 Task: Plan a trip to Upper Hutt, New Zealand from 12th December, 2023 to 16th December, 2023 for 8 adults.8 bedrooms having 8 beds and 8 bathrooms. Property type can be hotel. Amenities needed are: wifi, TV, free parkinig on premises, gym, breakfast. Look for 3 properties as per requirement.
Action: Mouse moved to (537, 114)
Screenshot: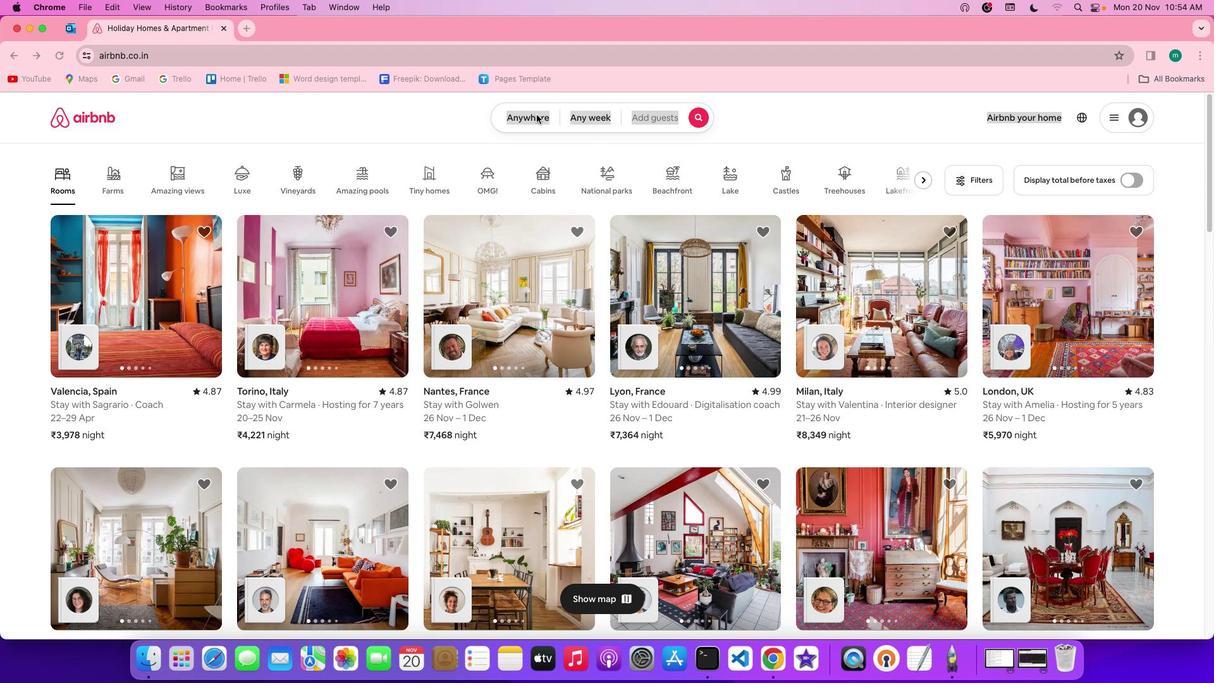 
Action: Mouse pressed left at (537, 114)
Screenshot: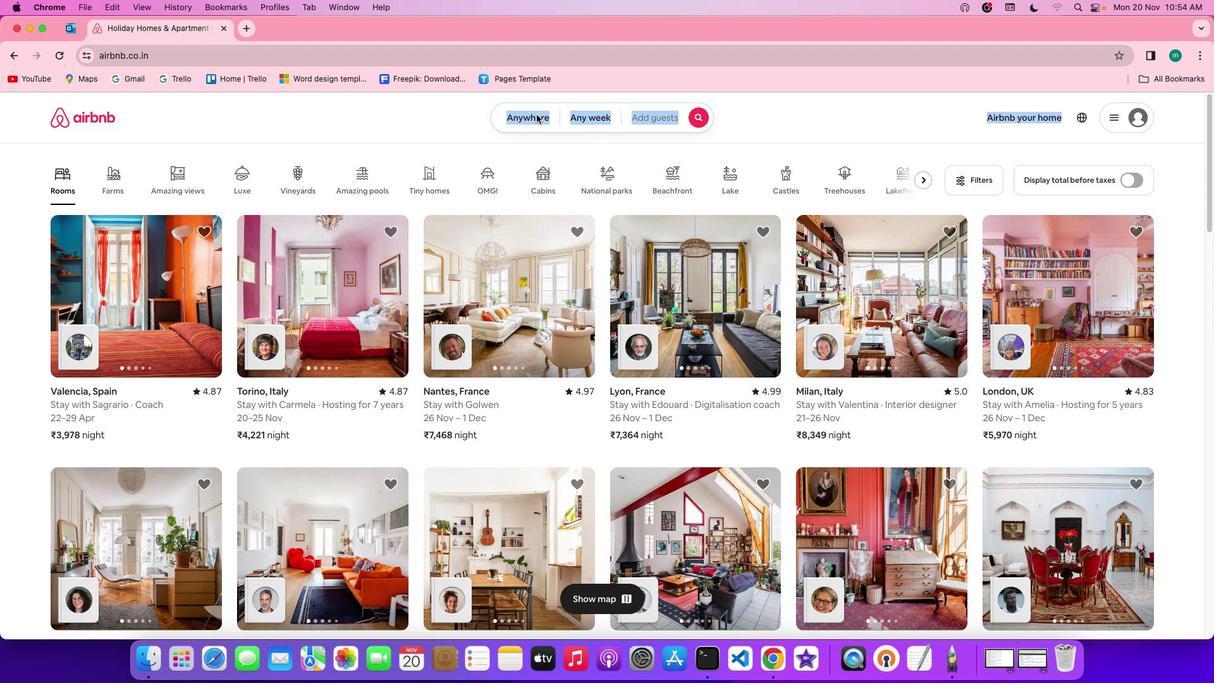 
Action: Mouse pressed left at (537, 114)
Screenshot: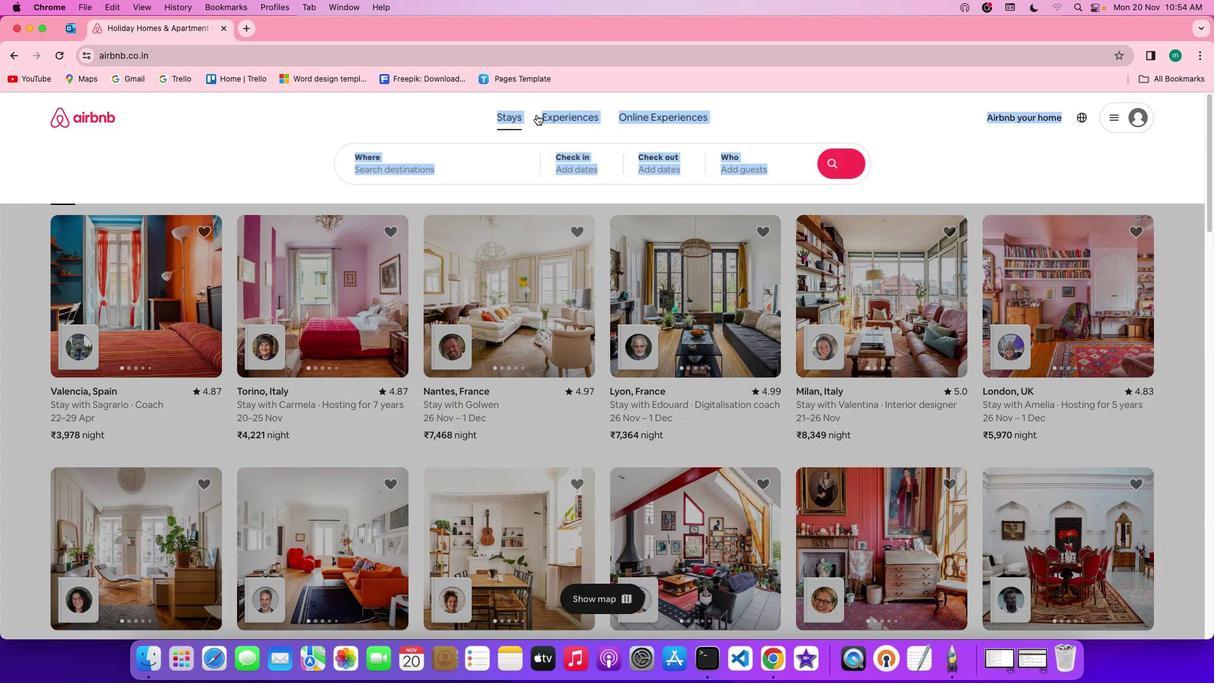 
Action: Mouse moved to (447, 169)
Screenshot: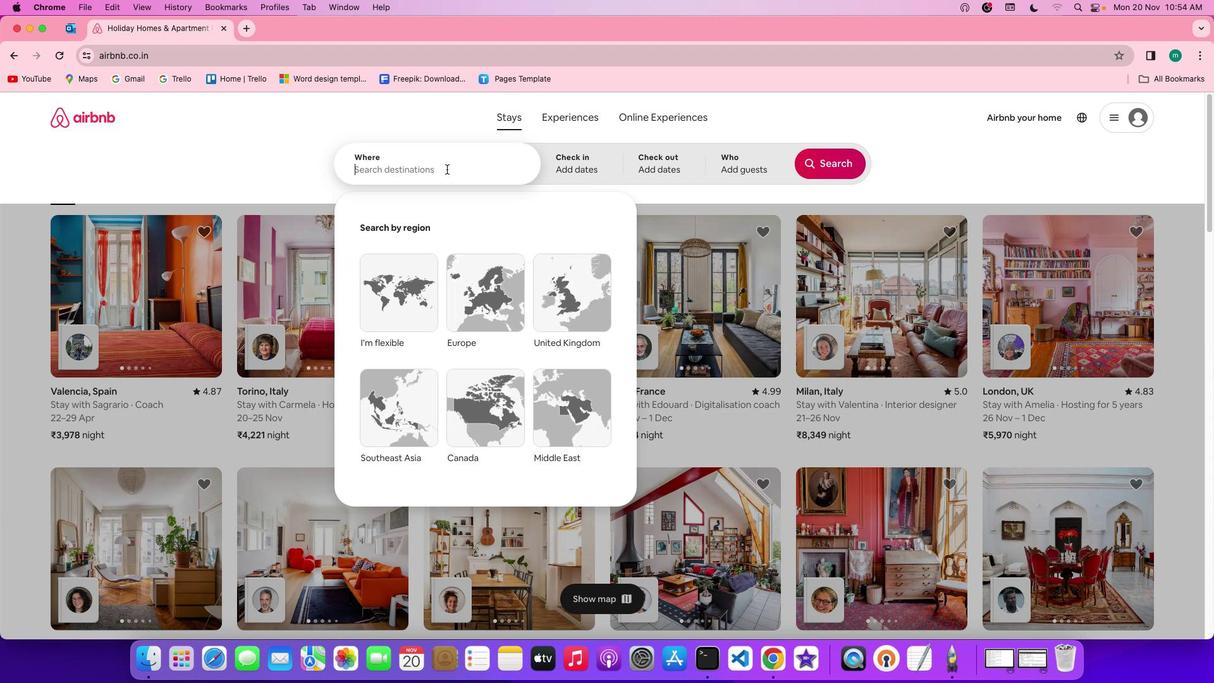 
Action: Mouse pressed left at (447, 169)
Screenshot: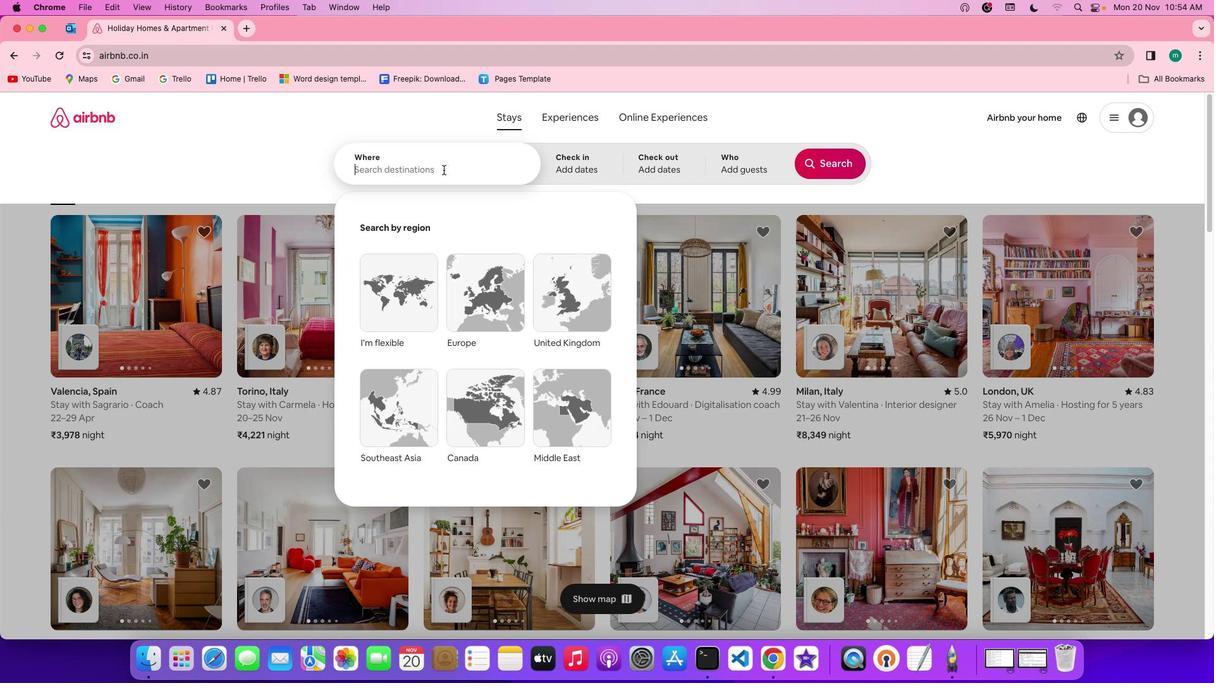 
Action: Mouse moved to (444, 169)
Screenshot: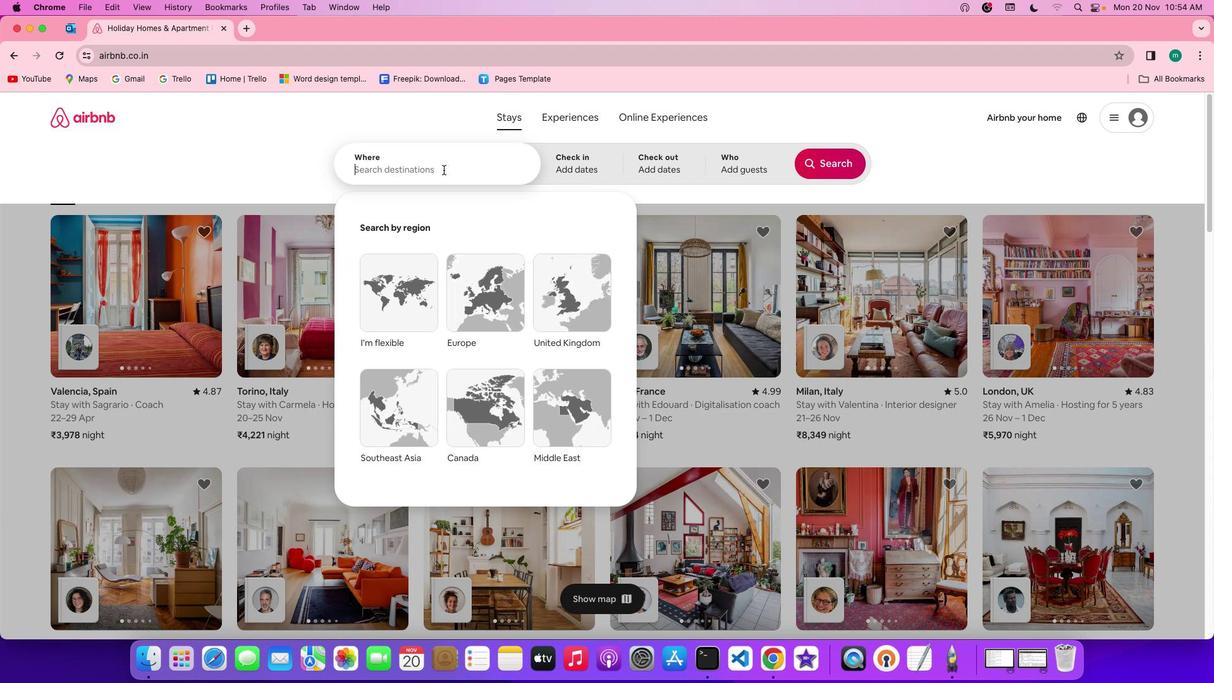 
Action: Key pressed Key.spaceKey.shift'U''p''p''e''r'Key.spaceKey.shift'H''u''t''t'','Key.spaceKey.shift'N''e''w'Key.spaceKey.shift'Z''e''a''l''a''n''d'
Screenshot: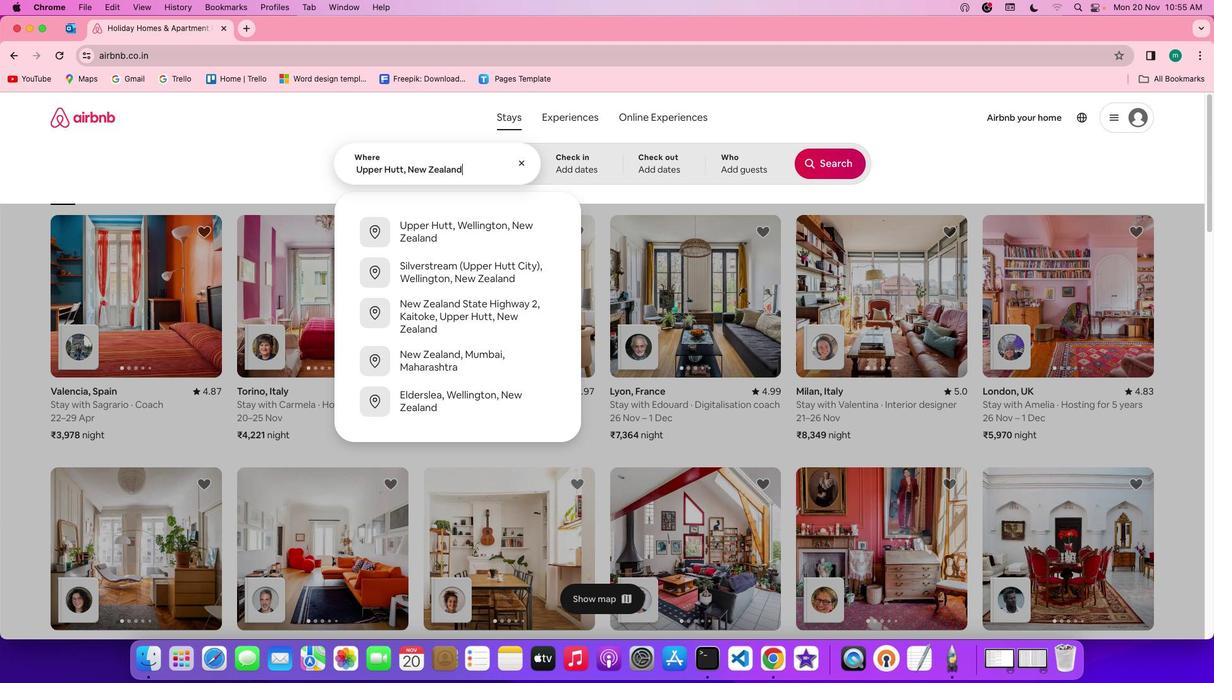 
Action: Mouse moved to (590, 150)
Screenshot: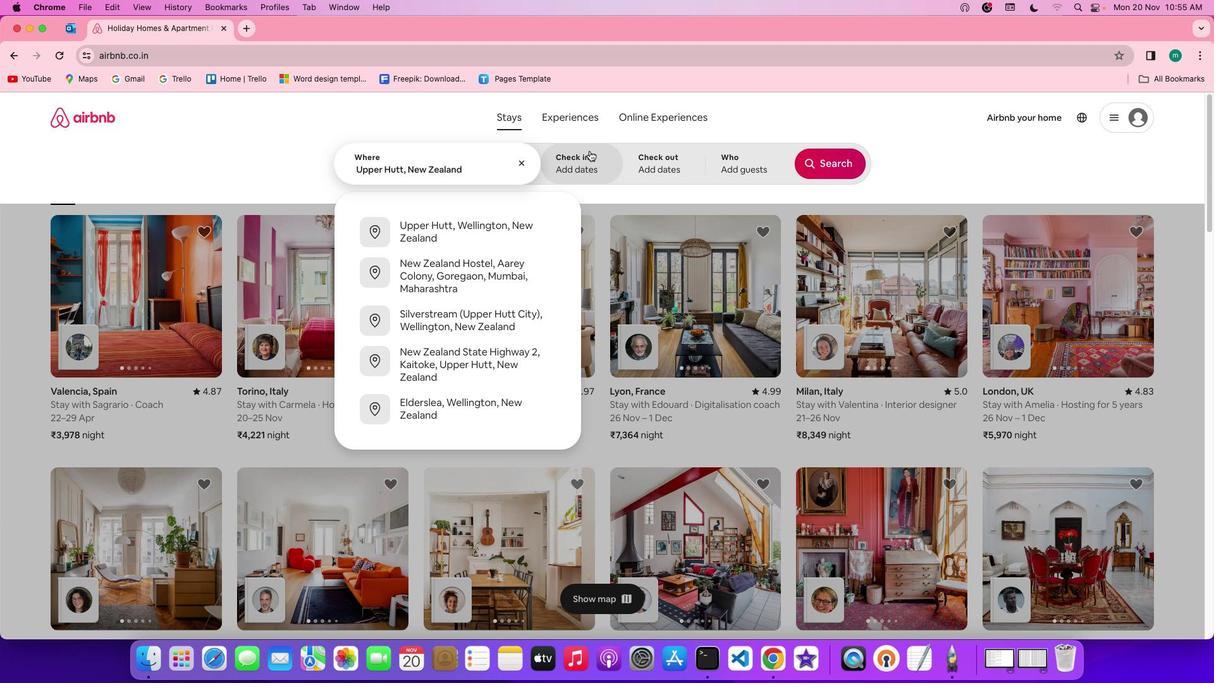 
Action: Mouse pressed left at (590, 150)
Screenshot: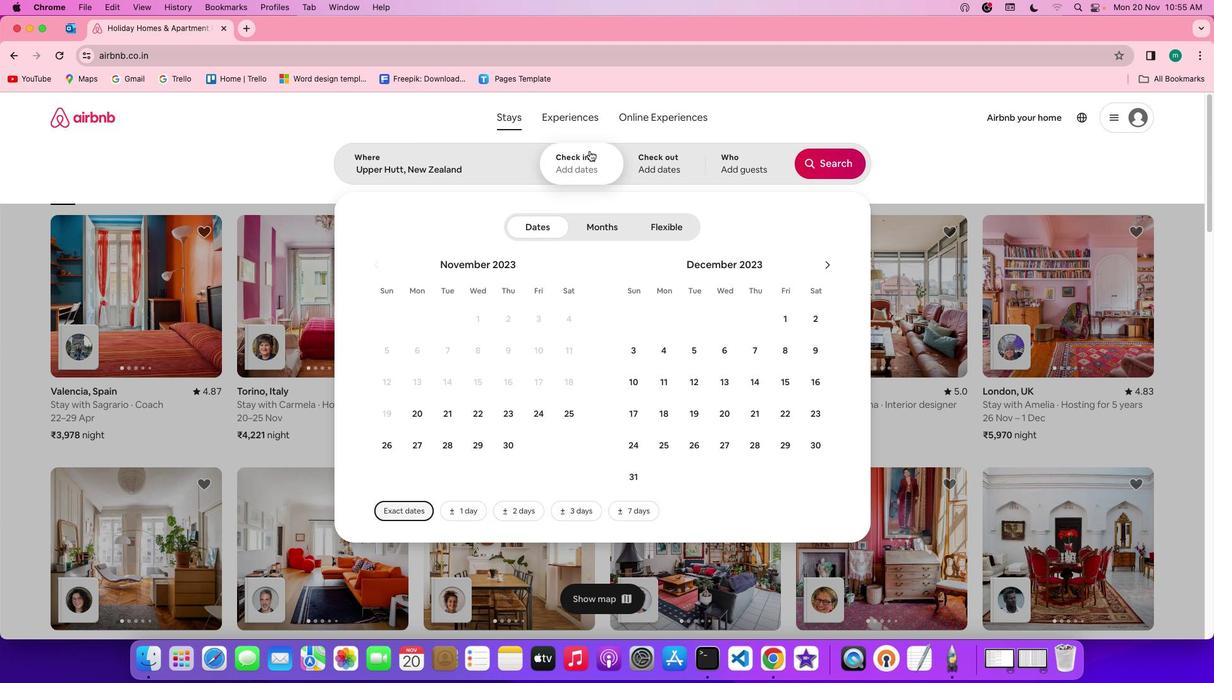 
Action: Mouse moved to (690, 378)
Screenshot: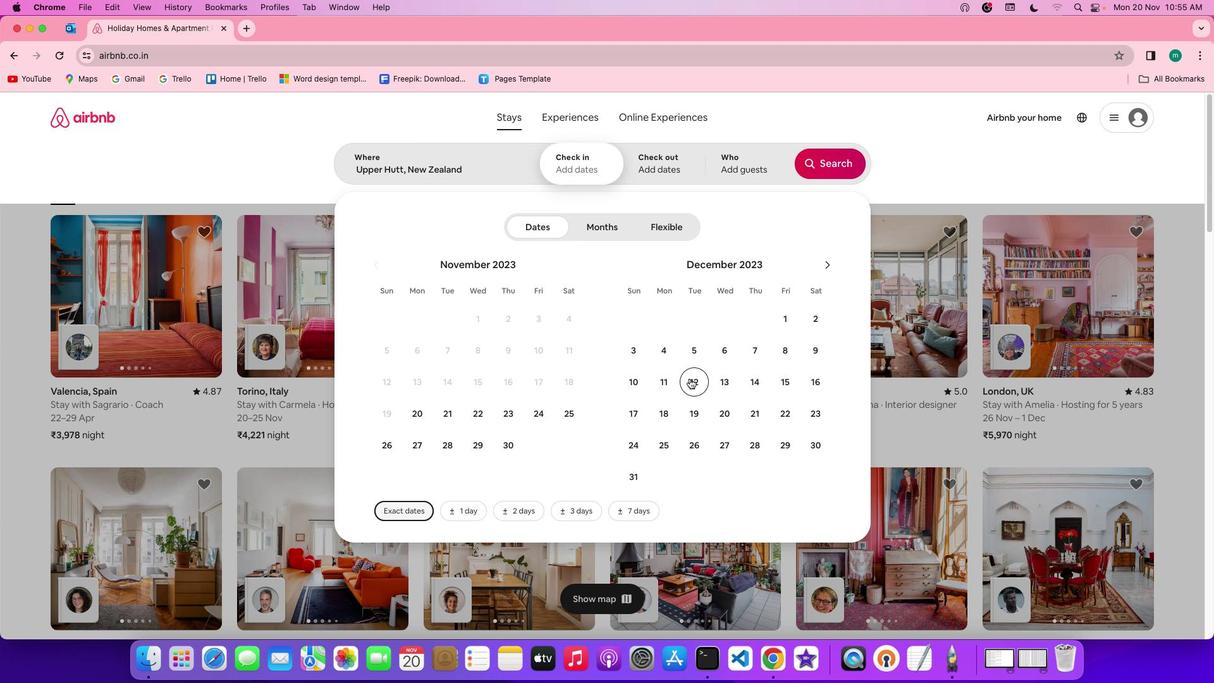 
Action: Mouse pressed left at (690, 378)
Screenshot: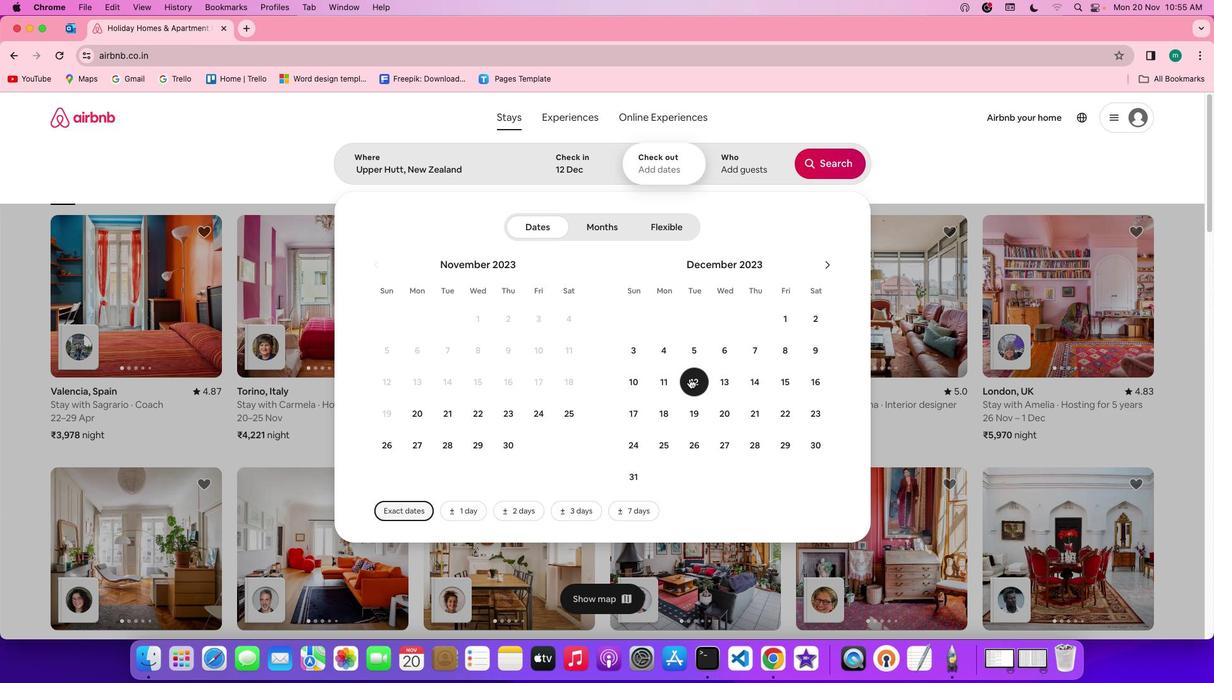 
Action: Mouse moved to (812, 383)
Screenshot: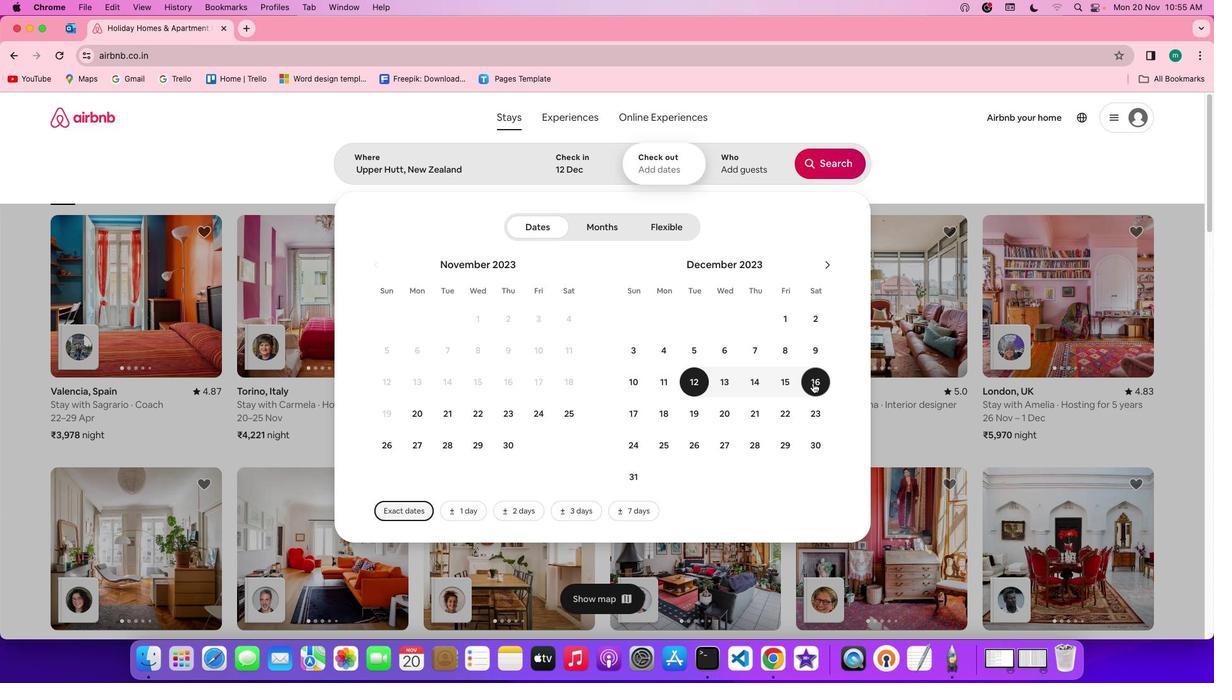 
Action: Mouse pressed left at (812, 383)
Screenshot: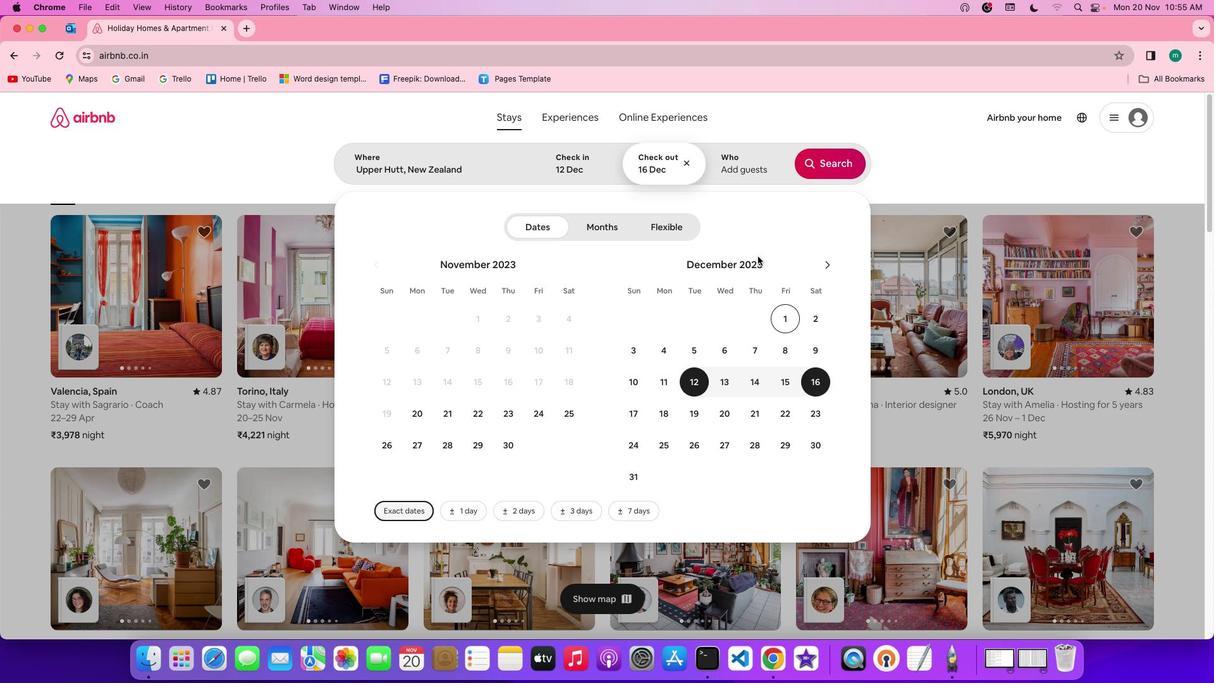 
Action: Mouse moved to (742, 149)
Screenshot: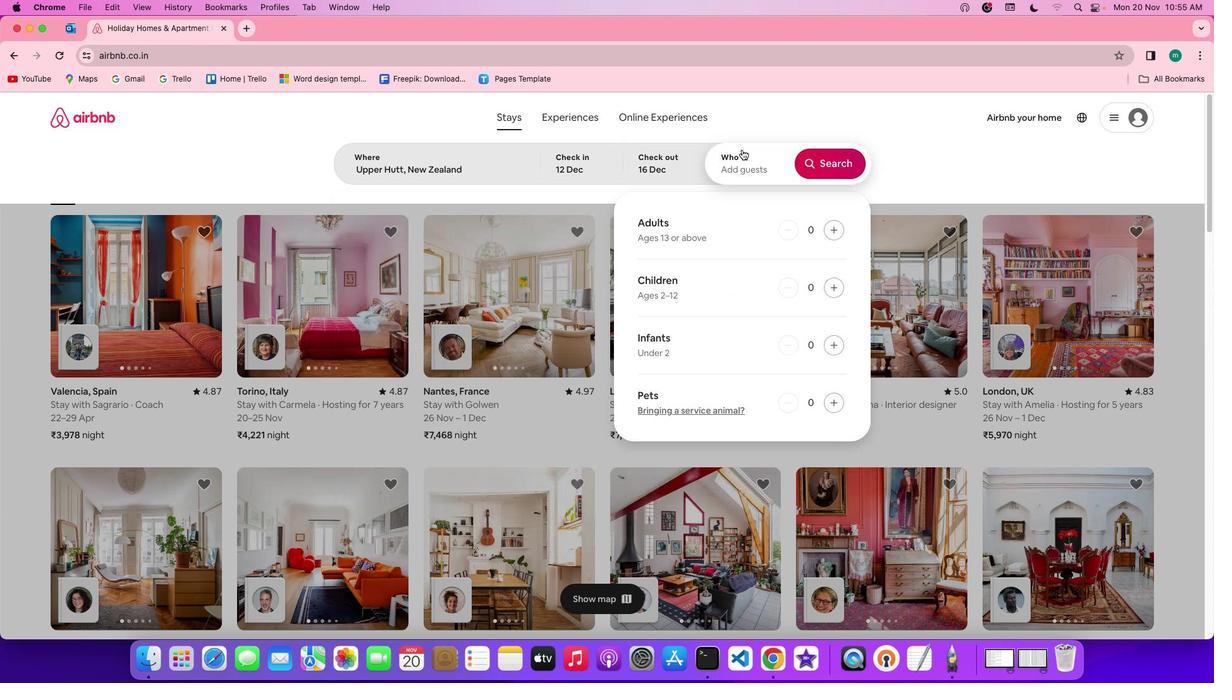 
Action: Mouse pressed left at (742, 149)
Screenshot: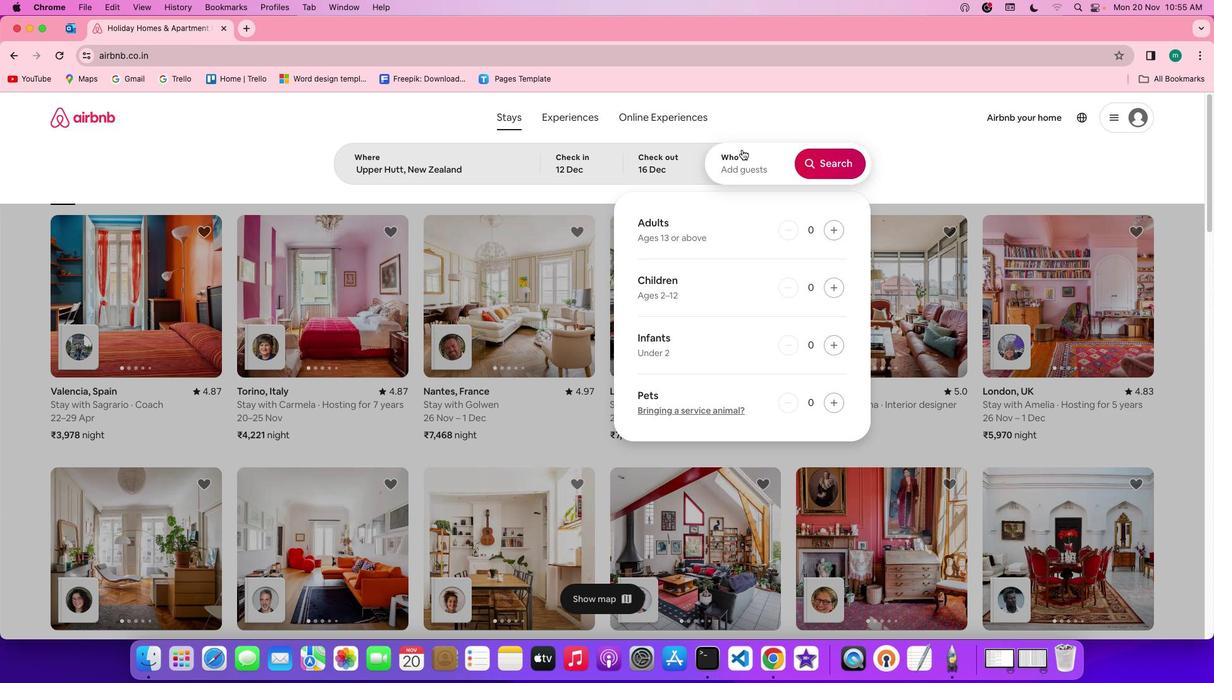 
Action: Mouse moved to (832, 226)
Screenshot: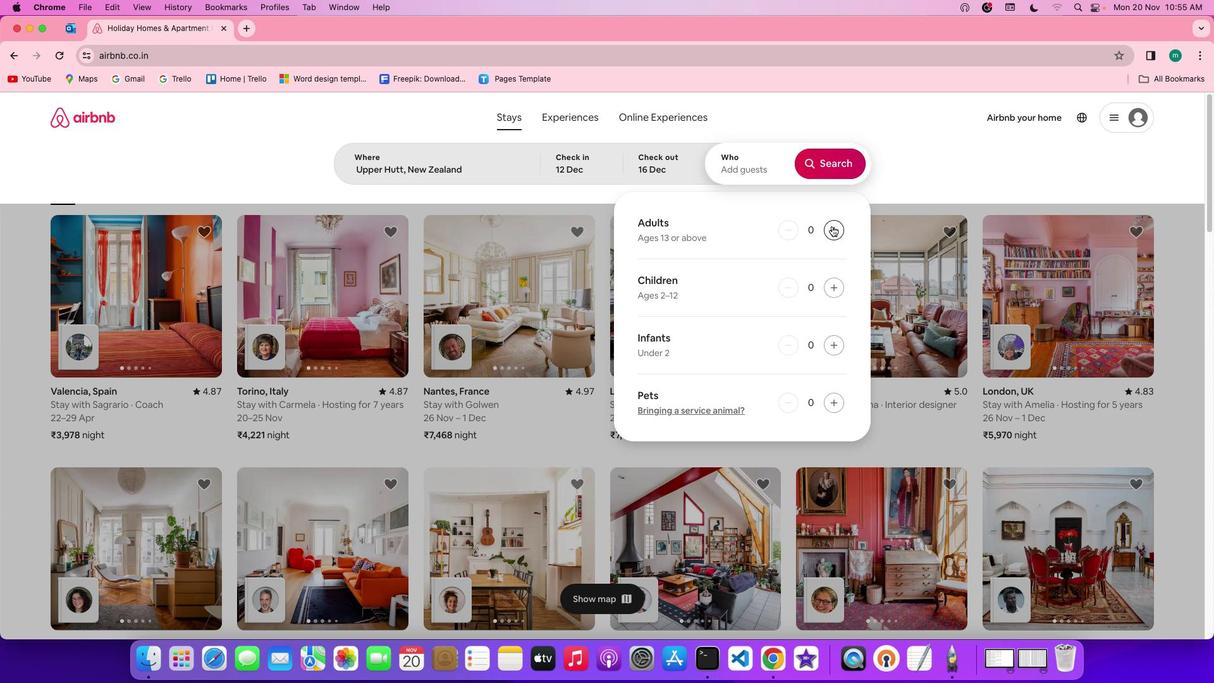 
Action: Mouse pressed left at (832, 226)
Screenshot: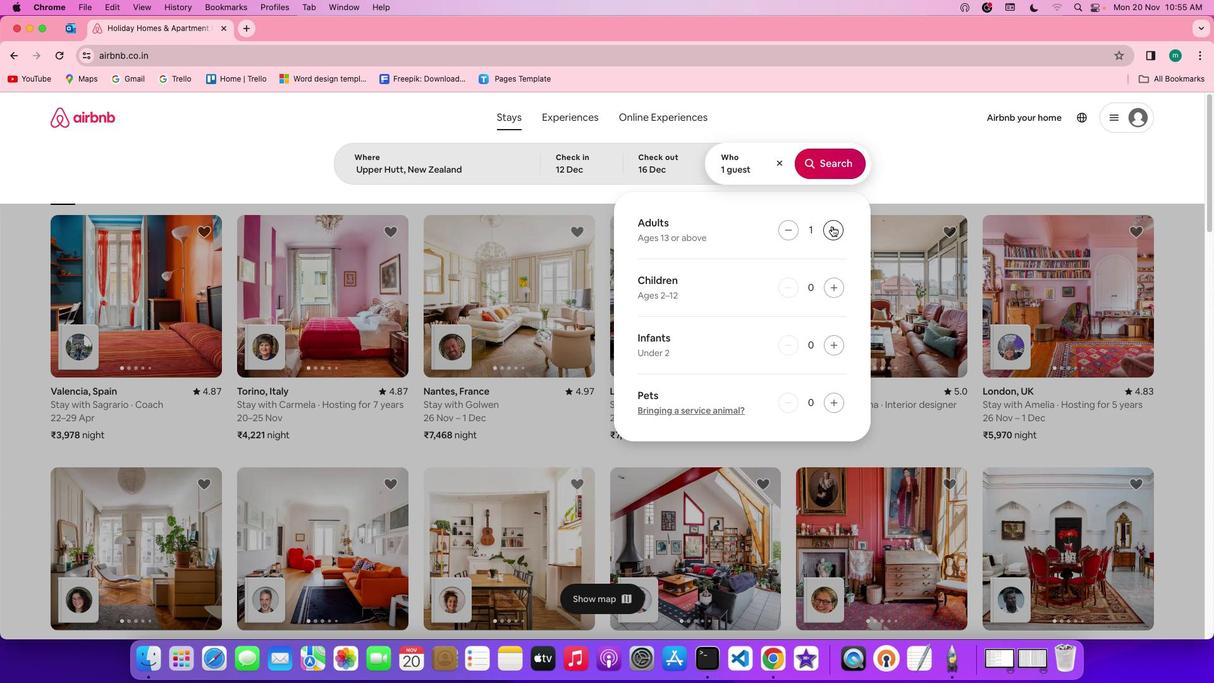 
Action: Mouse pressed left at (832, 226)
Screenshot: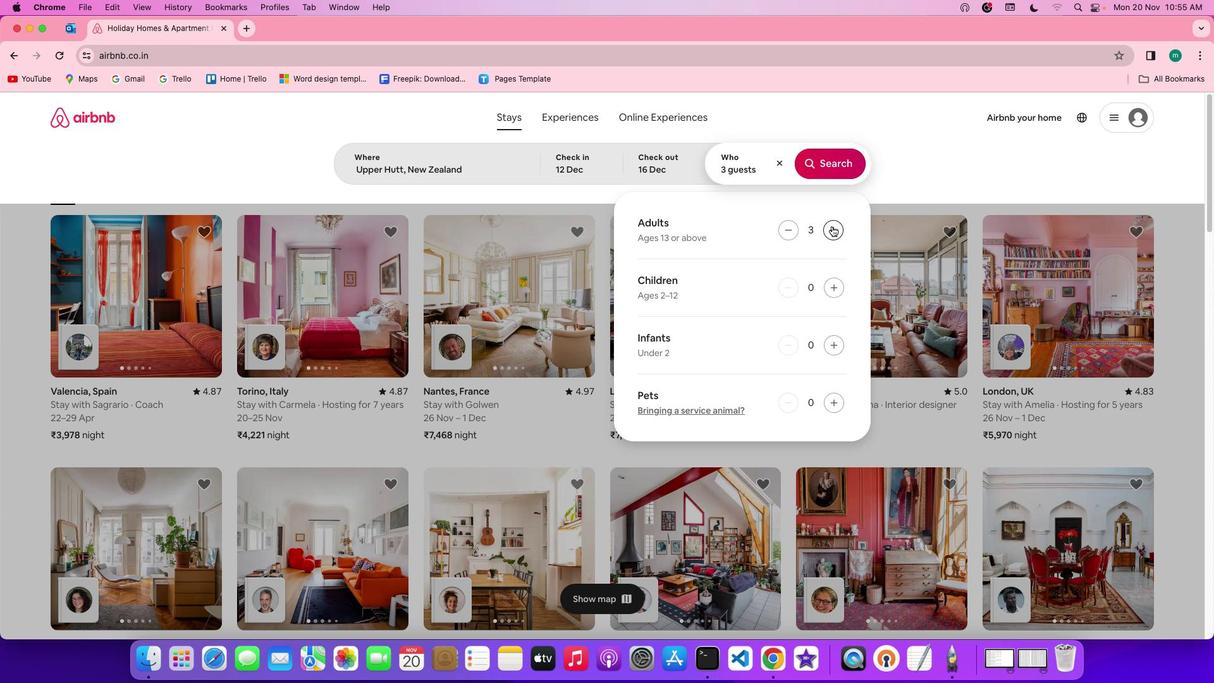 
Action: Mouse pressed left at (832, 226)
Screenshot: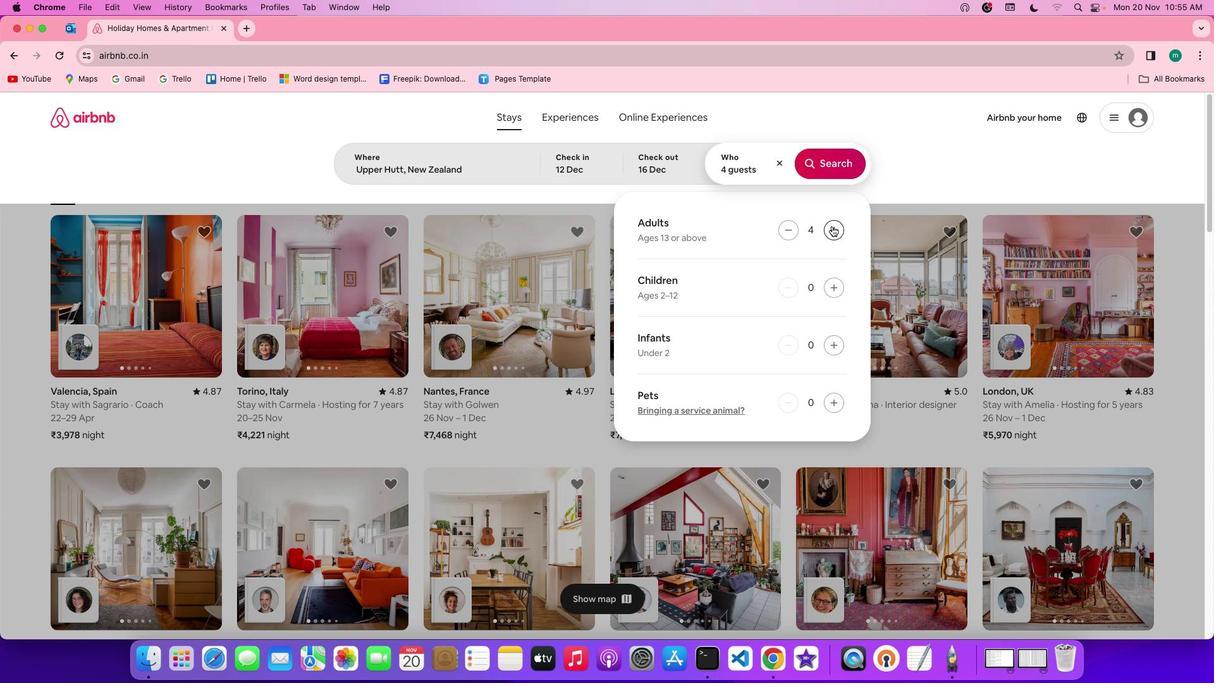 
Action: Mouse pressed left at (832, 226)
Screenshot: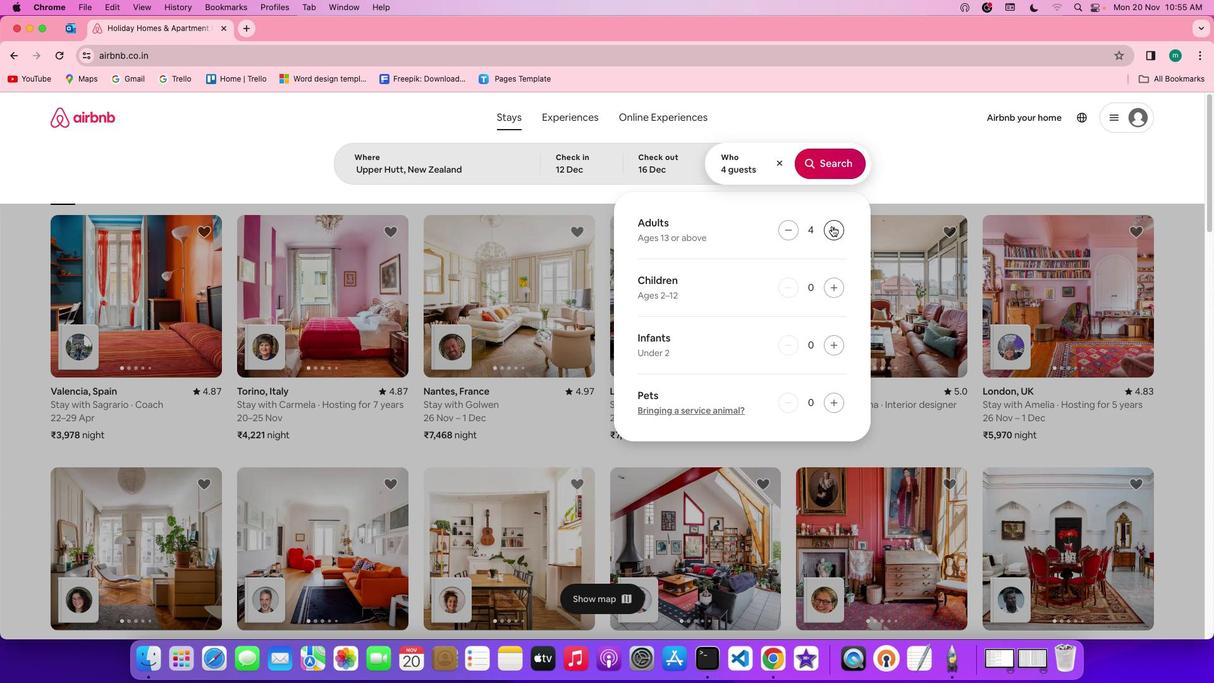 
Action: Mouse pressed left at (832, 226)
Screenshot: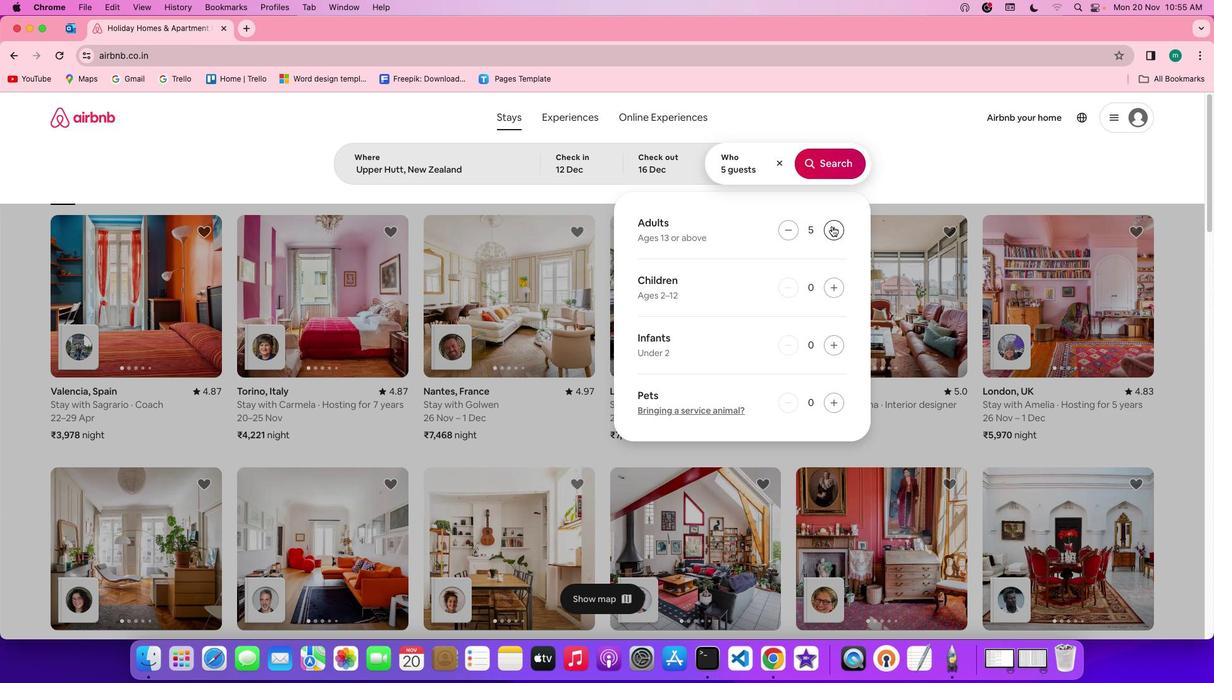 
Action: Mouse pressed left at (832, 226)
Screenshot: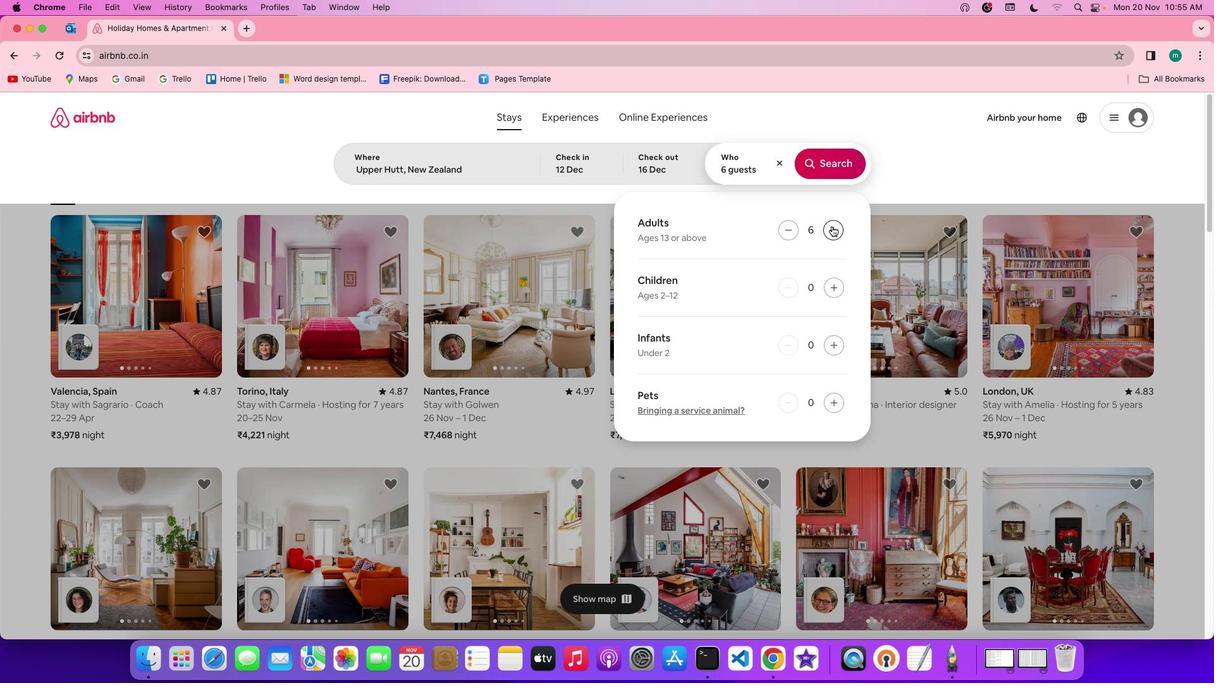 
Action: Mouse pressed left at (832, 226)
Screenshot: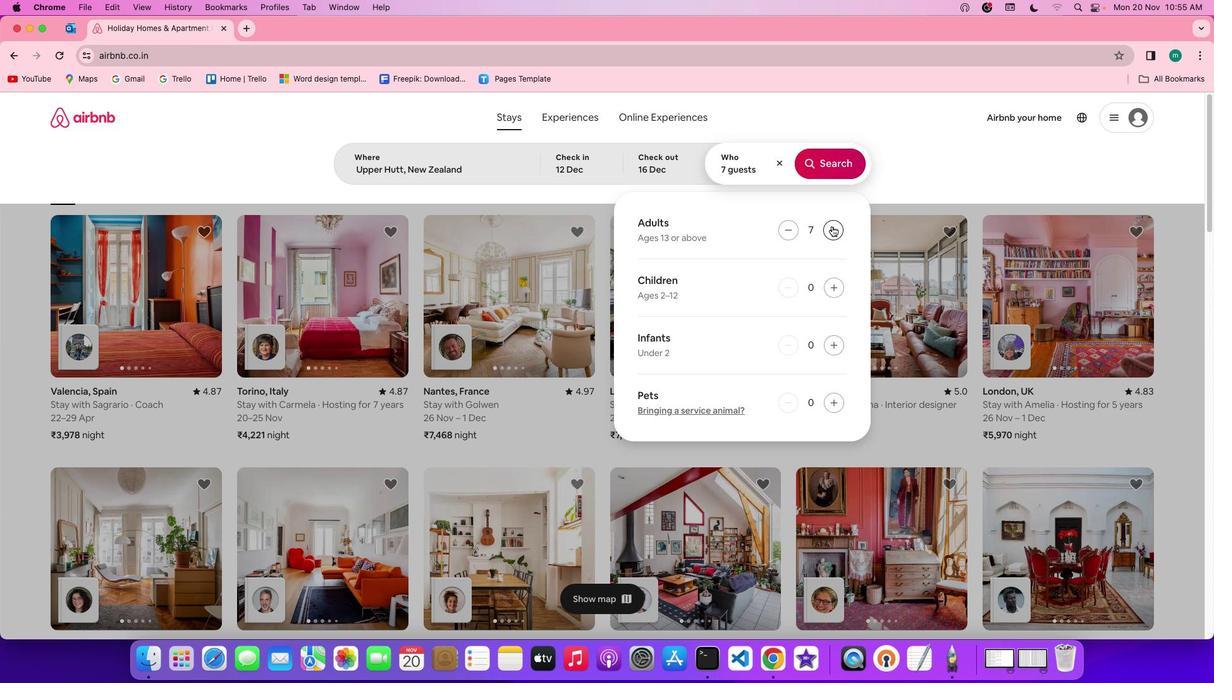 
Action: Mouse pressed left at (832, 226)
Screenshot: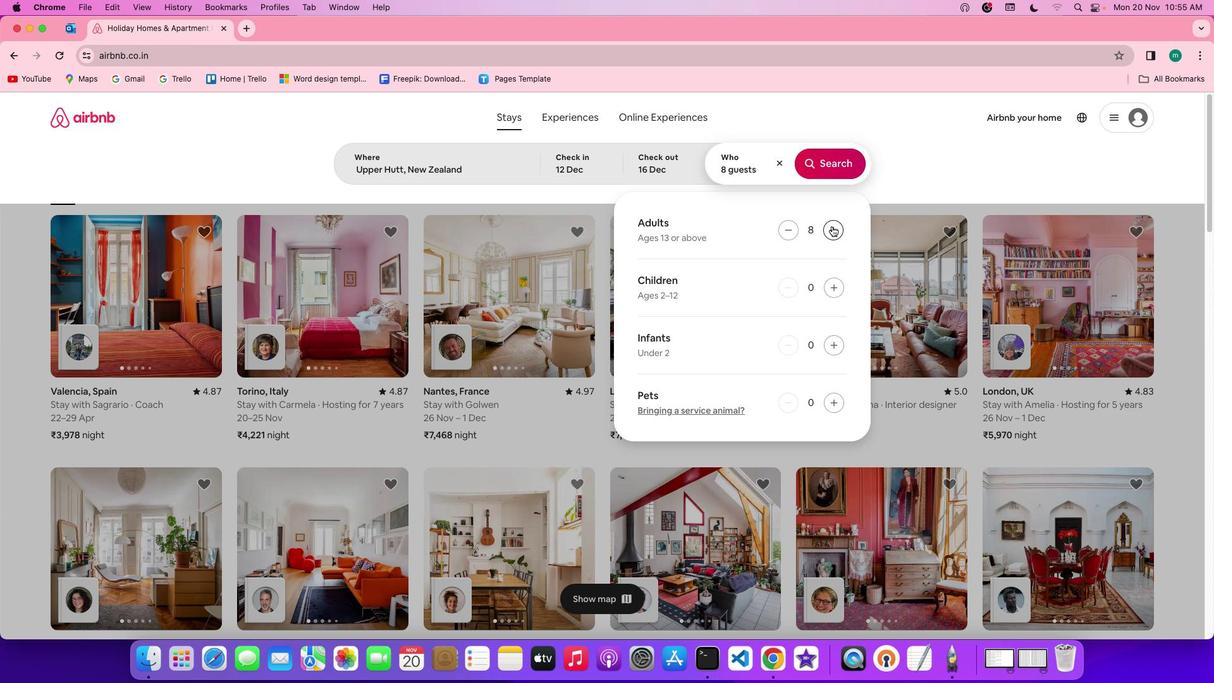 
Action: Mouse moved to (840, 167)
Screenshot: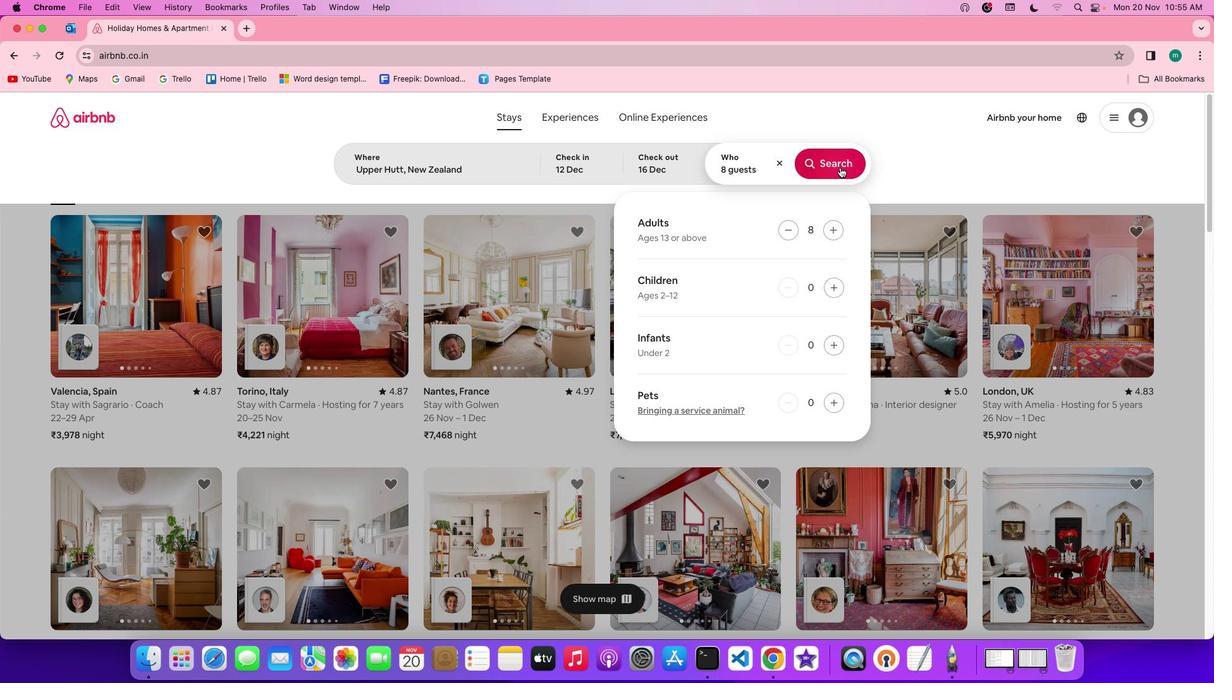 
Action: Mouse pressed left at (840, 167)
Screenshot: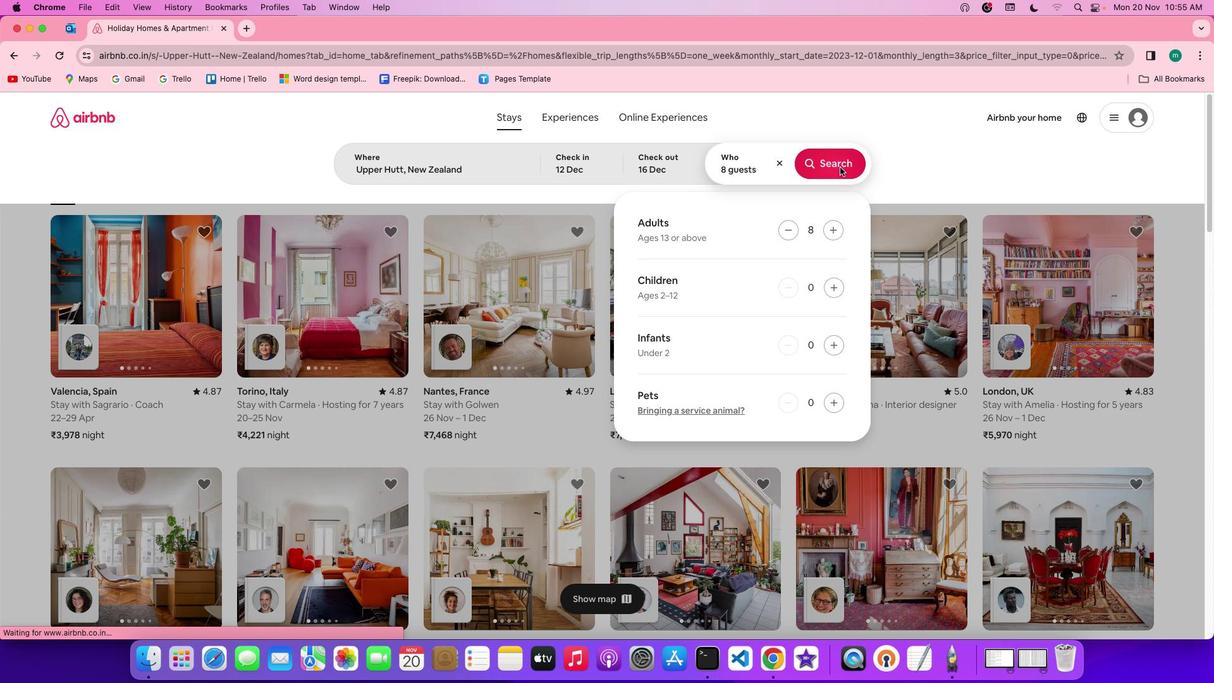 
Action: Mouse moved to (1024, 168)
Screenshot: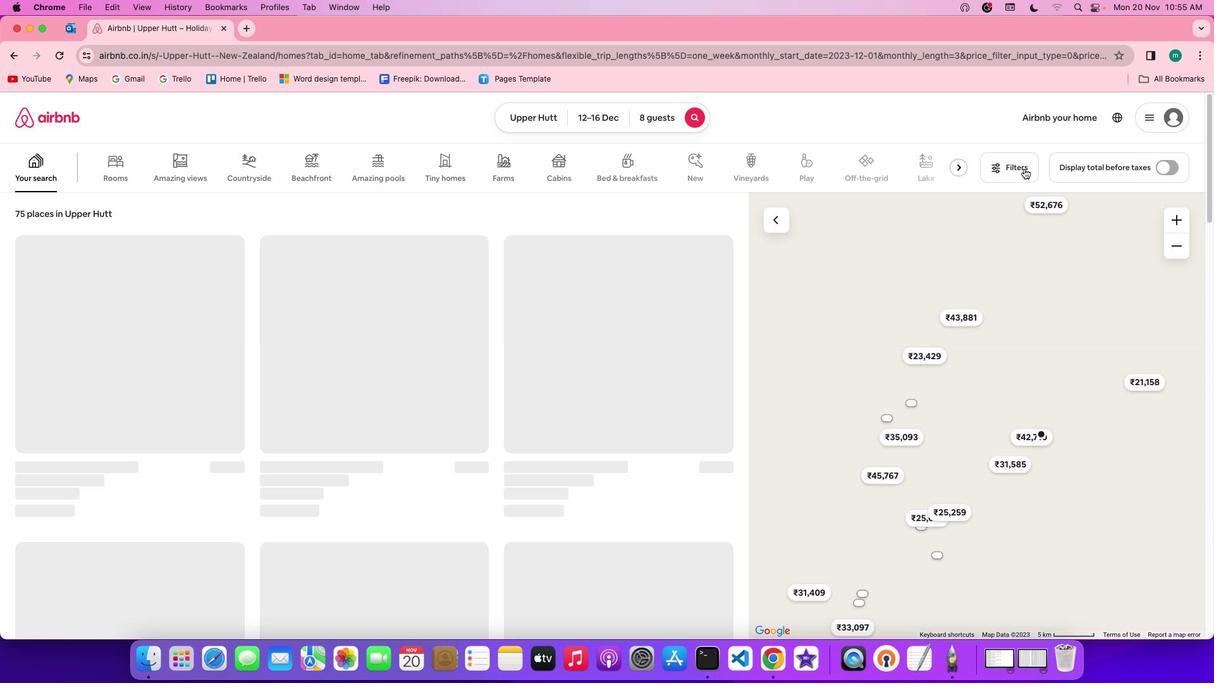 
Action: Mouse pressed left at (1024, 168)
Screenshot: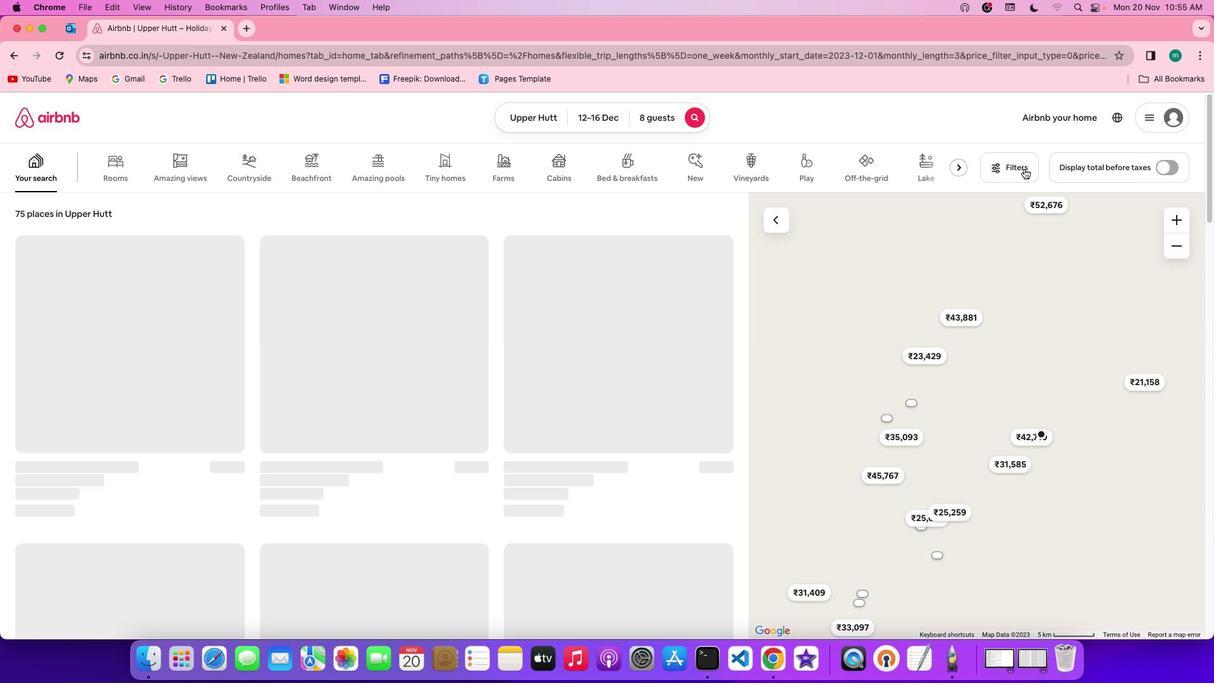
Action: Mouse moved to (627, 410)
Screenshot: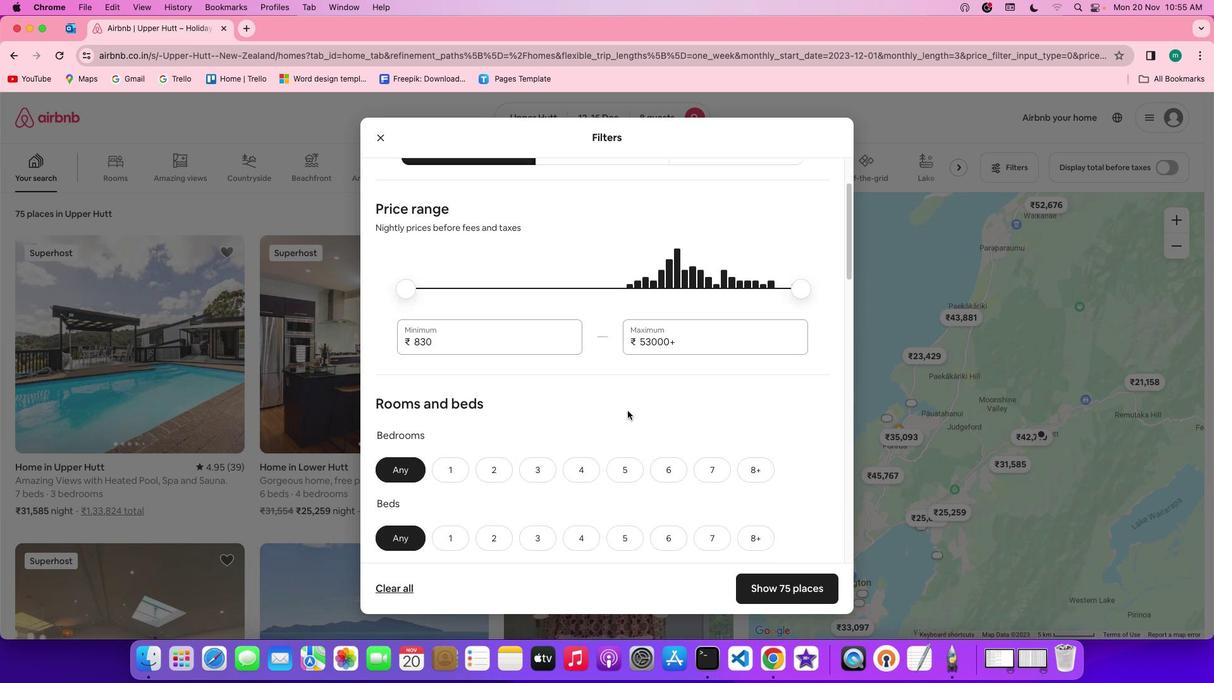 
Action: Mouse scrolled (627, 410) with delta (0, 0)
Screenshot: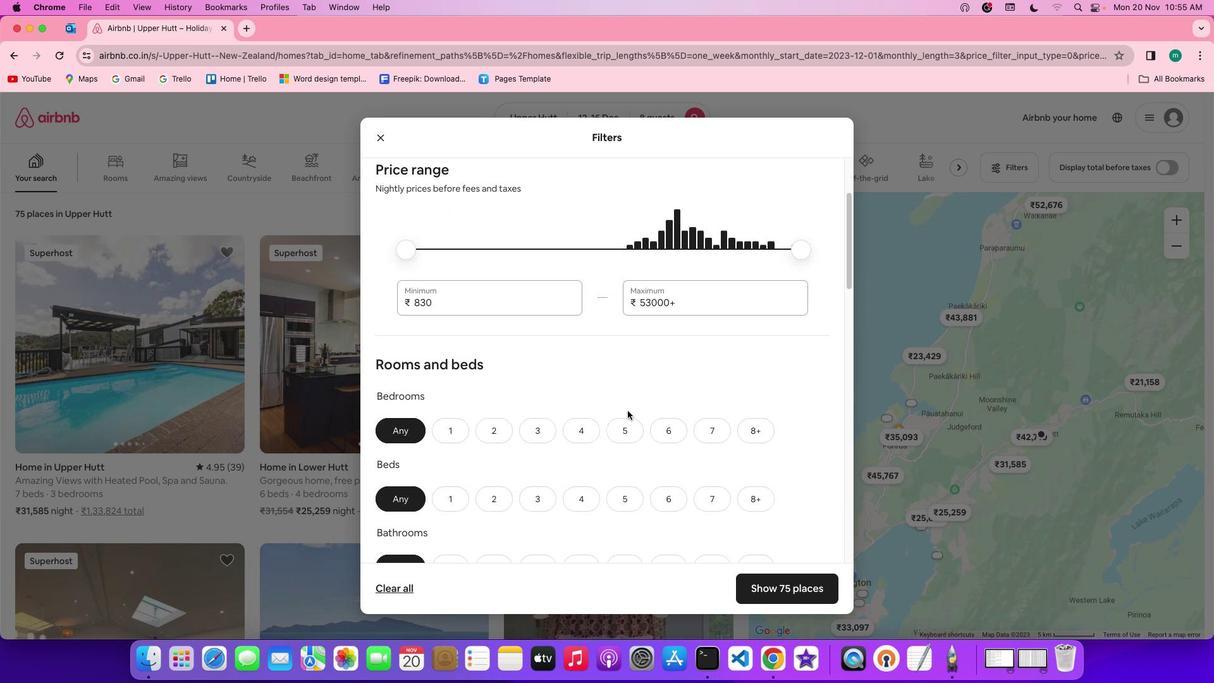 
Action: Mouse scrolled (627, 410) with delta (0, 0)
Screenshot: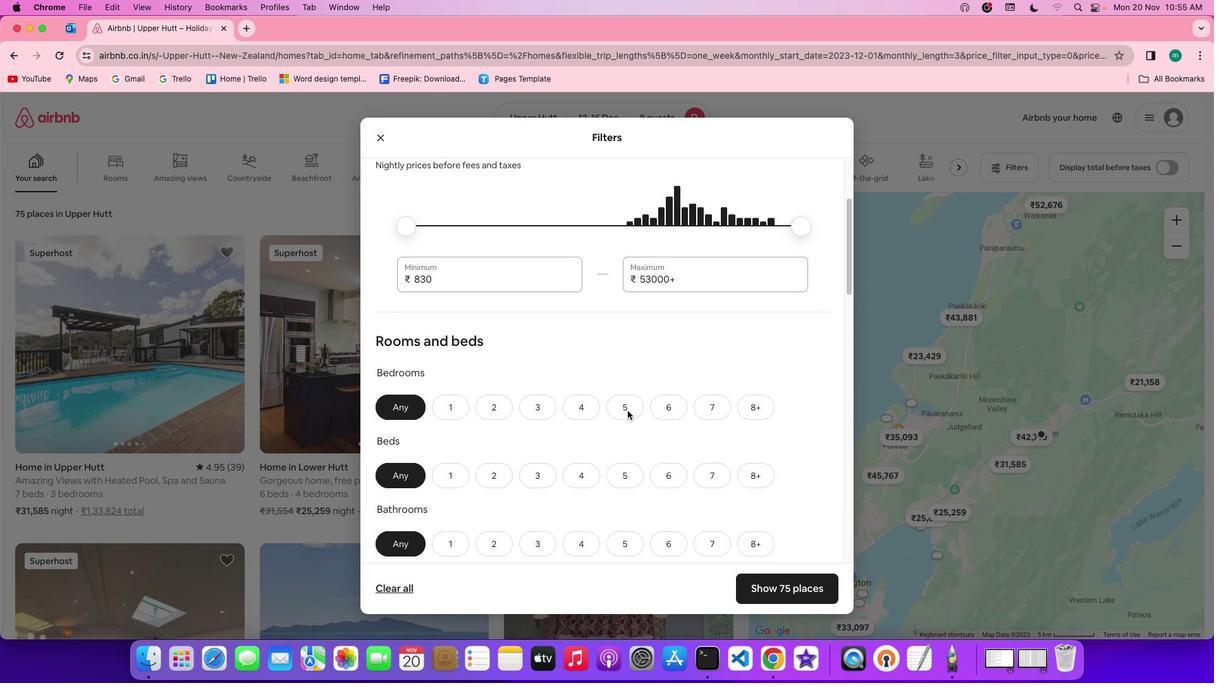 
Action: Mouse scrolled (627, 410) with delta (0, -1)
Screenshot: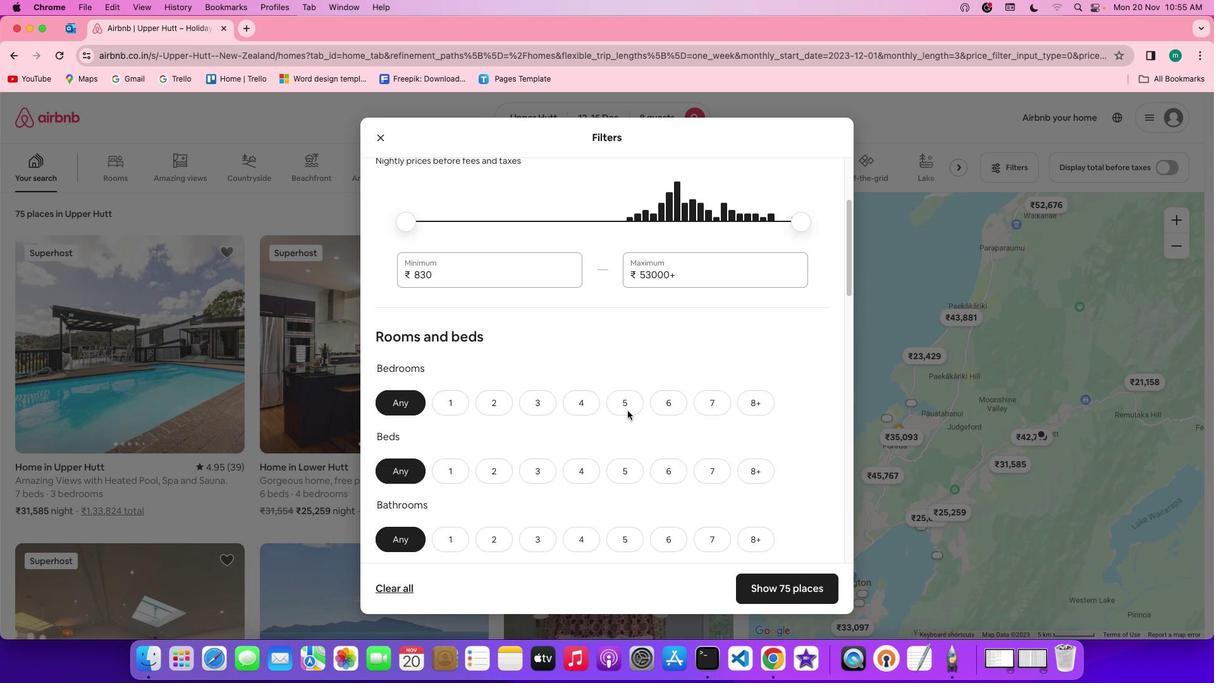 
Action: Mouse scrolled (627, 410) with delta (0, -1)
Screenshot: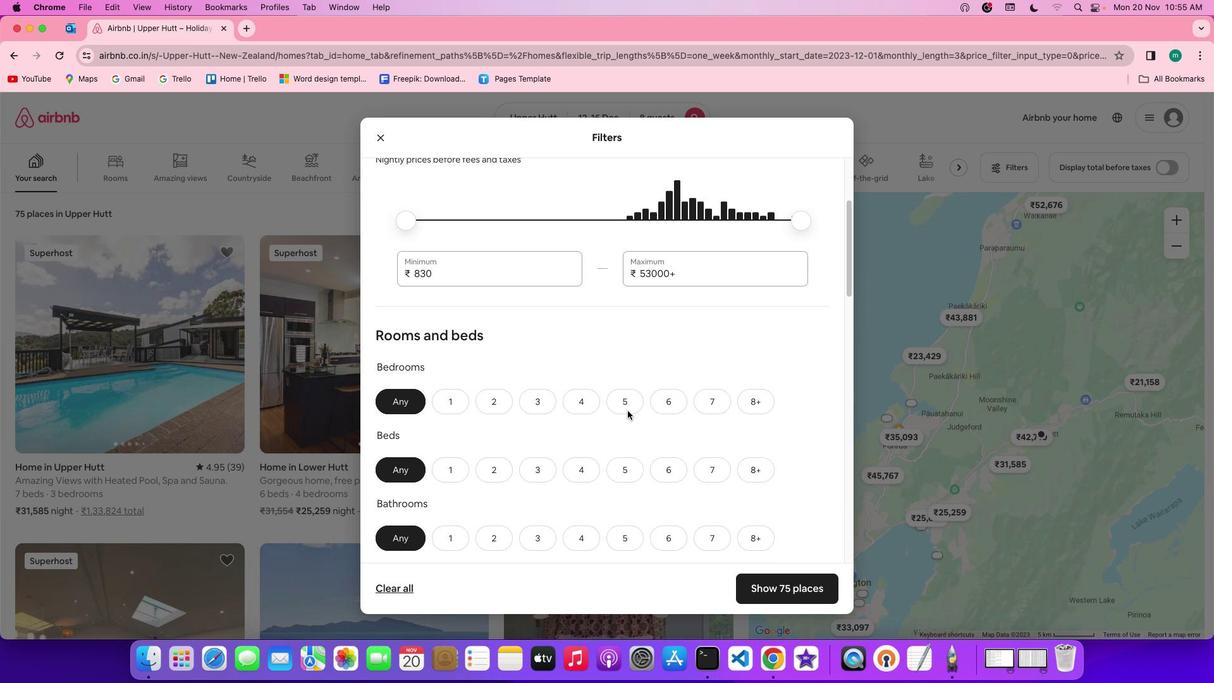 
Action: Mouse scrolled (627, 410) with delta (0, 0)
Screenshot: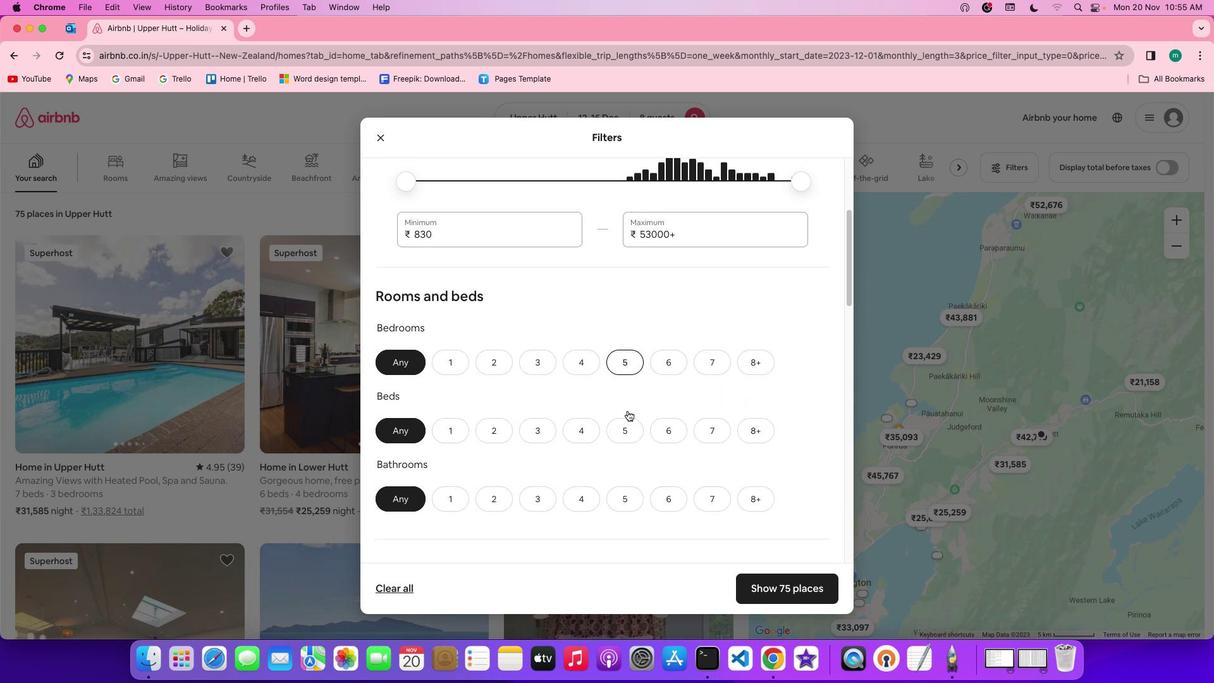 
Action: Mouse scrolled (627, 410) with delta (0, 0)
Screenshot: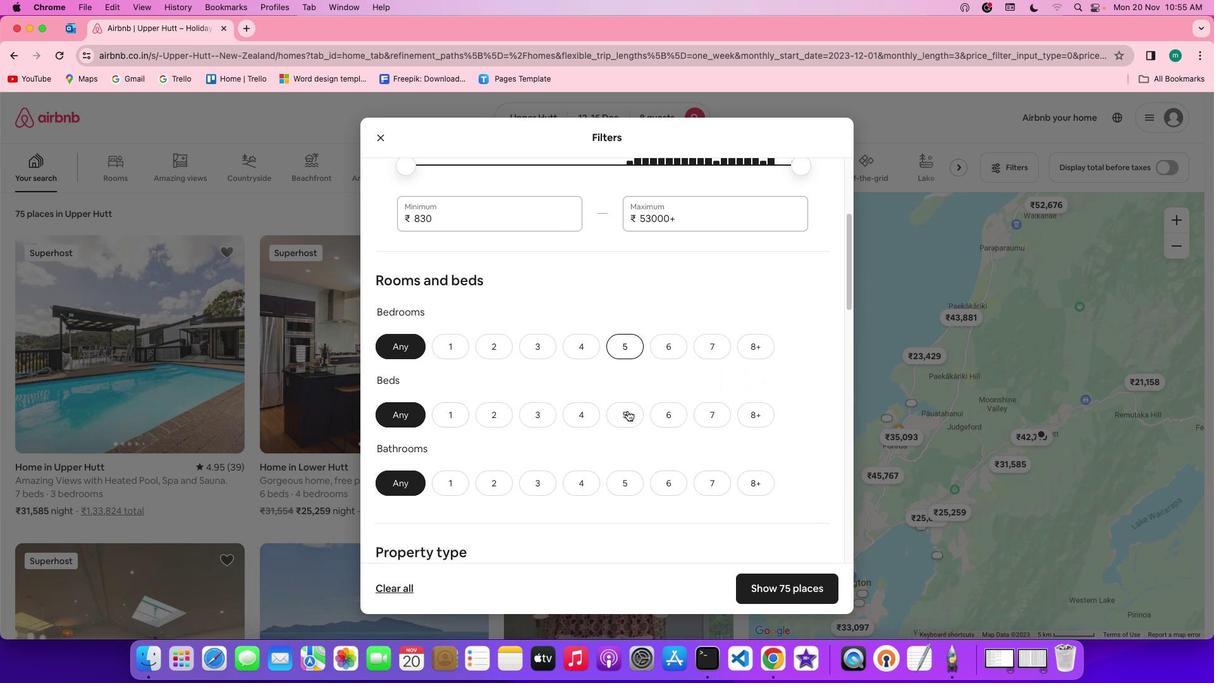 
Action: Mouse scrolled (627, 410) with delta (0, 0)
Screenshot: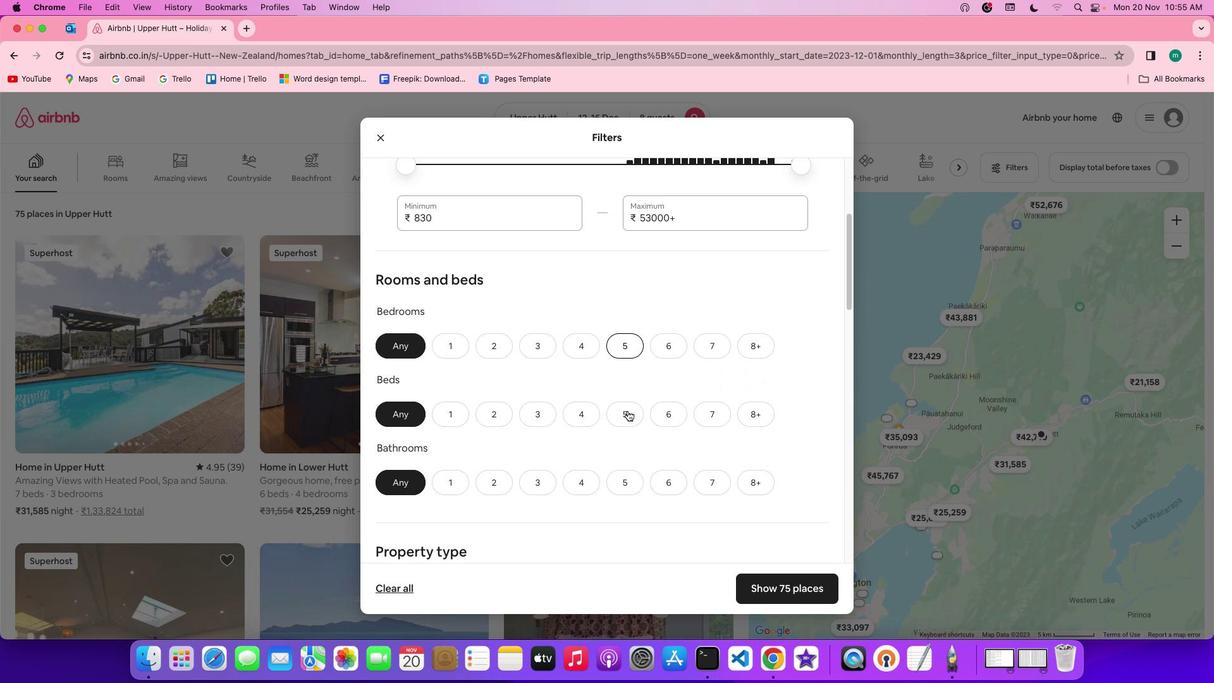 
Action: Mouse scrolled (627, 410) with delta (0, 0)
Screenshot: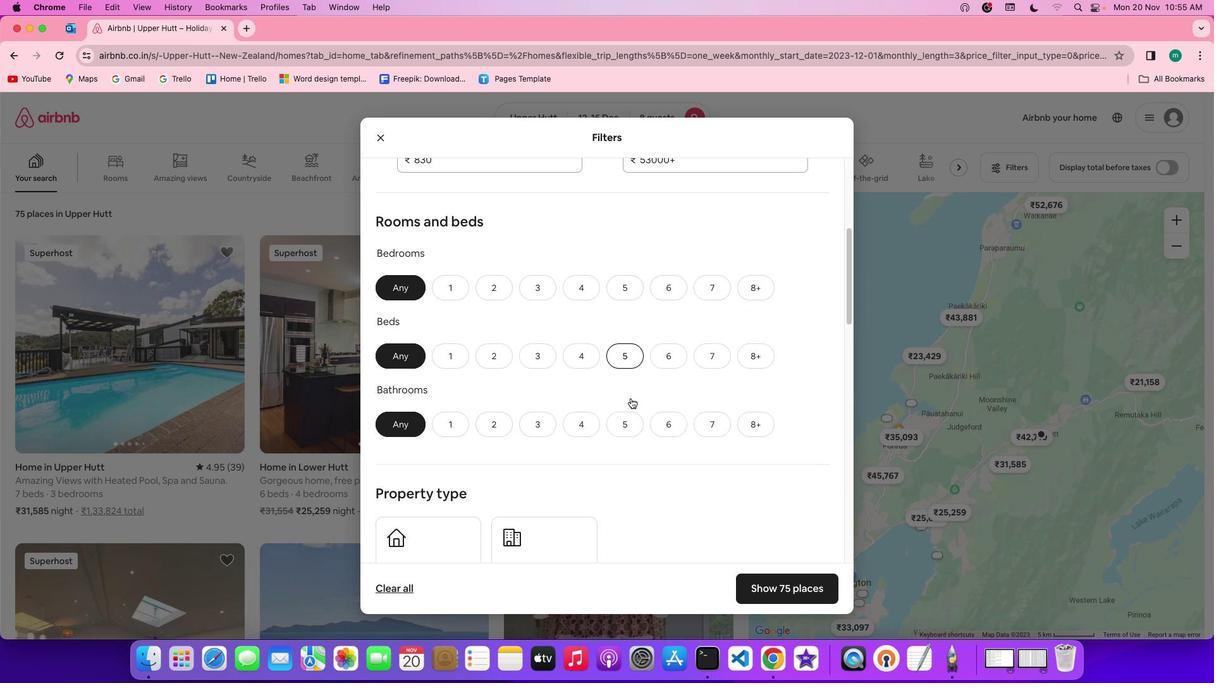 
Action: Mouse scrolled (627, 410) with delta (0, 0)
Screenshot: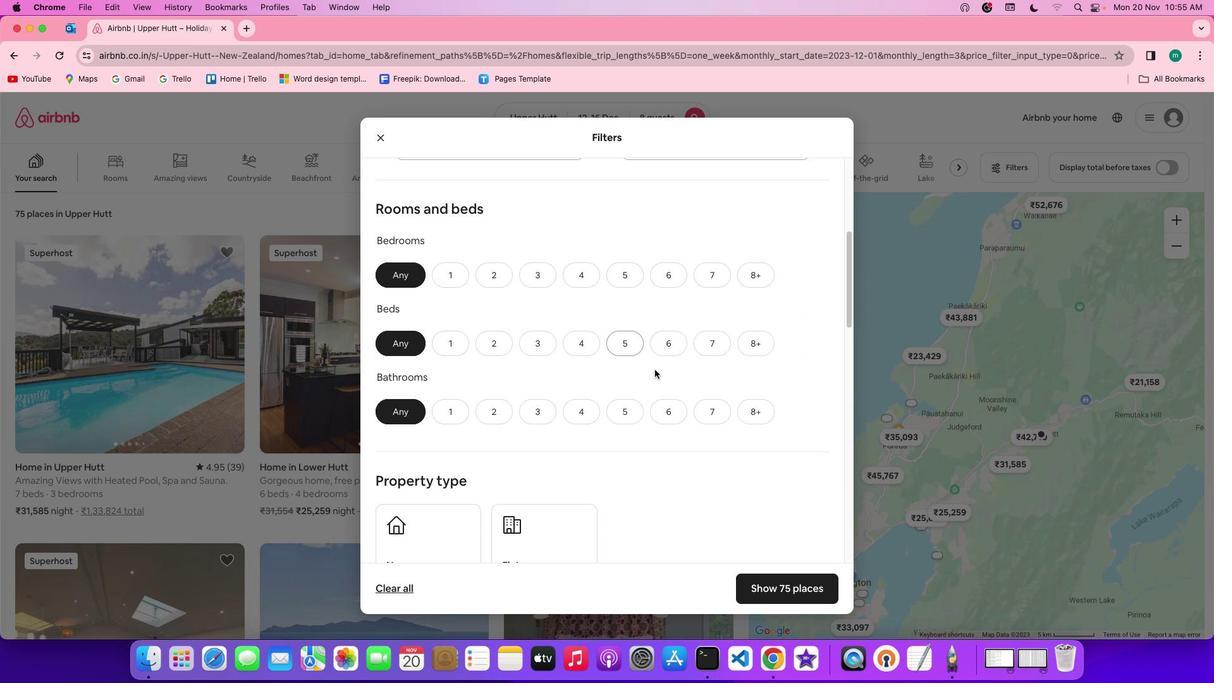 
Action: Mouse scrolled (627, 410) with delta (0, -1)
Screenshot: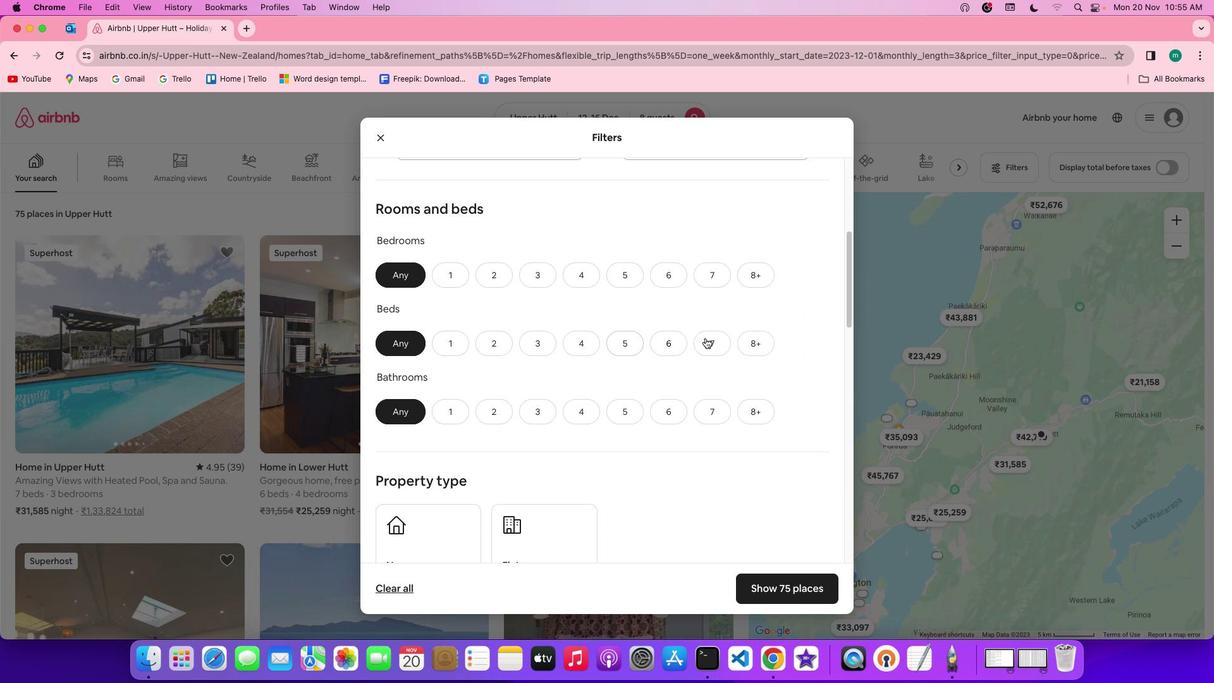 
Action: Mouse moved to (747, 279)
Screenshot: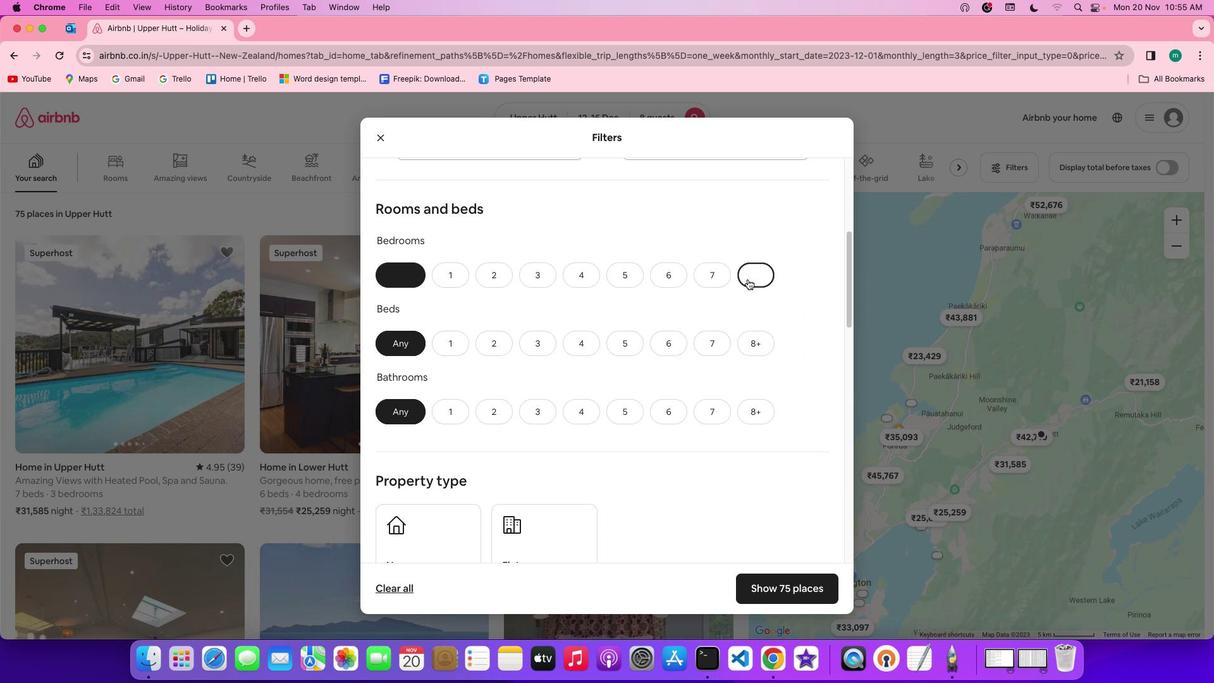 
Action: Mouse pressed left at (747, 279)
Screenshot: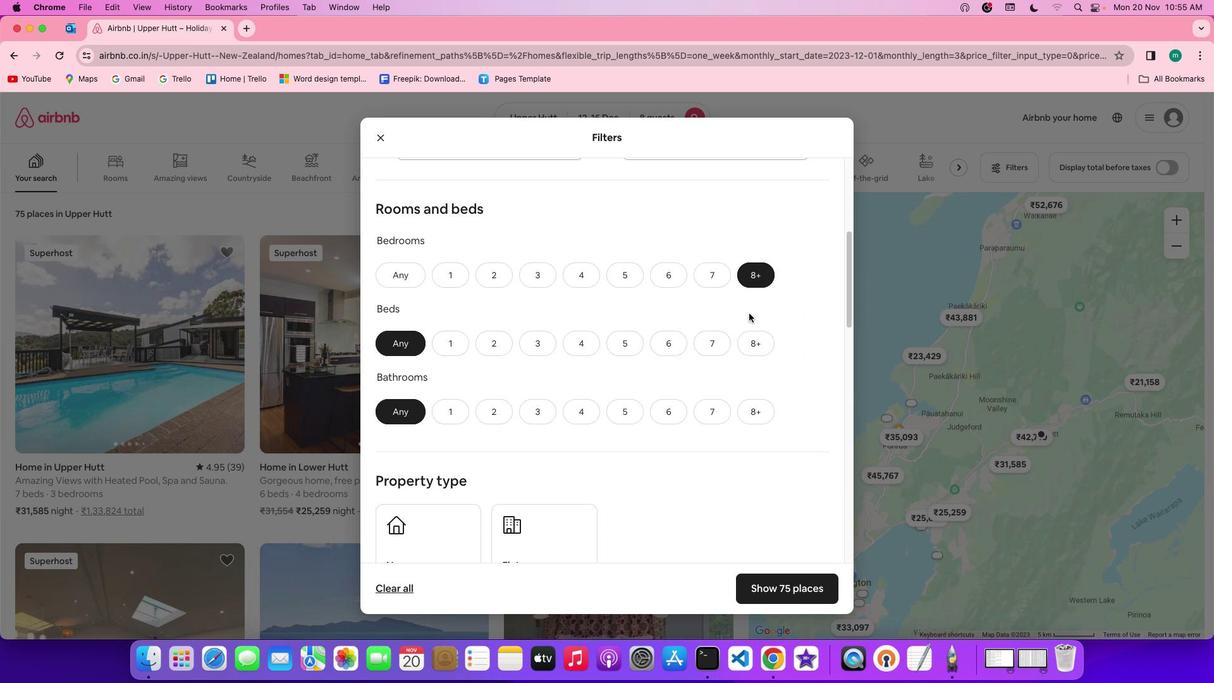 
Action: Mouse moved to (749, 341)
Screenshot: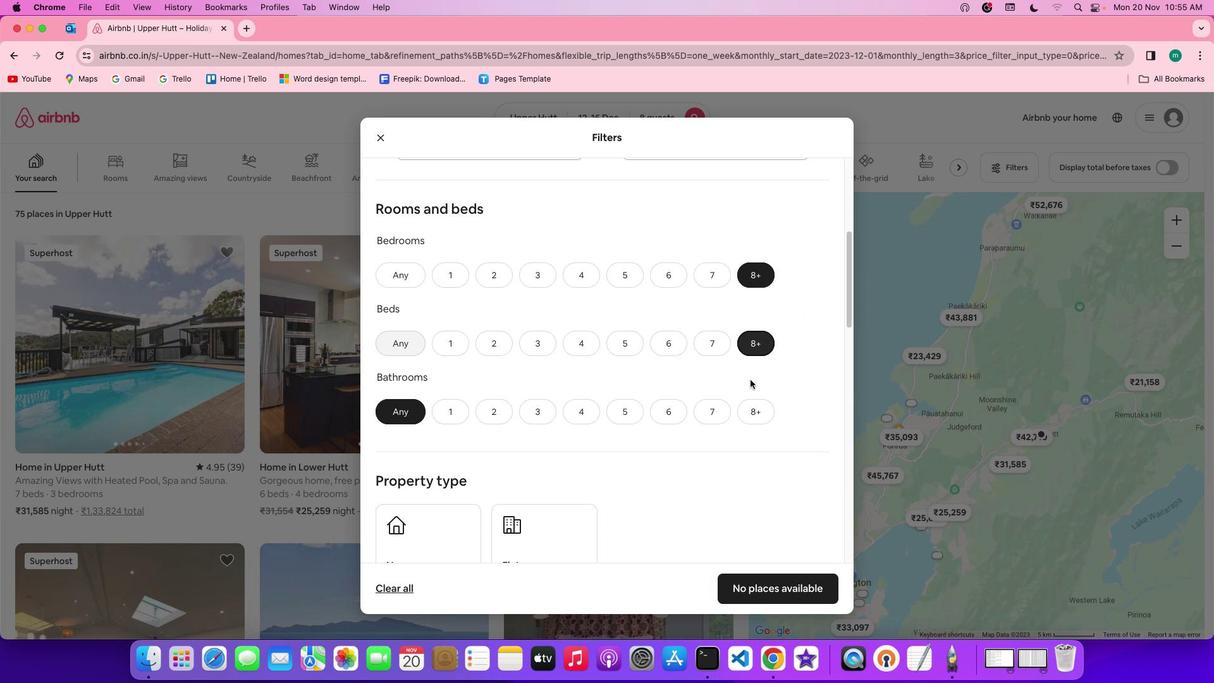 
Action: Mouse pressed left at (749, 341)
Screenshot: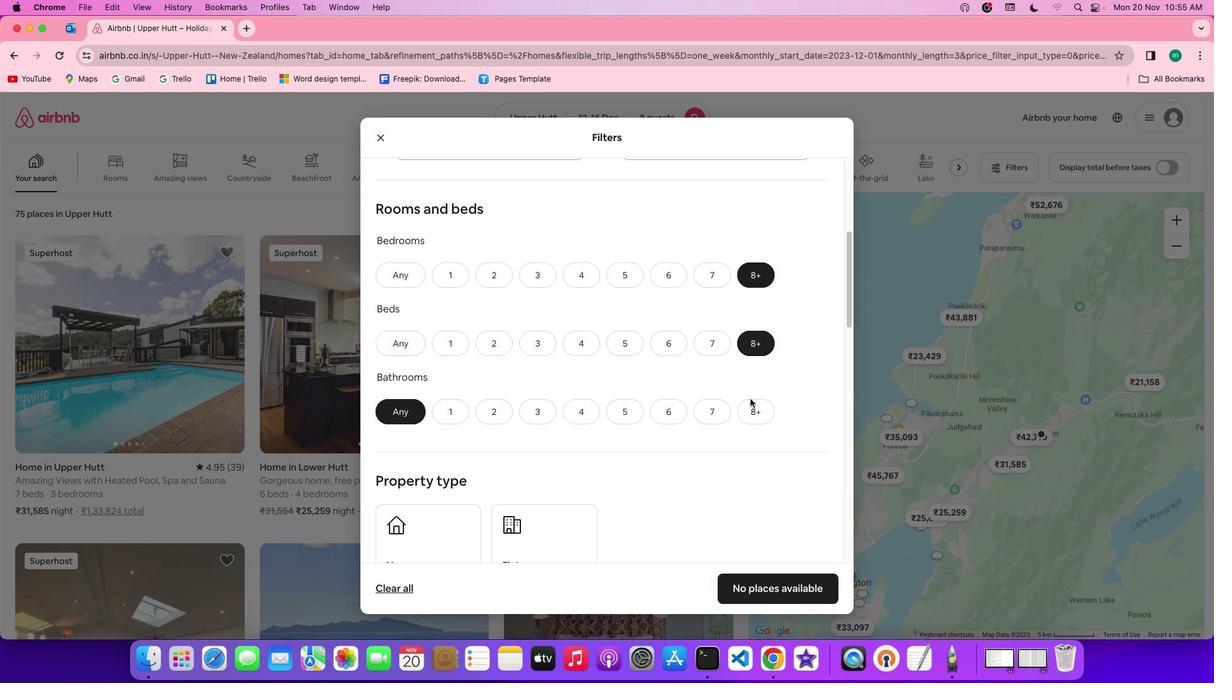 
Action: Mouse moved to (752, 426)
Screenshot: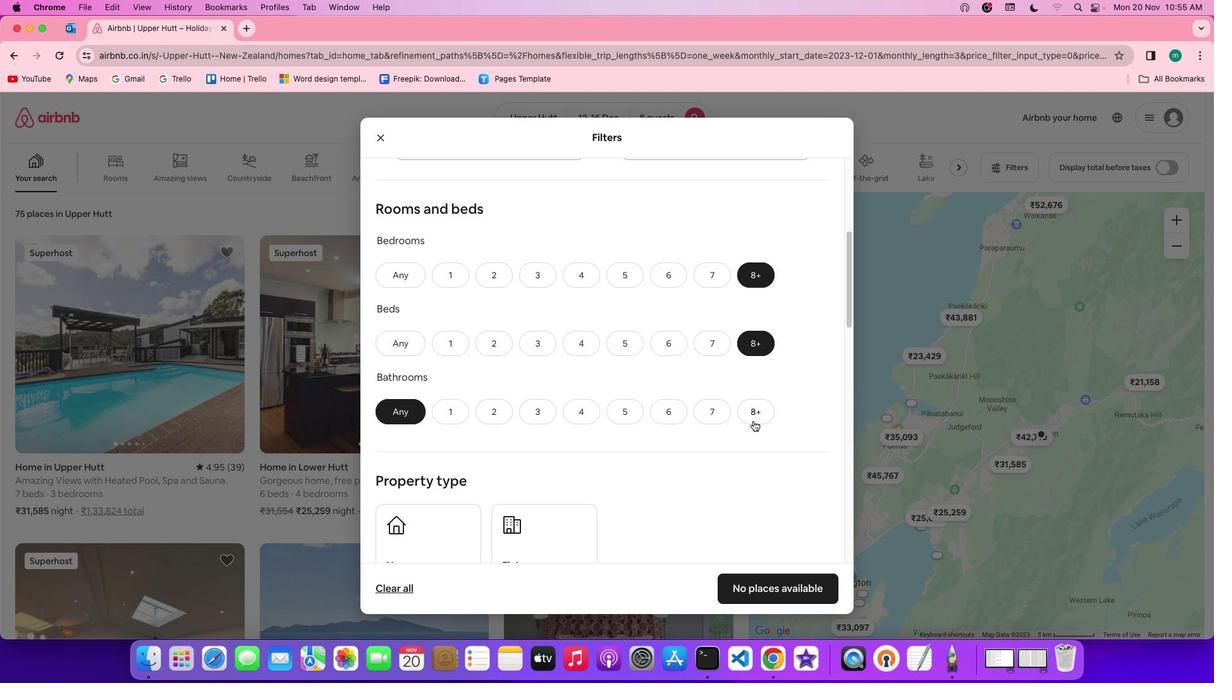 
Action: Mouse pressed left at (752, 426)
Screenshot: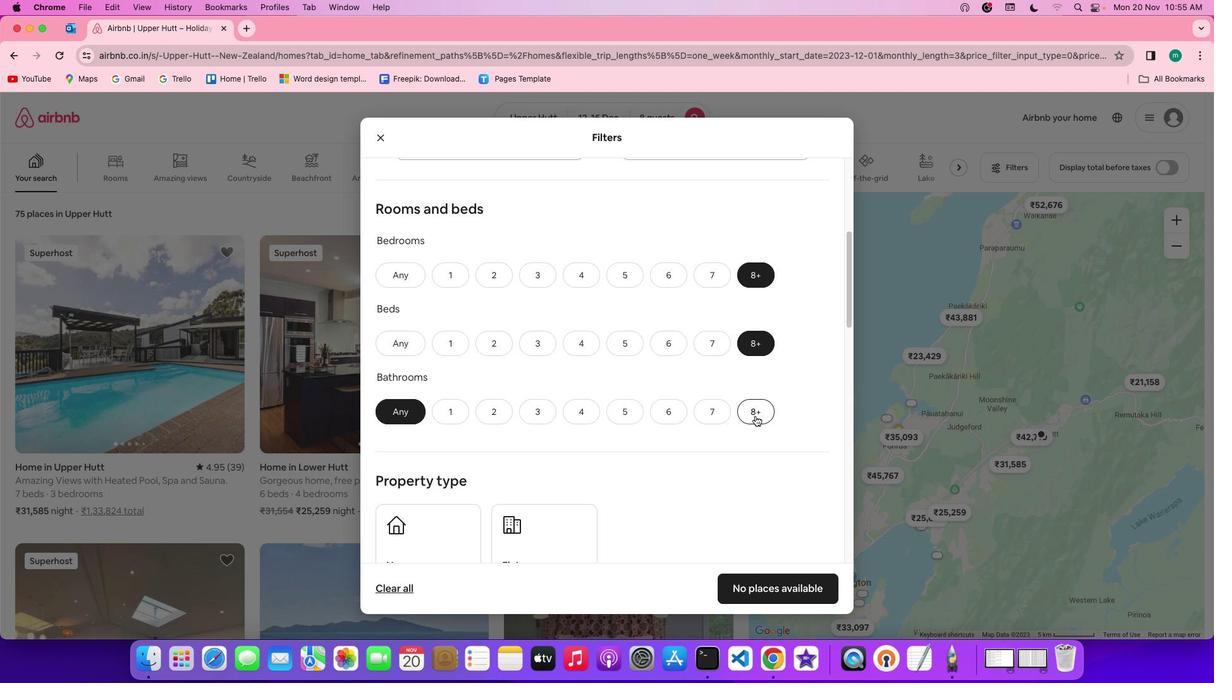 
Action: Mouse moved to (756, 416)
Screenshot: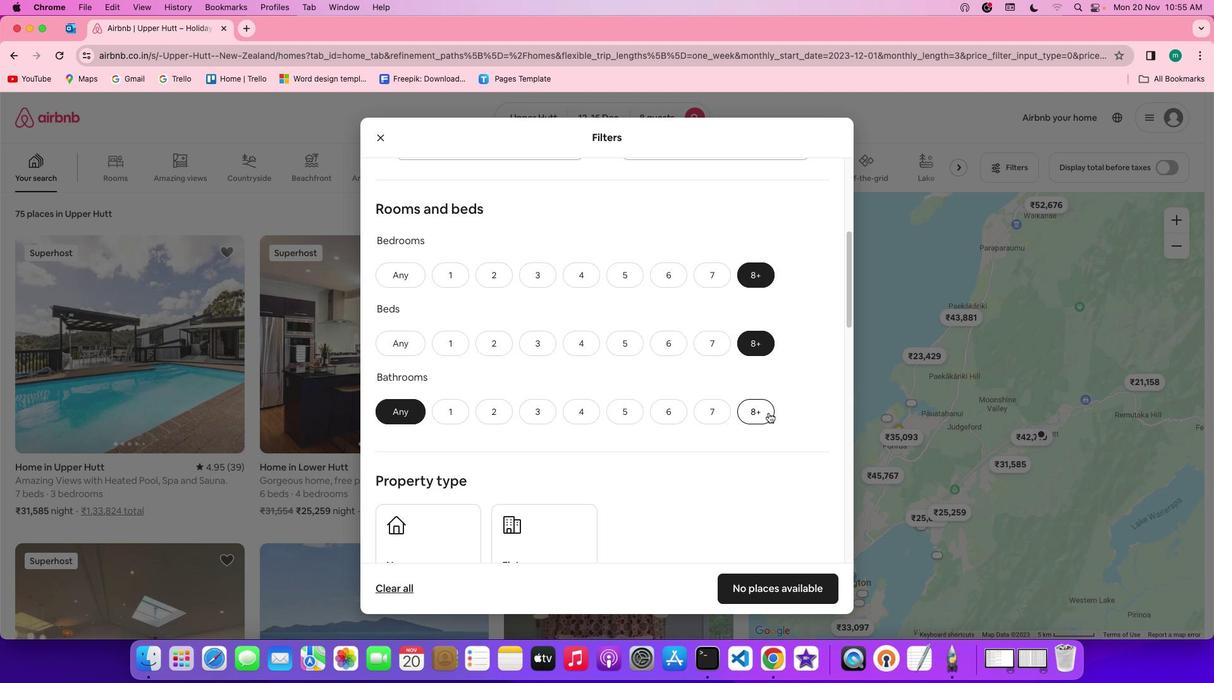
Action: Mouse pressed left at (756, 416)
Screenshot: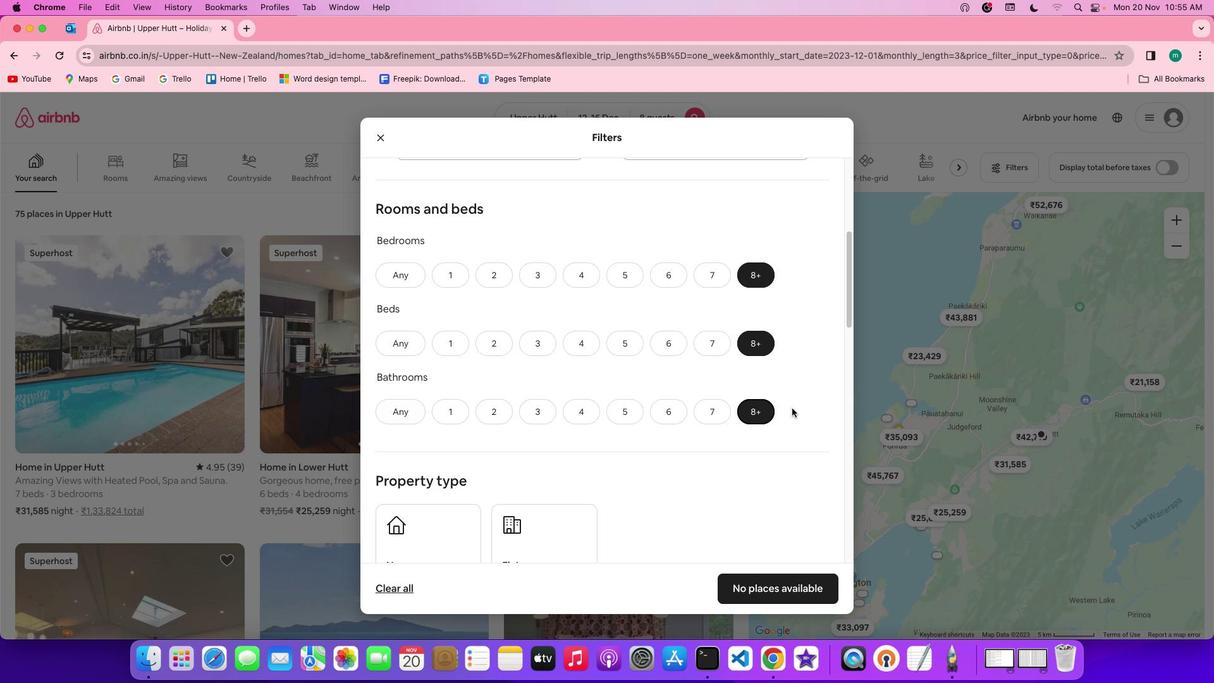 
Action: Mouse moved to (792, 408)
Screenshot: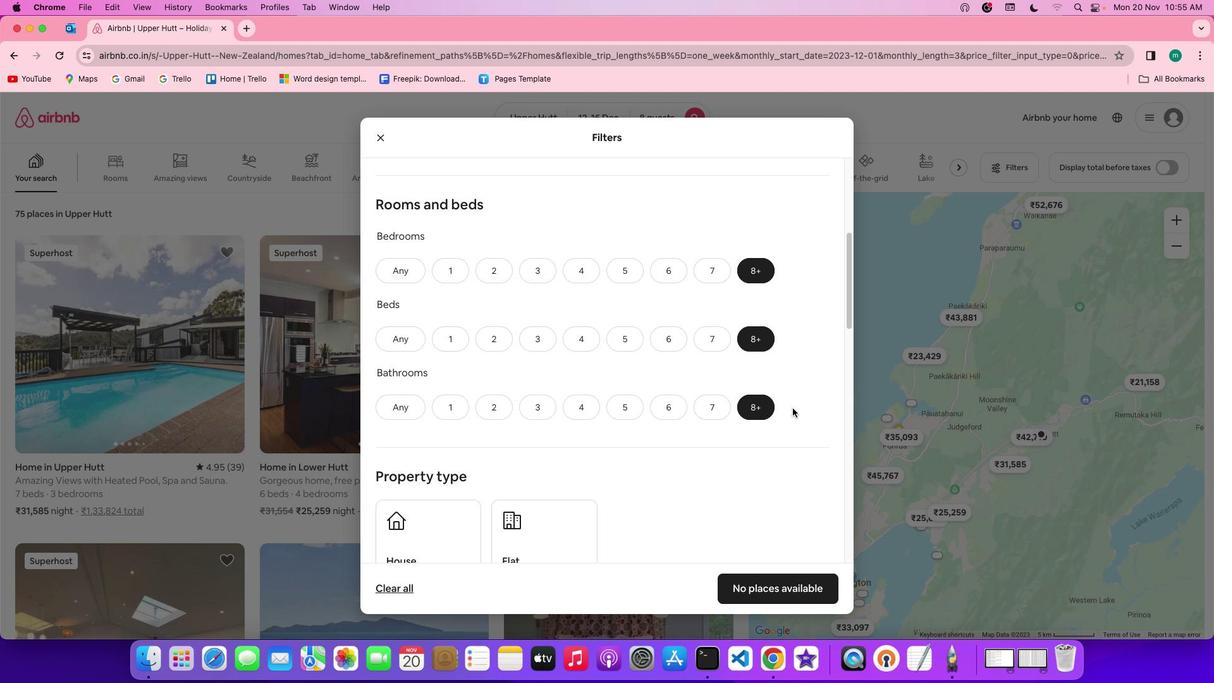 
Action: Mouse scrolled (792, 408) with delta (0, 0)
Screenshot: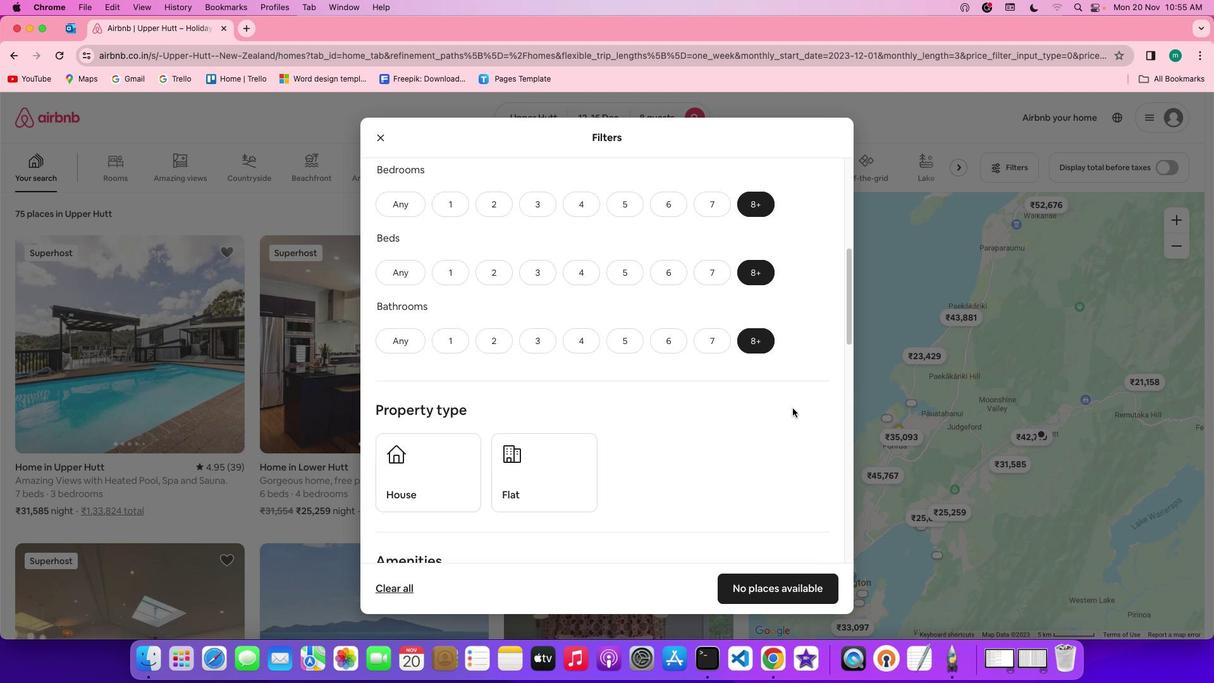 
Action: Mouse scrolled (792, 408) with delta (0, 0)
Screenshot: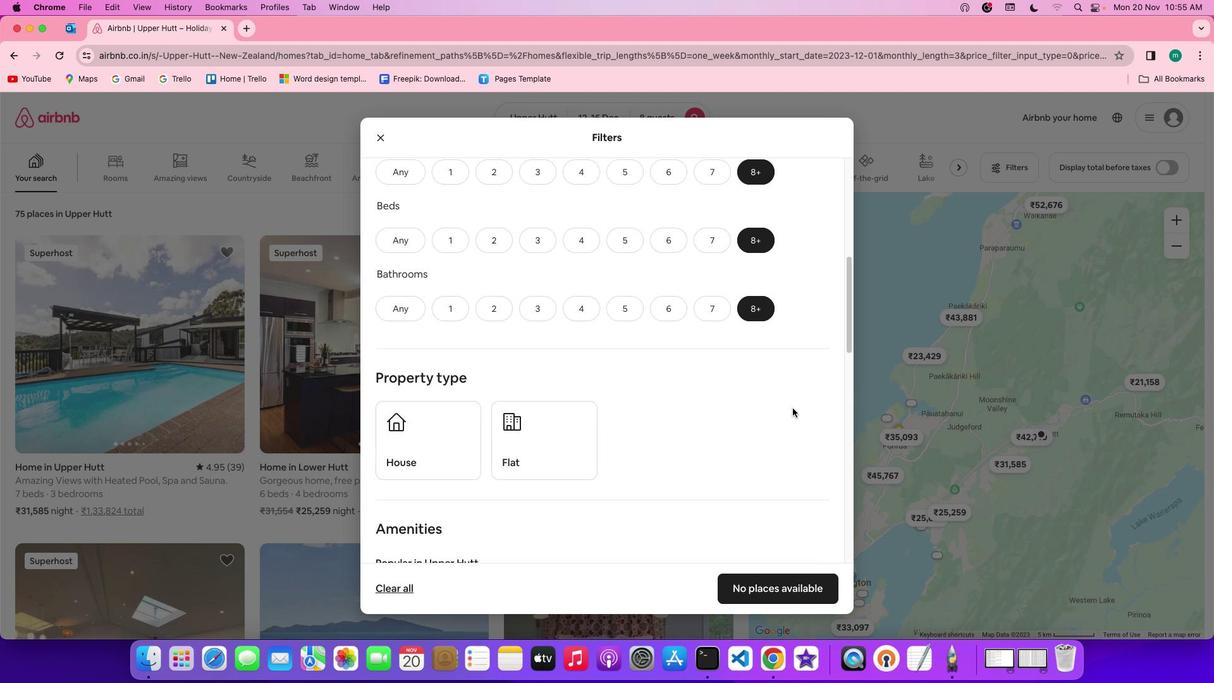 
Action: Mouse scrolled (792, 408) with delta (0, -1)
Screenshot: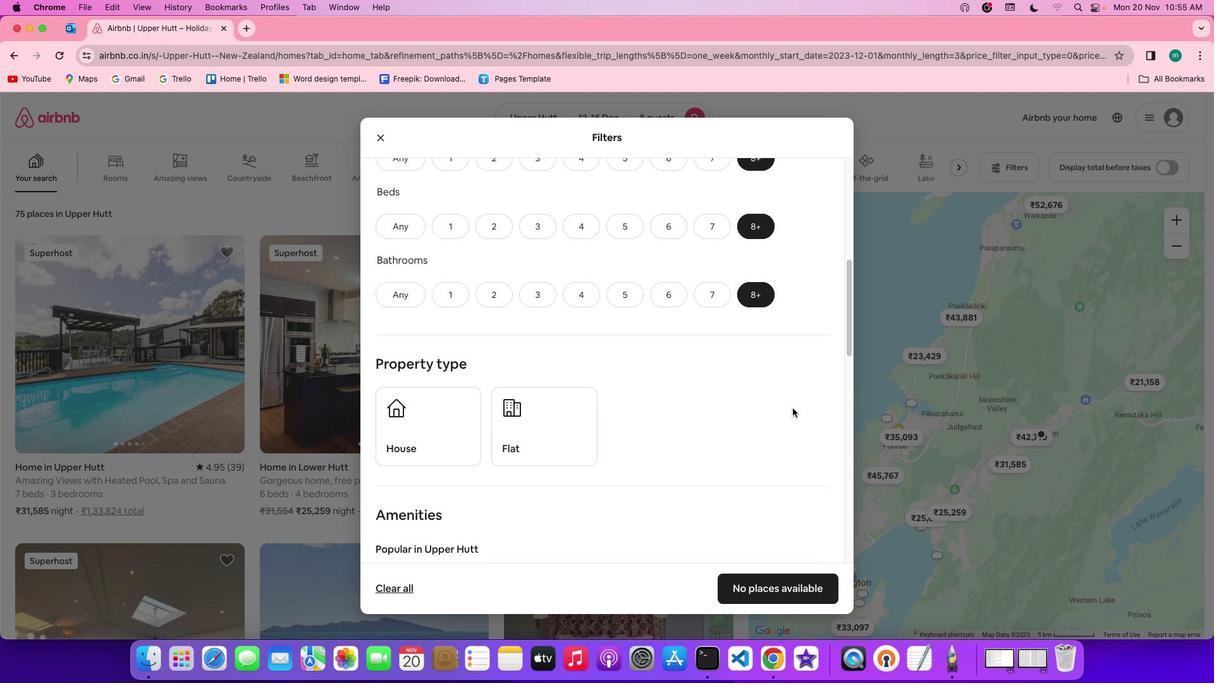 
Action: Mouse scrolled (792, 408) with delta (0, 0)
Screenshot: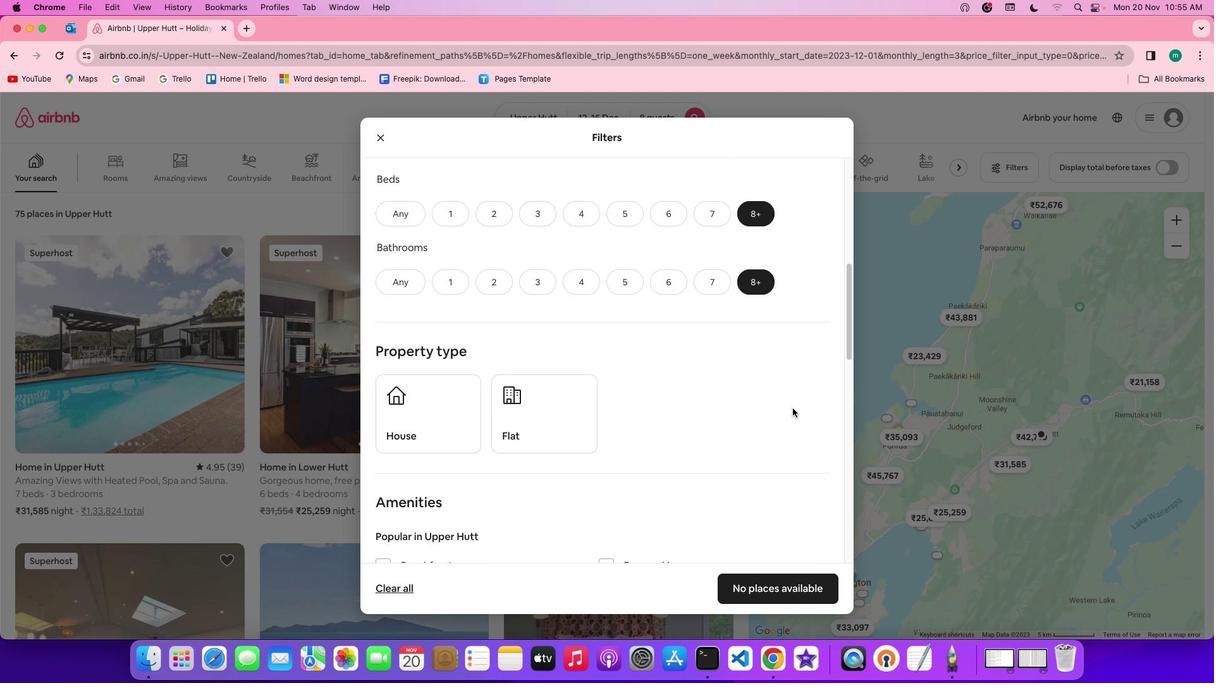 
Action: Mouse scrolled (792, 408) with delta (0, 0)
Screenshot: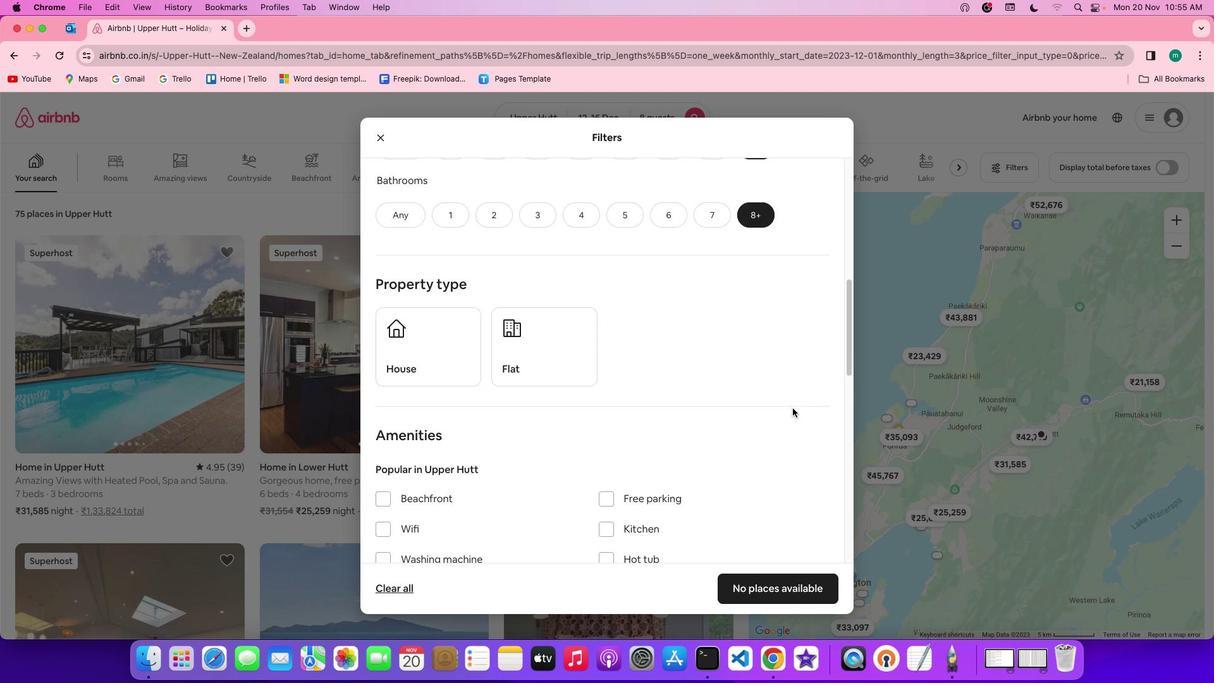 
Action: Mouse scrolled (792, 408) with delta (0, 0)
Screenshot: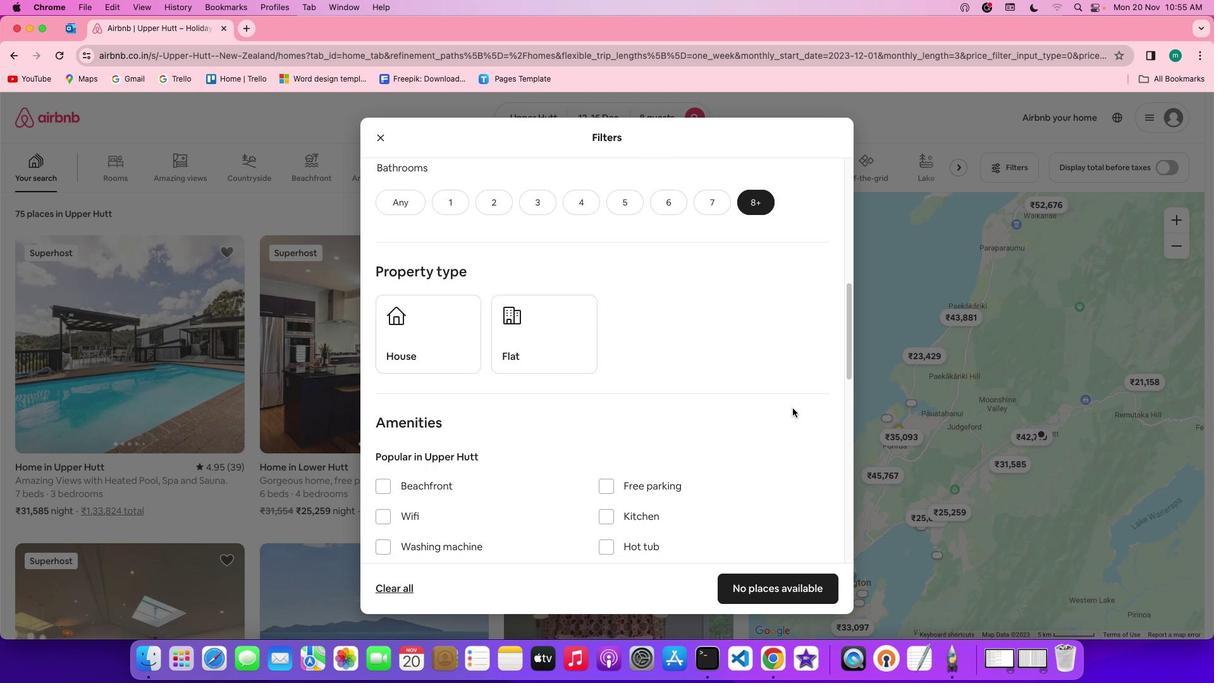 
Action: Mouse scrolled (792, 408) with delta (0, -1)
Screenshot: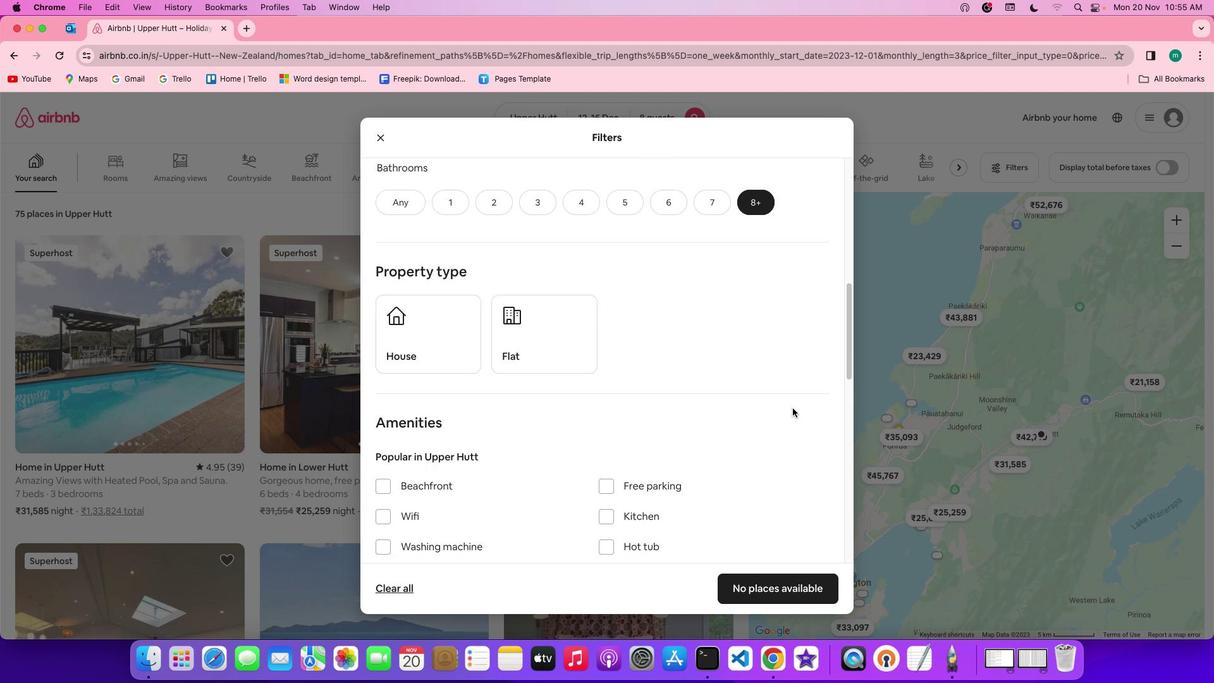 
Action: Mouse scrolled (792, 408) with delta (0, 0)
Screenshot: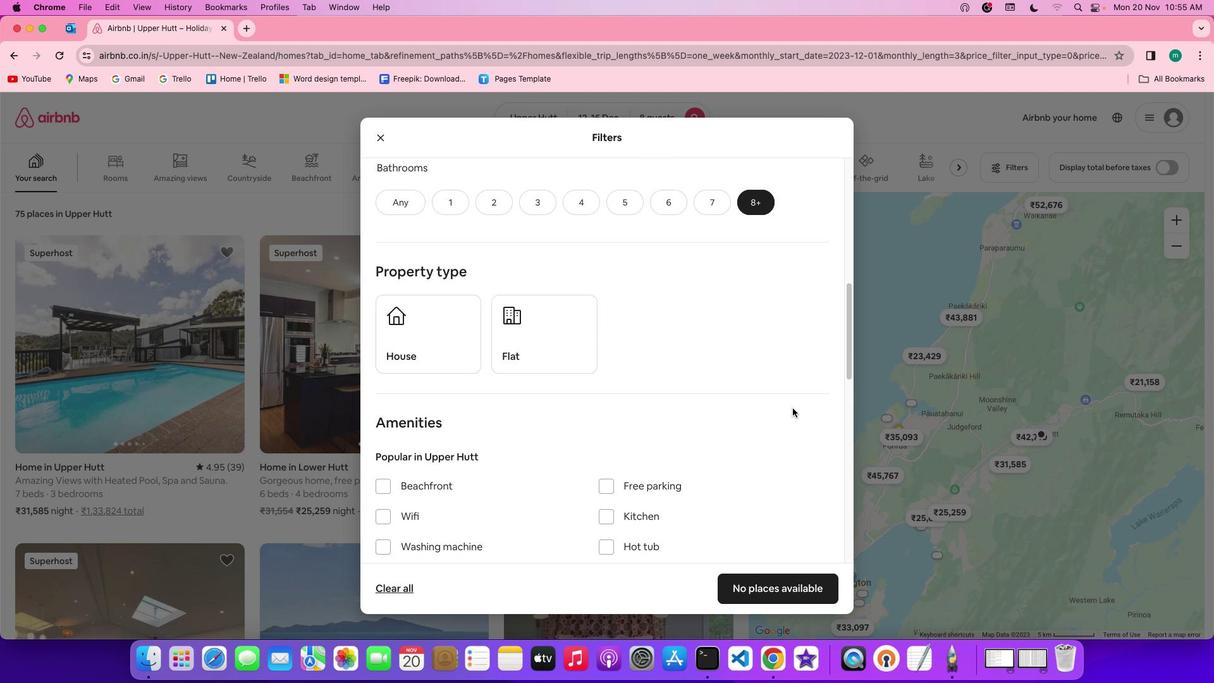
Action: Mouse scrolled (792, 408) with delta (0, 0)
Screenshot: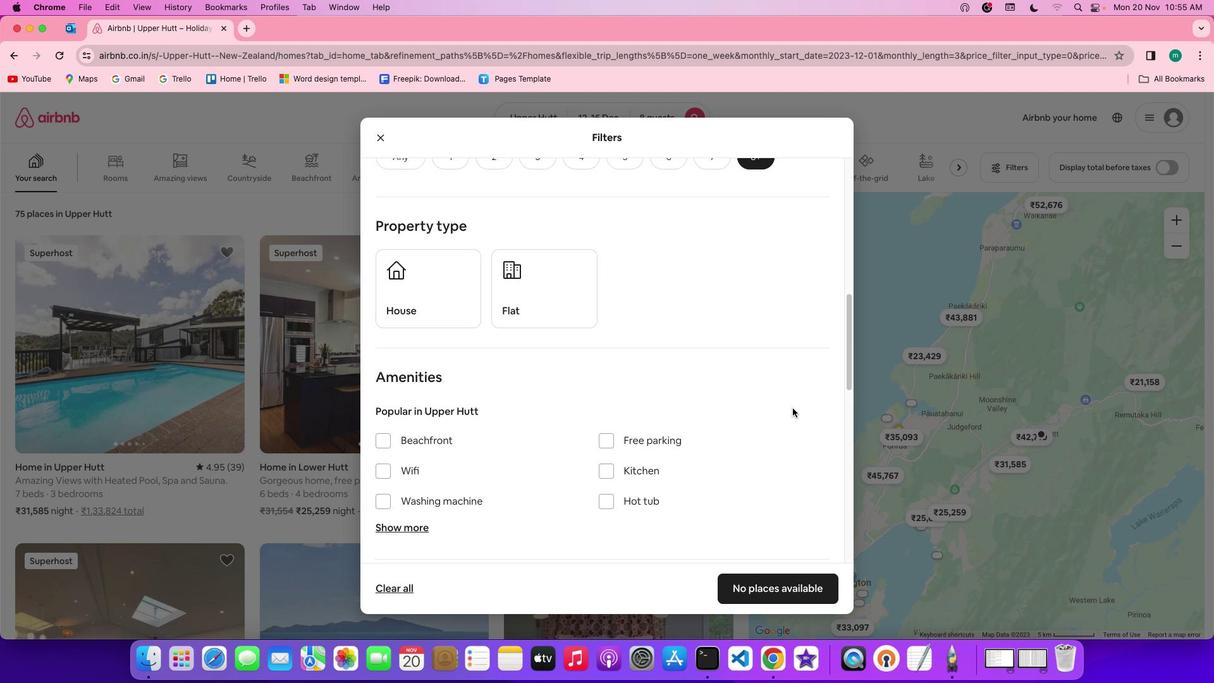 
Action: Mouse scrolled (792, 408) with delta (0, 0)
Screenshot: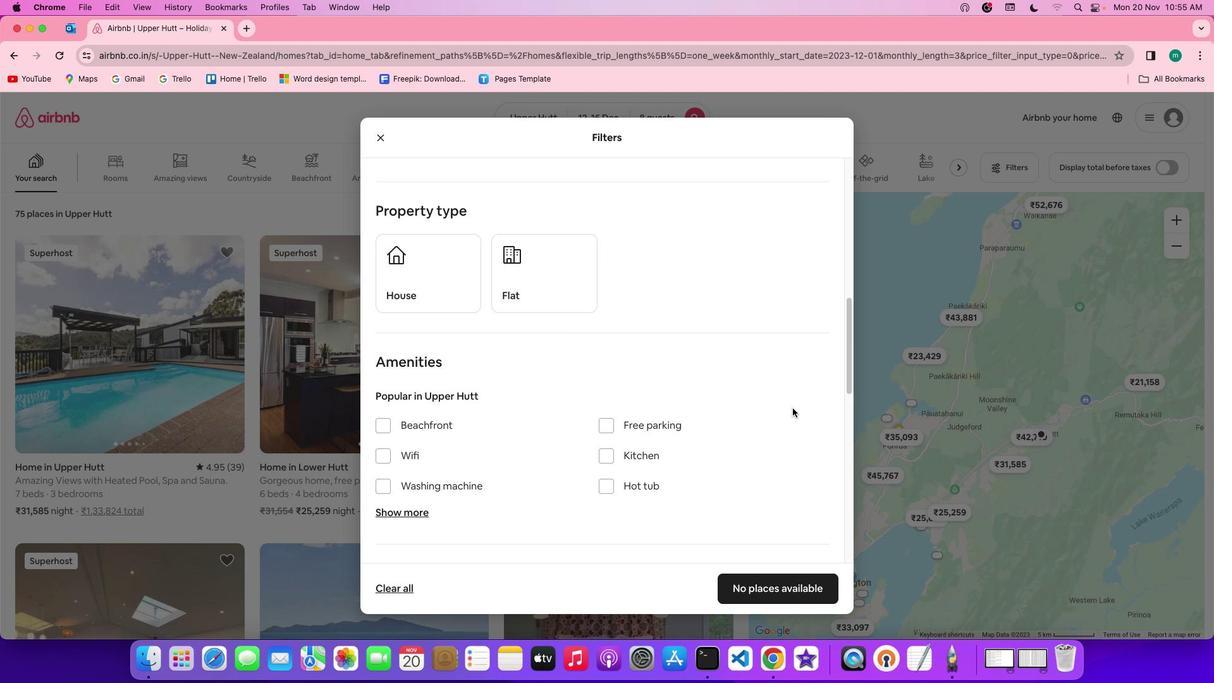 
Action: Mouse scrolled (792, 408) with delta (0, 0)
Screenshot: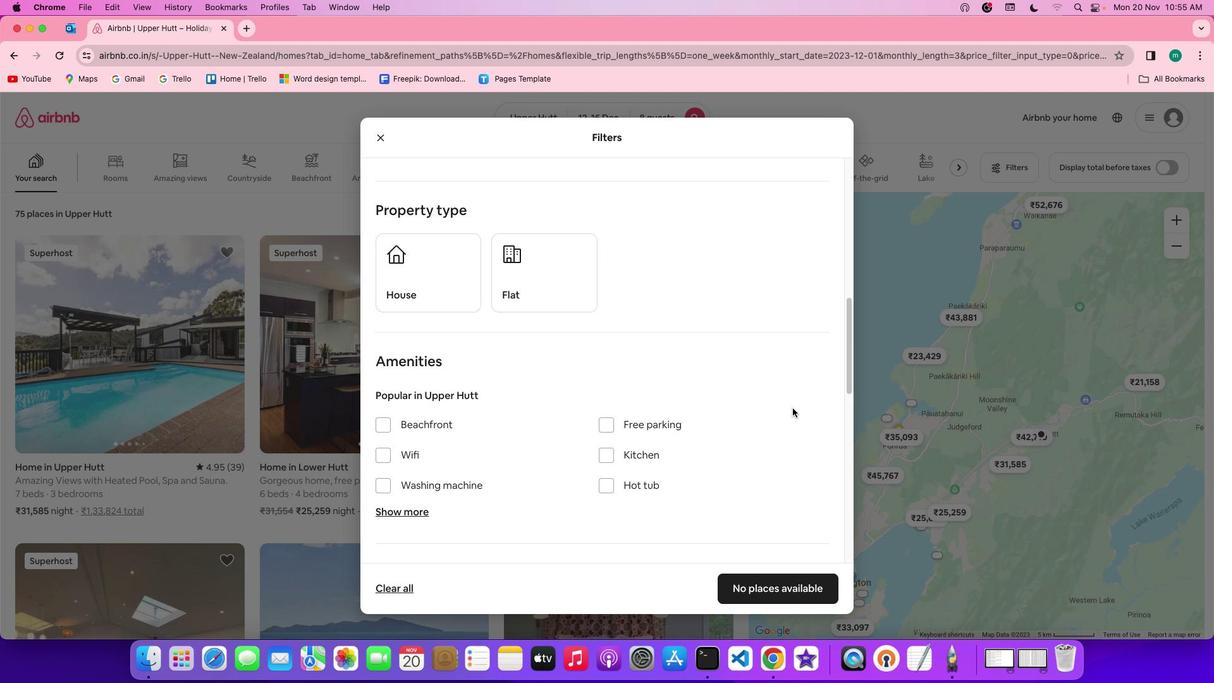 
Action: Mouse moved to (456, 313)
Screenshot: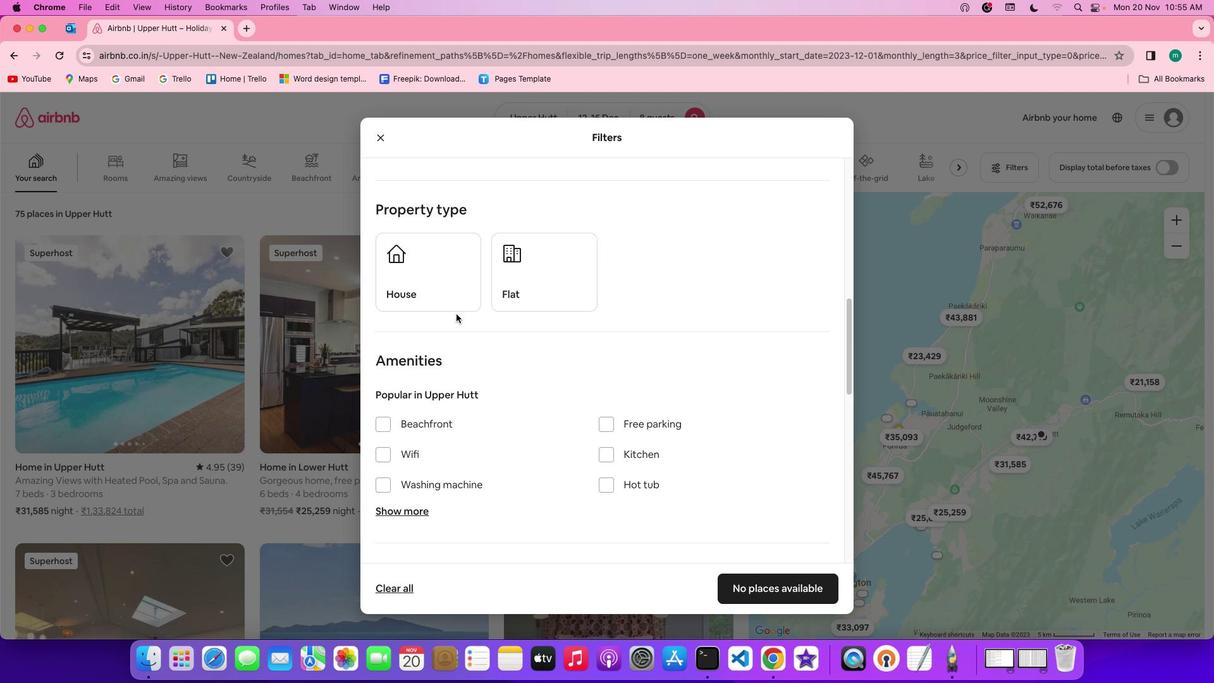 
Action: Mouse scrolled (456, 313) with delta (0, 0)
Screenshot: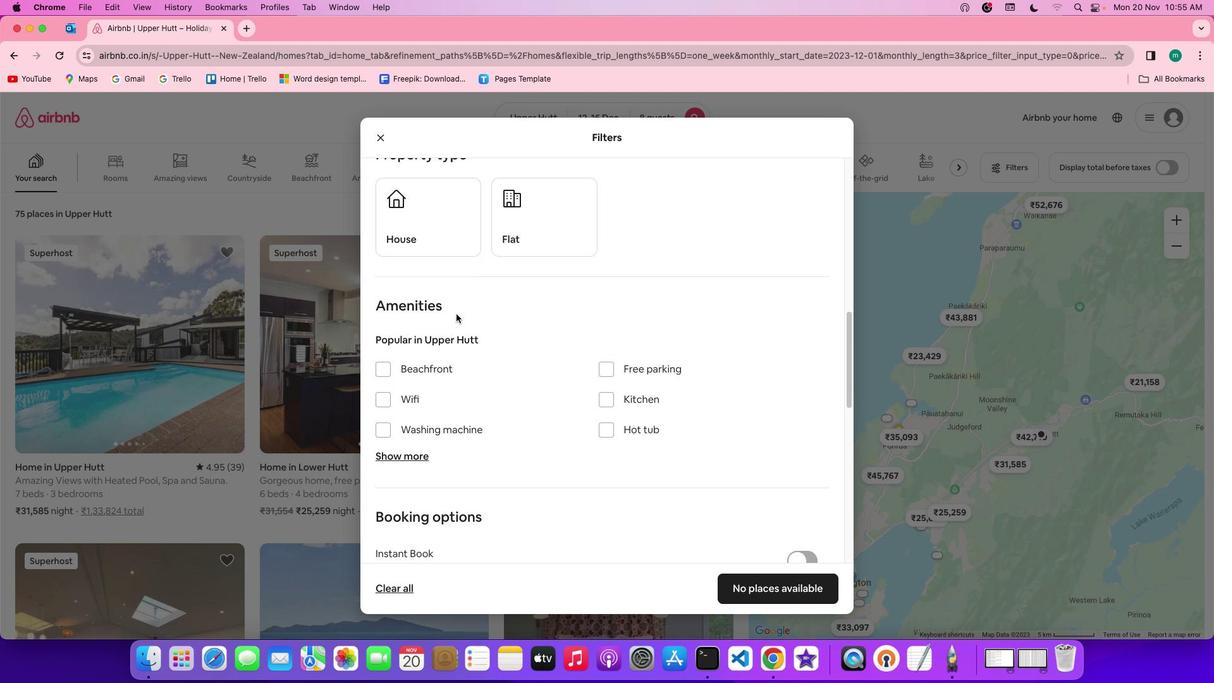 
Action: Mouse scrolled (456, 313) with delta (0, 0)
Screenshot: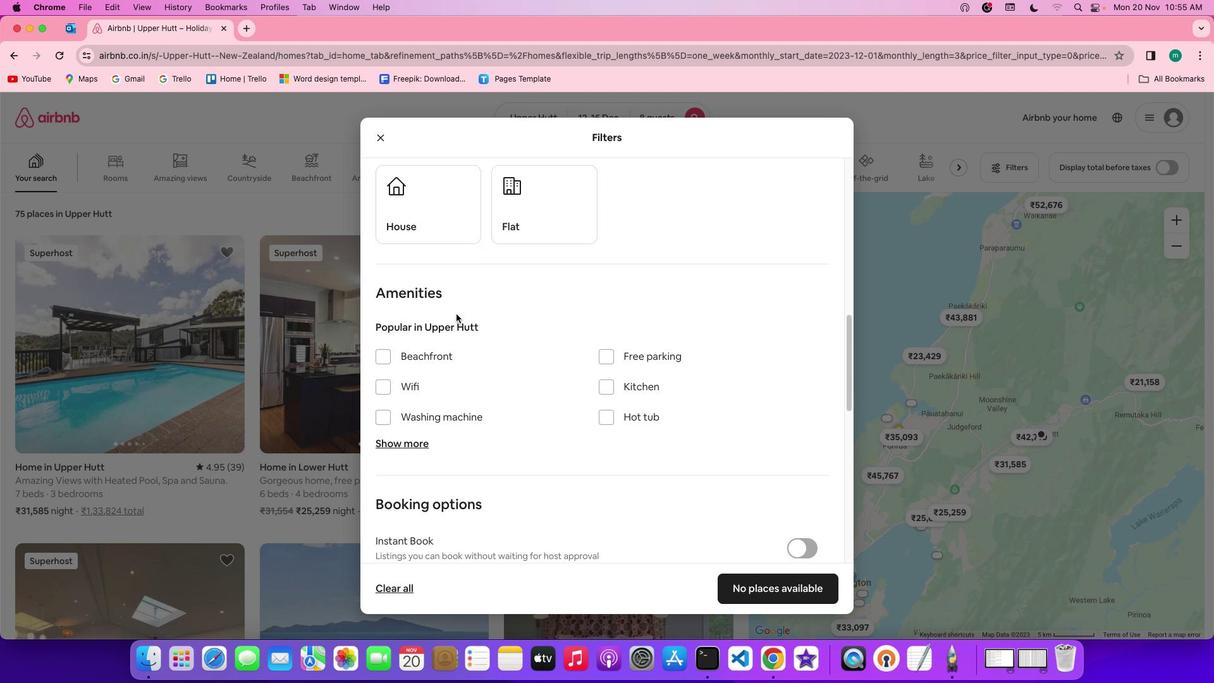 
Action: Mouse scrolled (456, 313) with delta (0, 0)
Screenshot: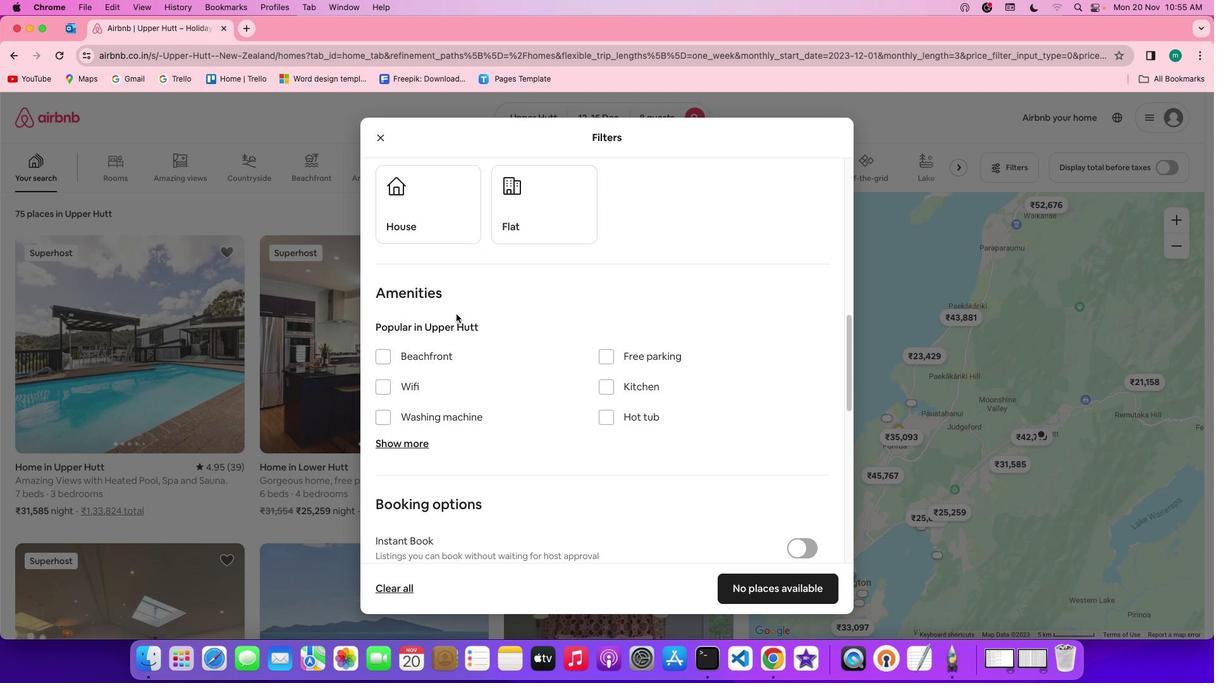 
Action: Mouse moved to (464, 313)
Screenshot: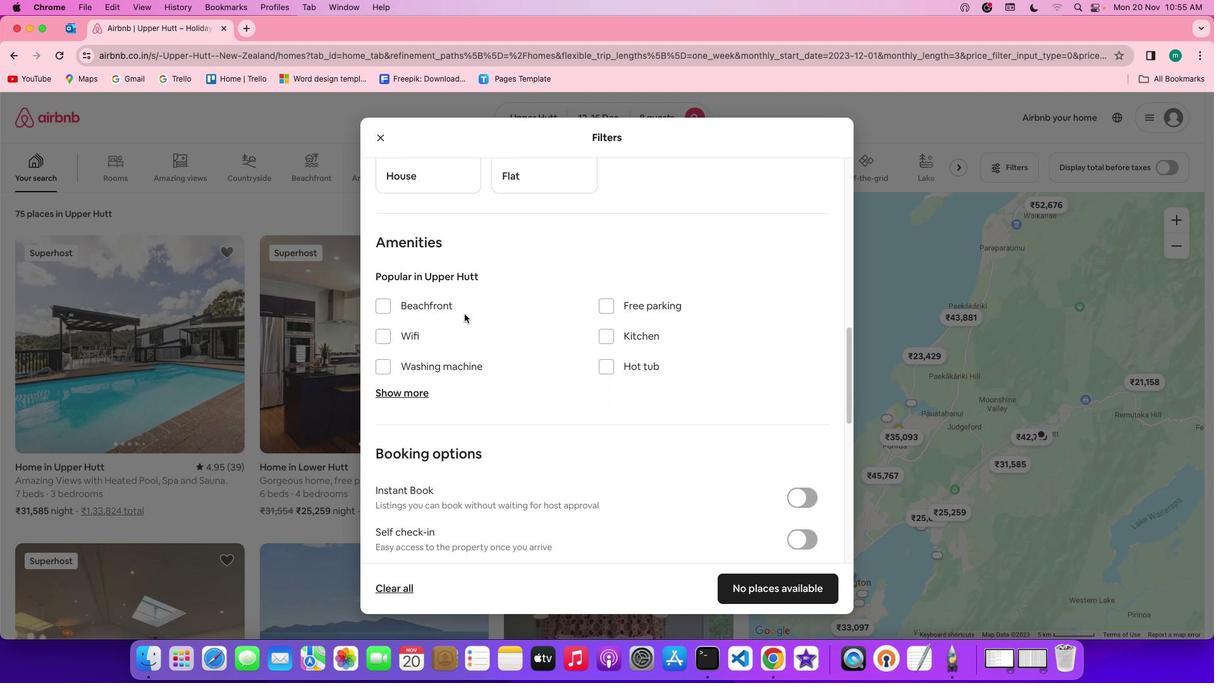 
Action: Mouse scrolled (464, 313) with delta (0, 0)
Screenshot: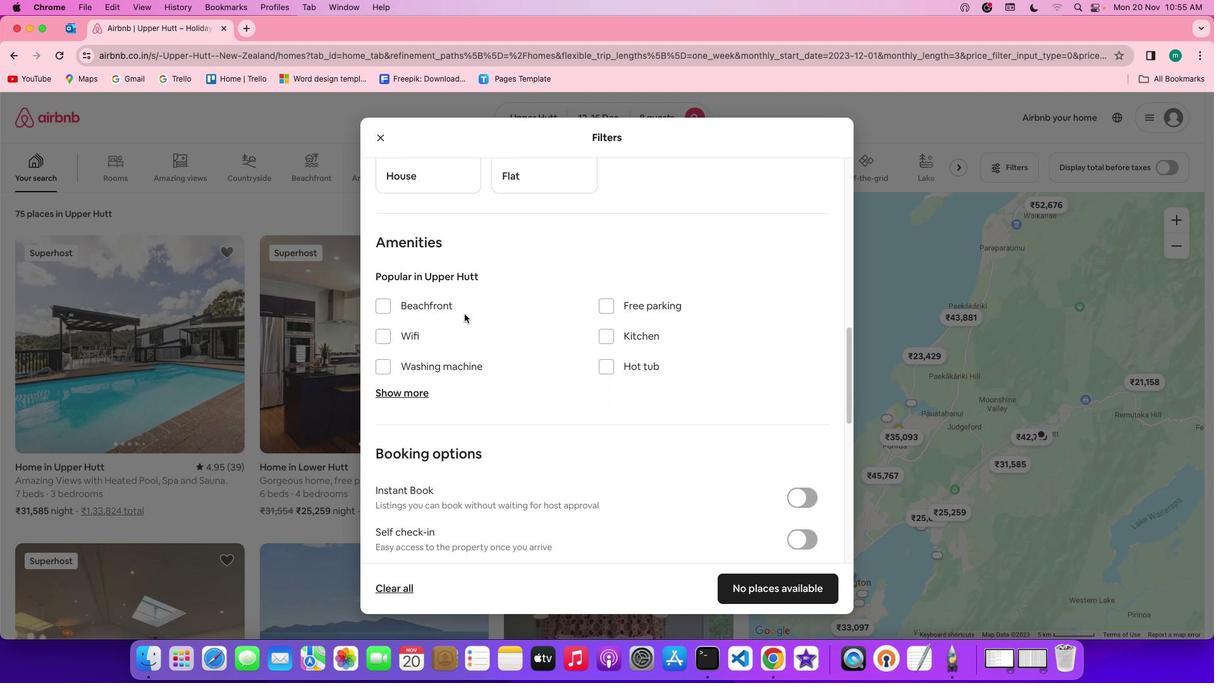 
Action: Mouse scrolled (464, 313) with delta (0, 0)
Screenshot: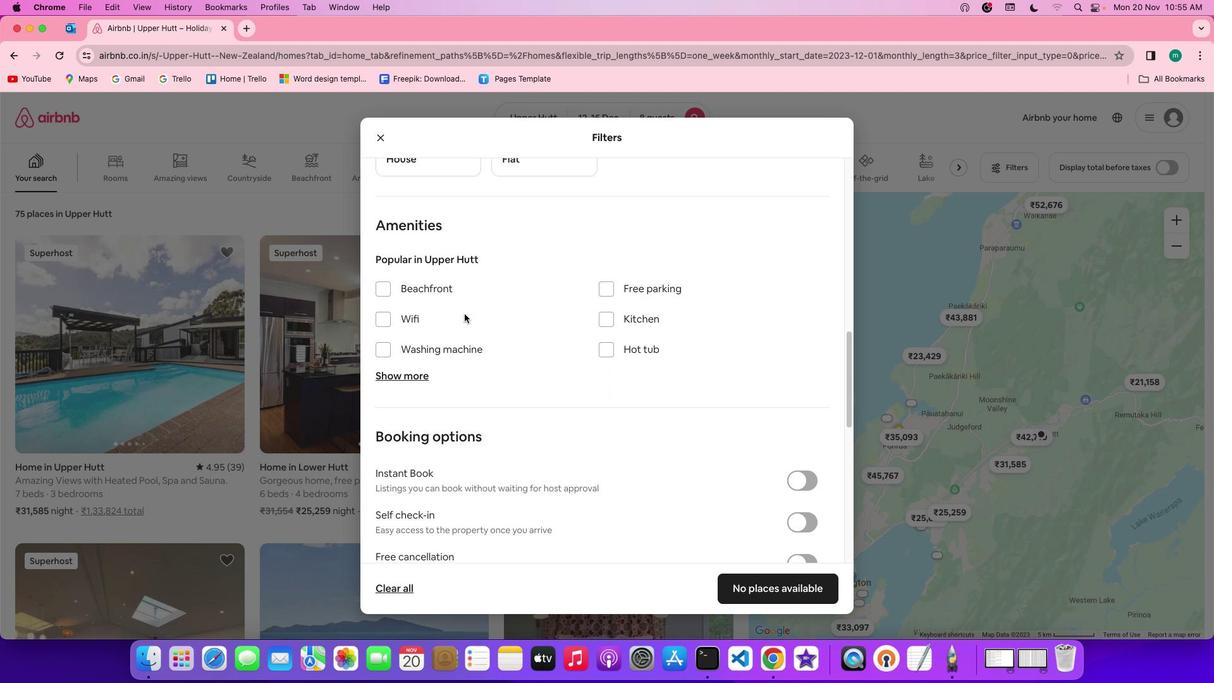 
Action: Mouse scrolled (464, 313) with delta (0, 0)
Screenshot: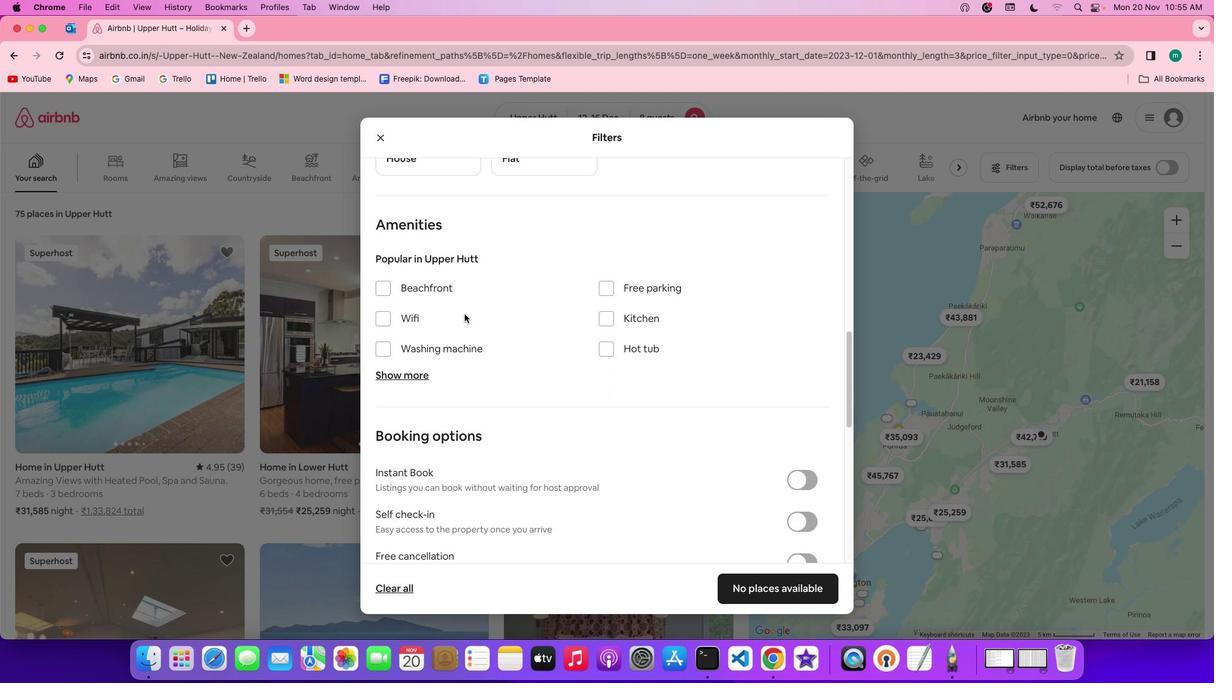 
Action: Mouse scrolled (464, 313) with delta (0, 0)
Screenshot: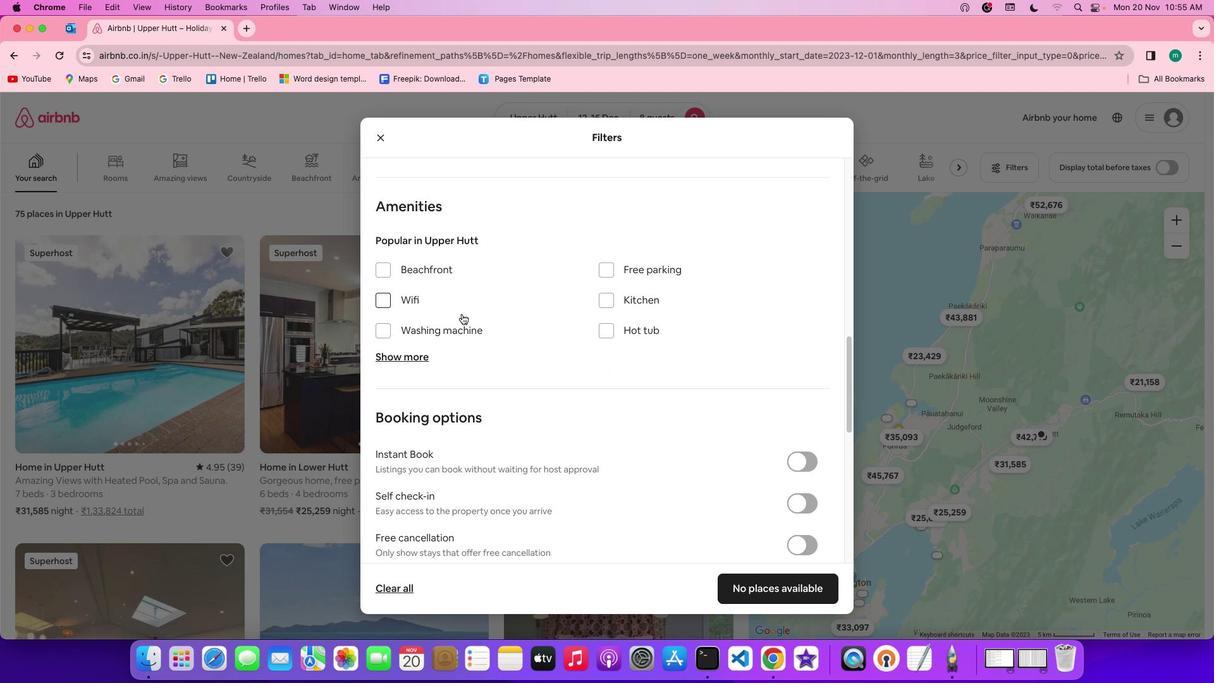
Action: Mouse scrolled (464, 313) with delta (0, 0)
Screenshot: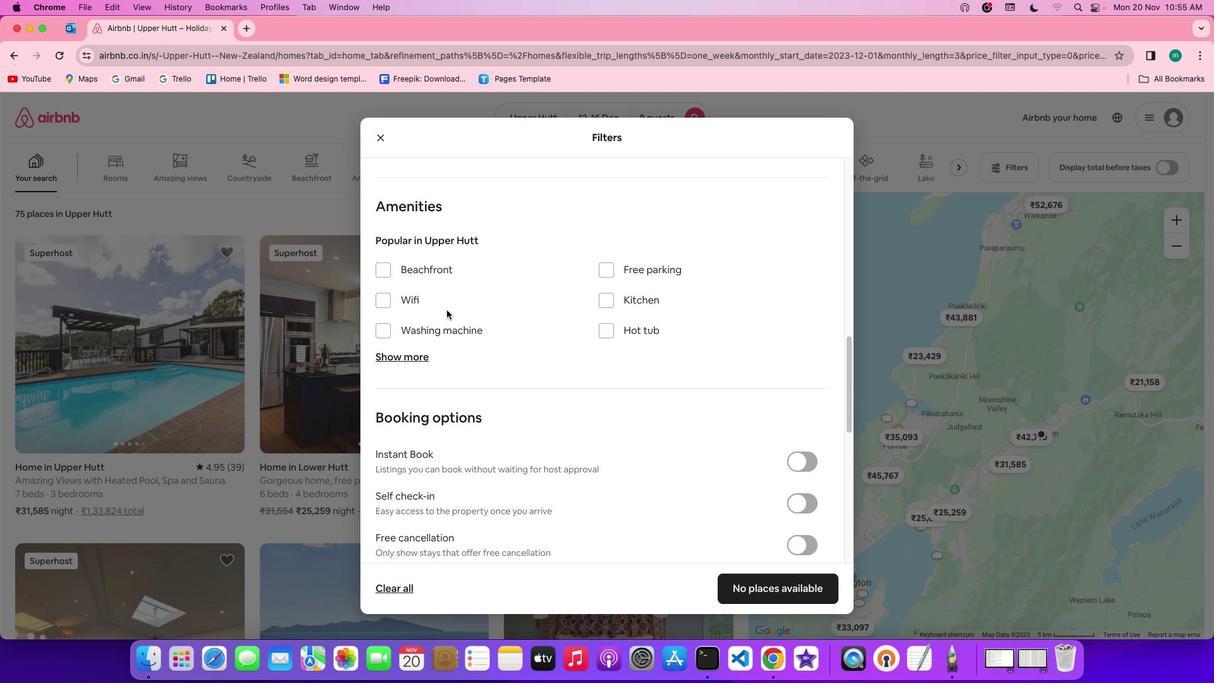 
Action: Mouse moved to (382, 298)
Screenshot: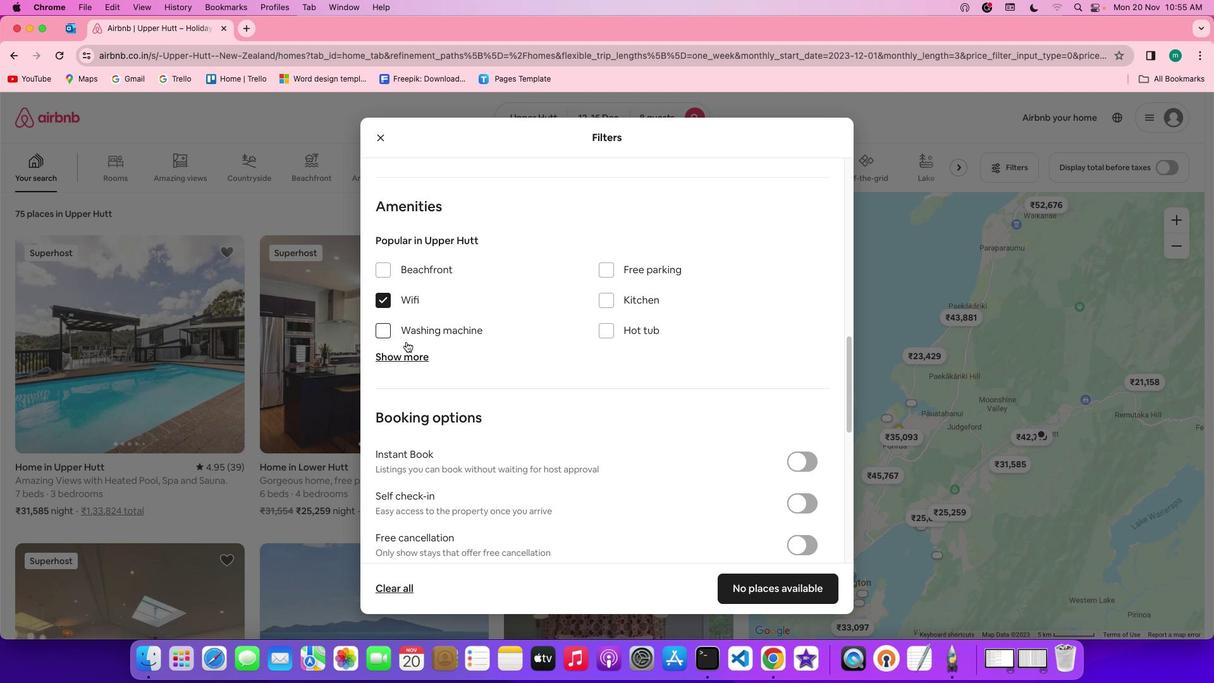 
Action: Mouse pressed left at (382, 298)
Screenshot: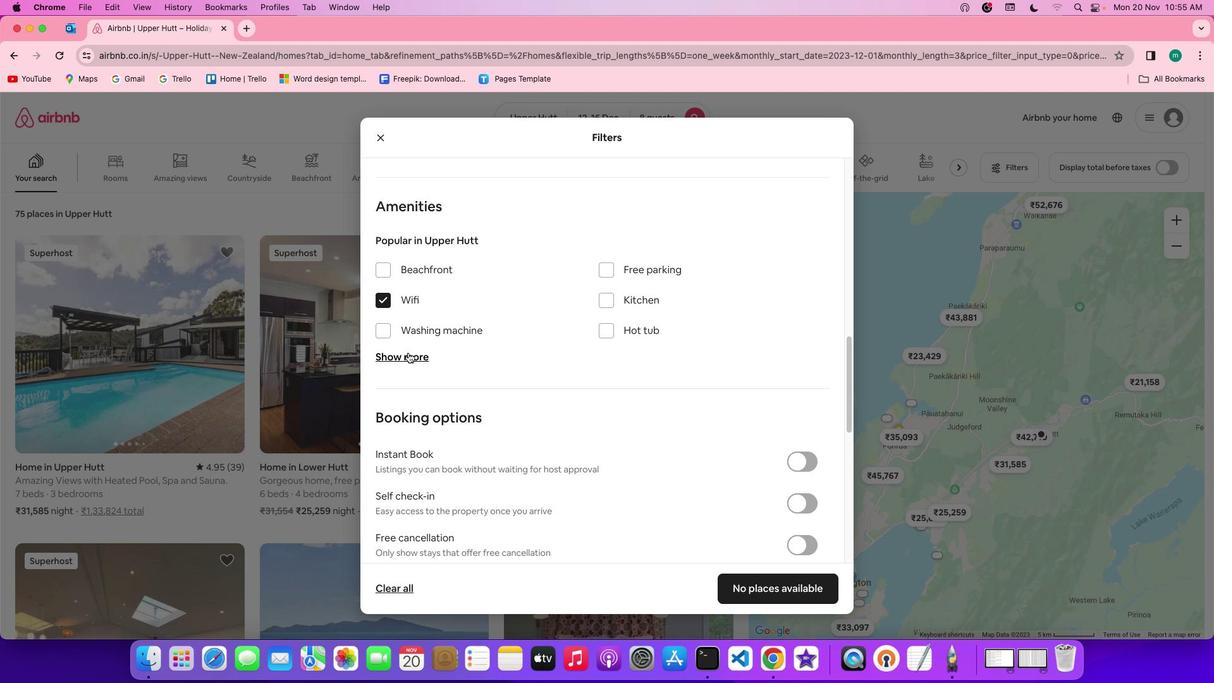 
Action: Mouse moved to (408, 354)
Screenshot: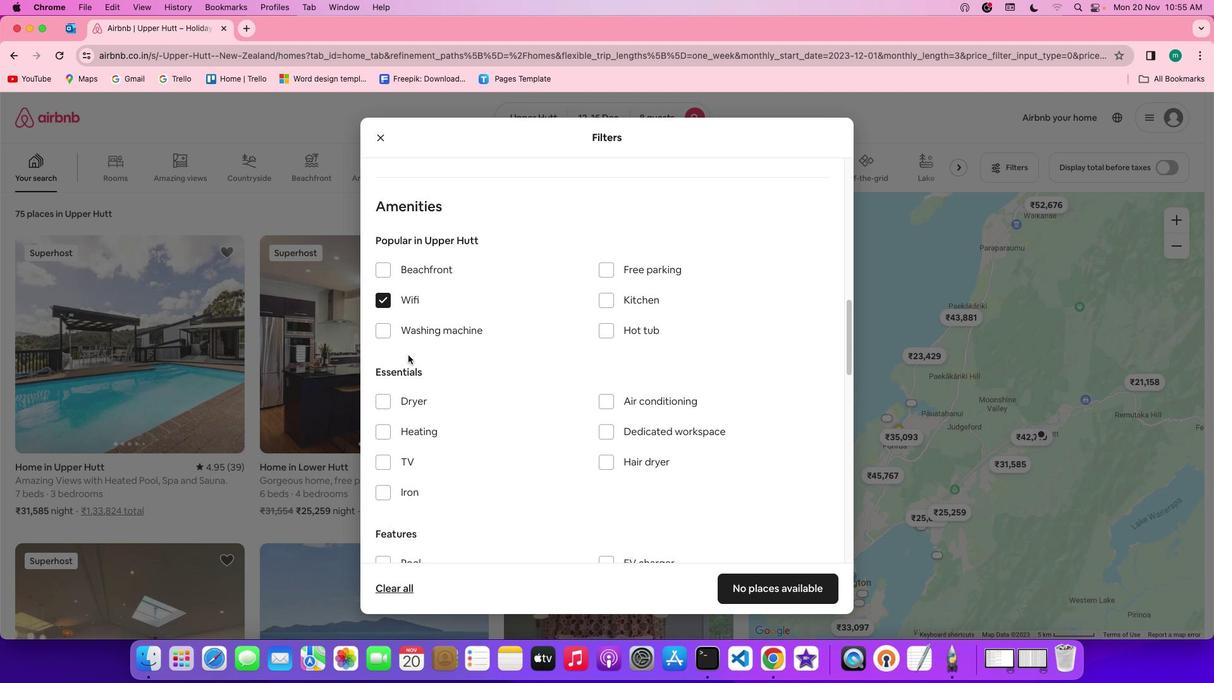 
Action: Mouse pressed left at (408, 354)
Screenshot: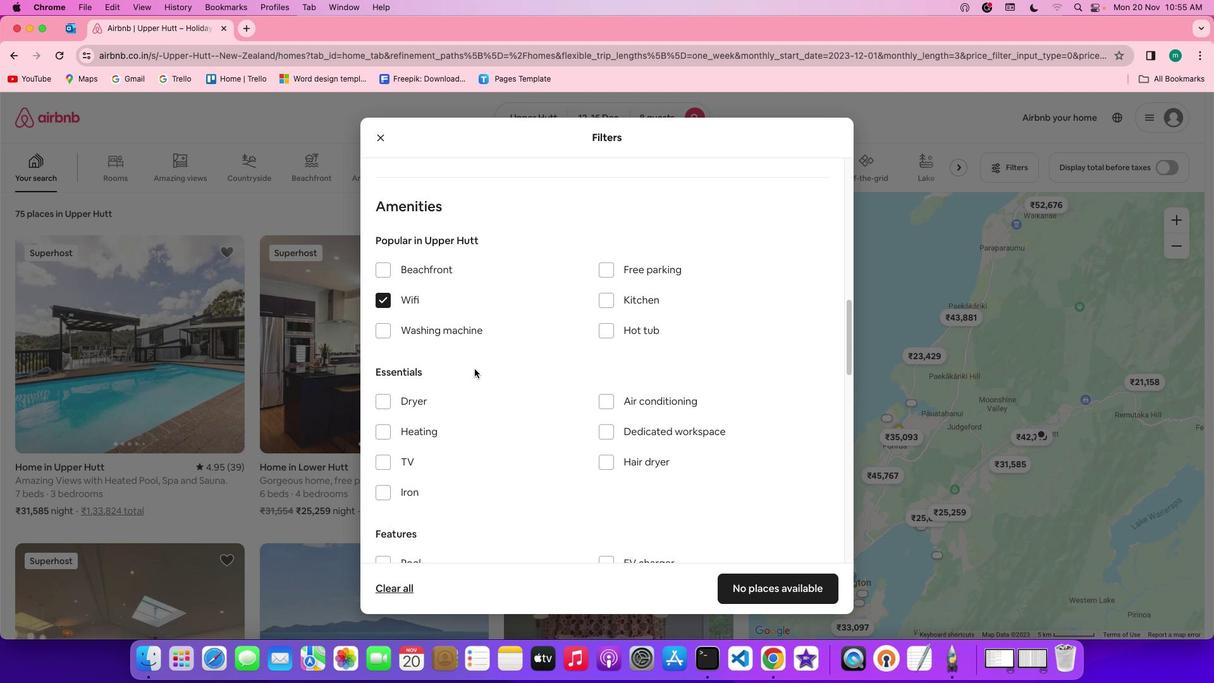 
Action: Mouse moved to (531, 381)
Screenshot: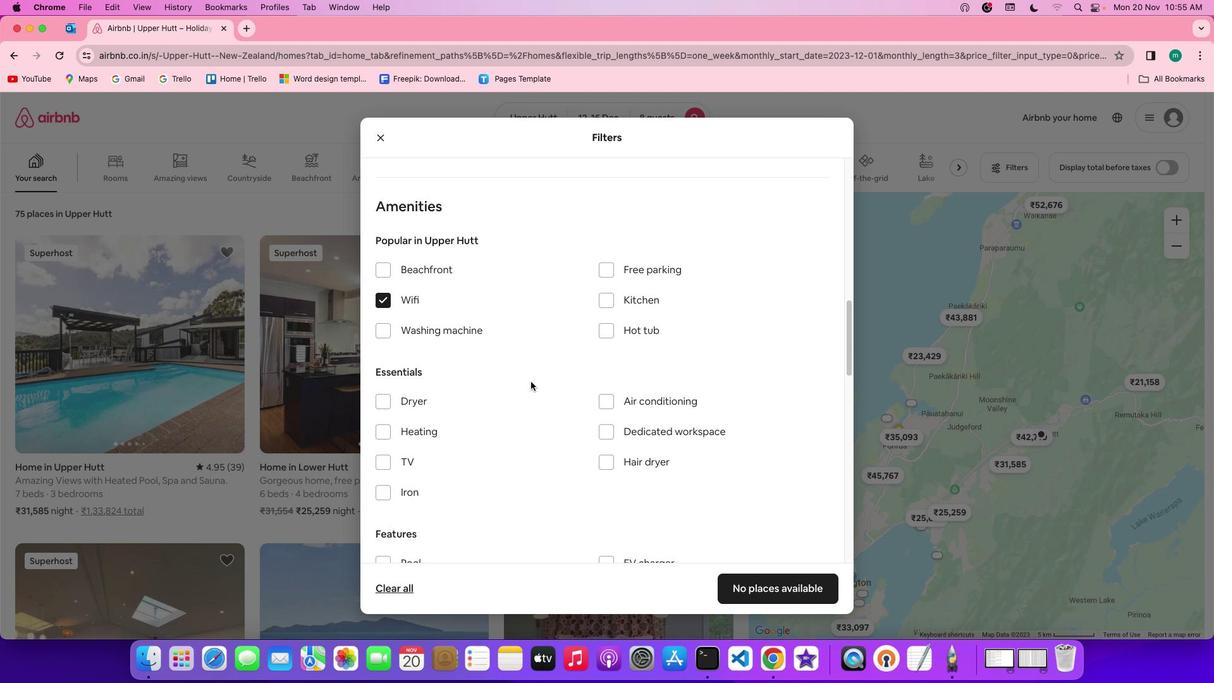 
Action: Mouse scrolled (531, 381) with delta (0, 0)
Screenshot: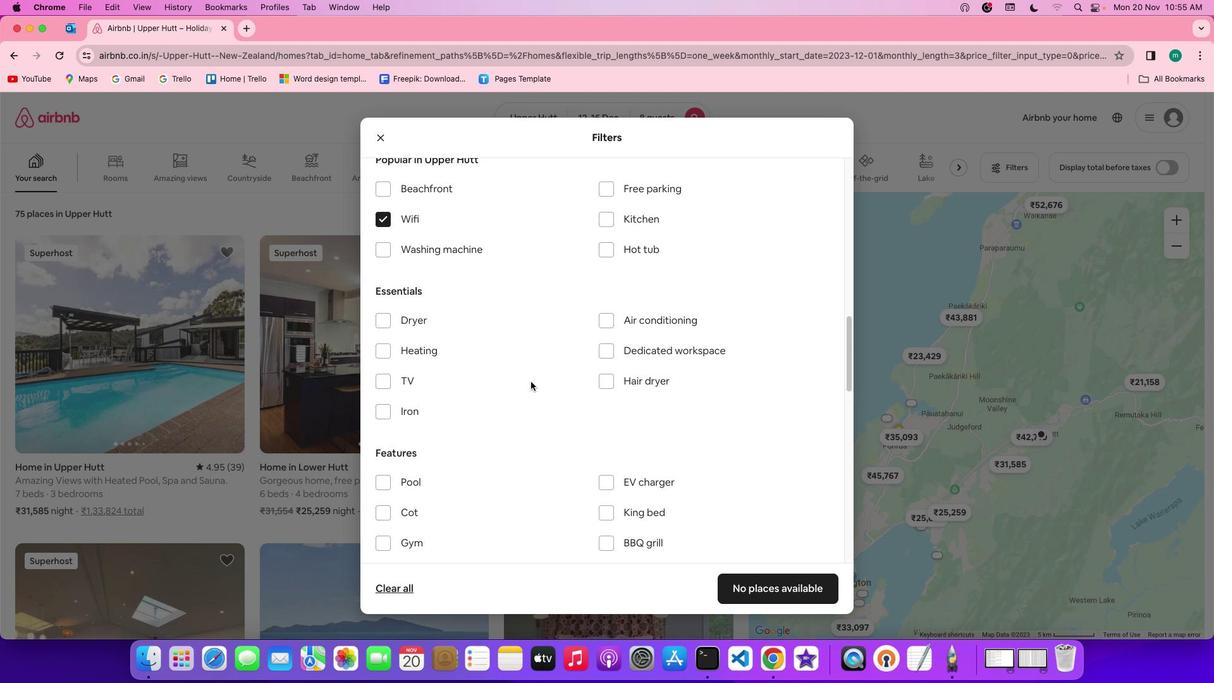 
Action: Mouse scrolled (531, 381) with delta (0, 0)
Screenshot: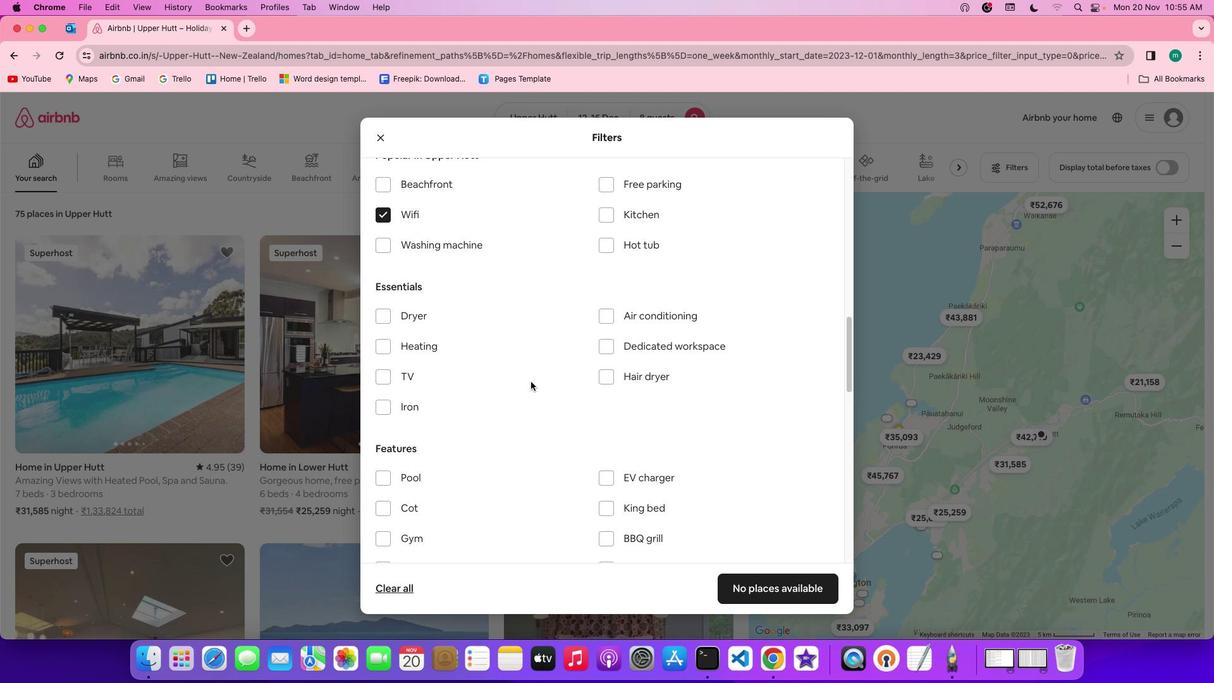 
Action: Mouse scrolled (531, 381) with delta (0, -1)
Screenshot: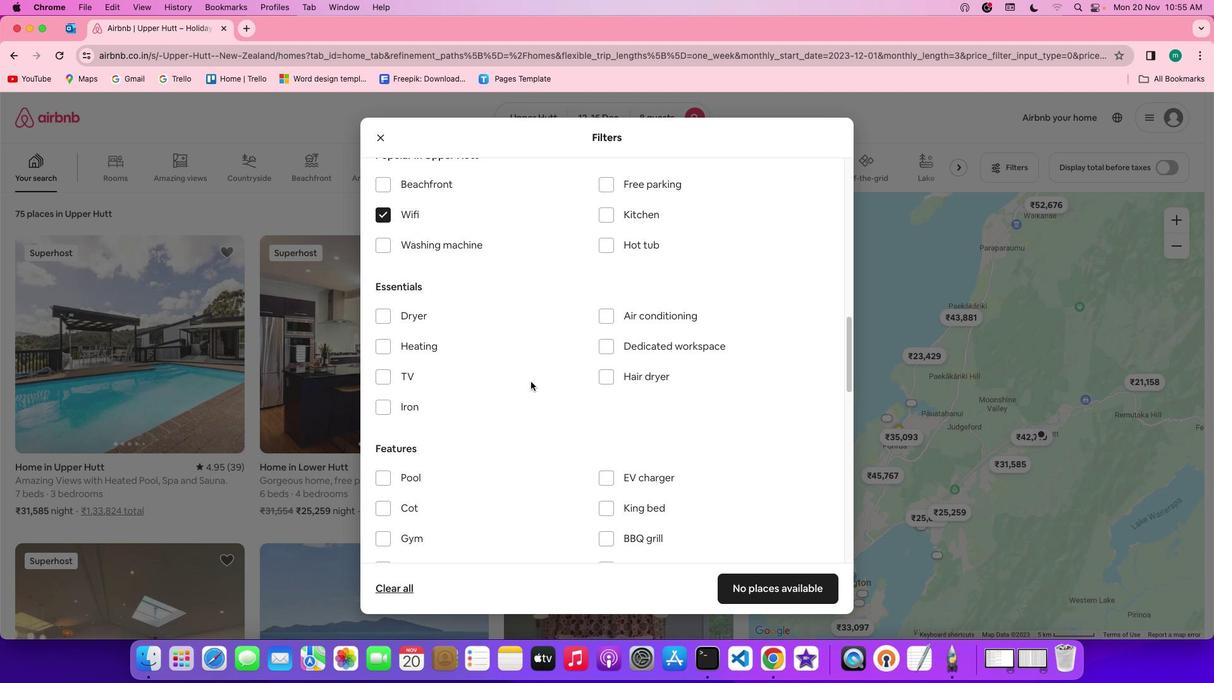 
Action: Mouse moved to (392, 377)
Screenshot: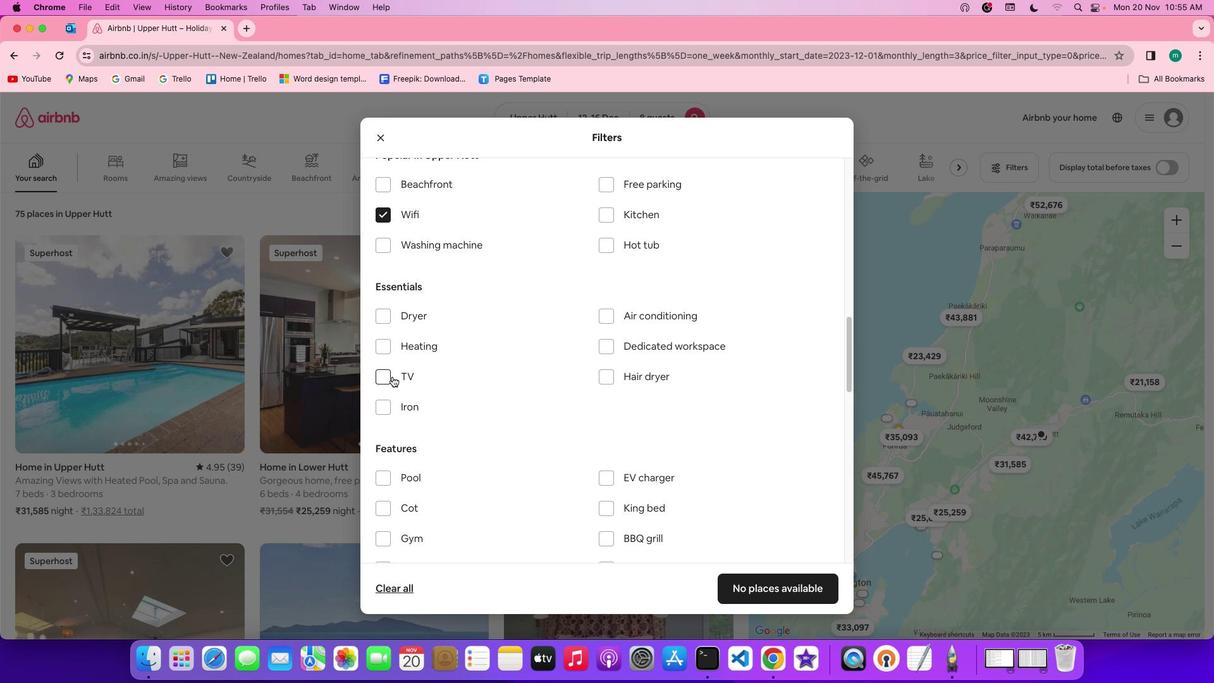 
Action: Mouse pressed left at (392, 377)
Screenshot: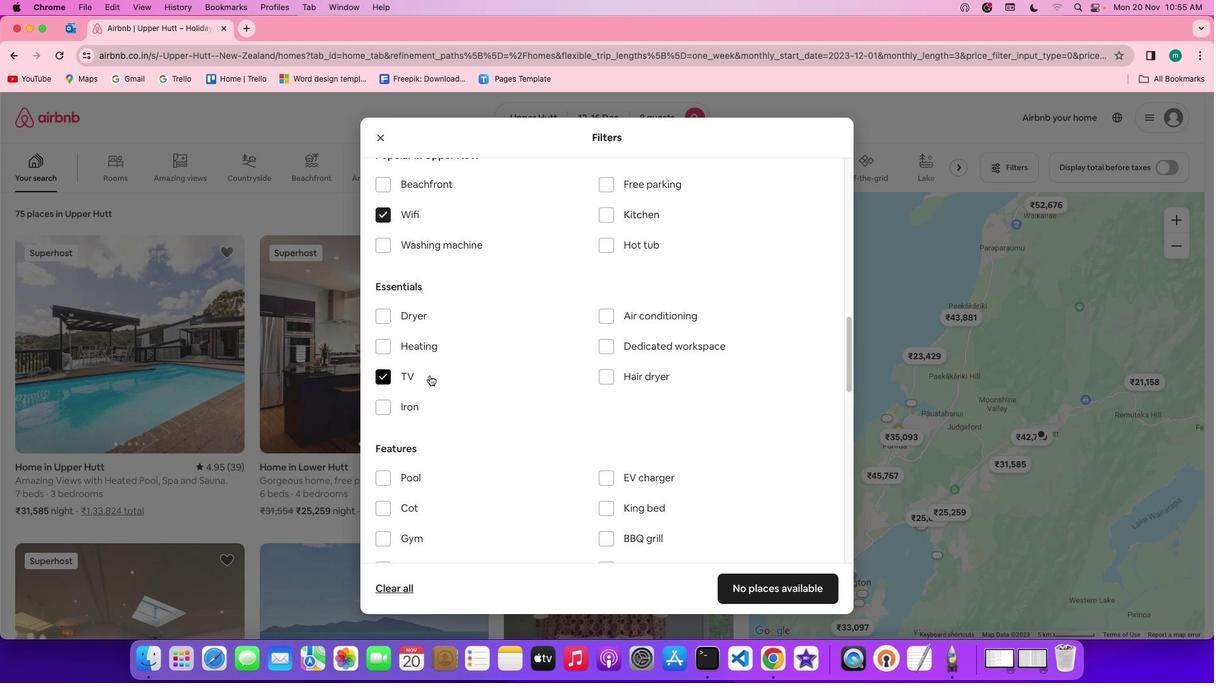 
Action: Mouse moved to (541, 392)
Screenshot: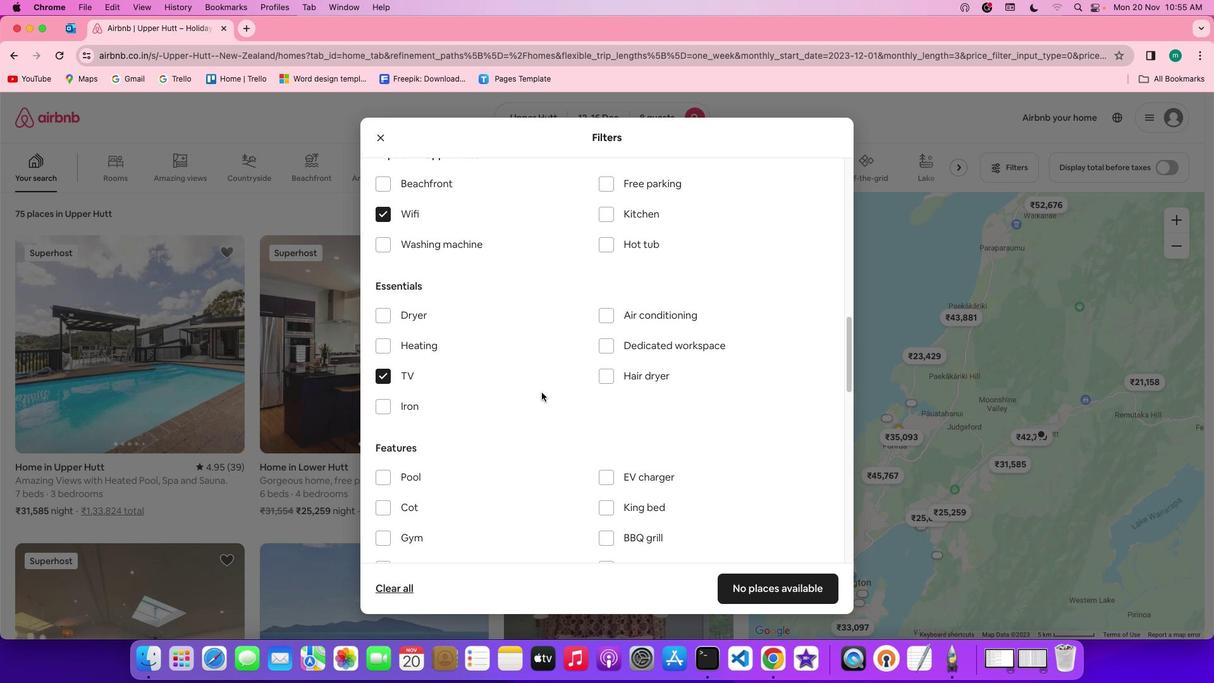 
Action: Mouse scrolled (541, 392) with delta (0, 0)
Screenshot: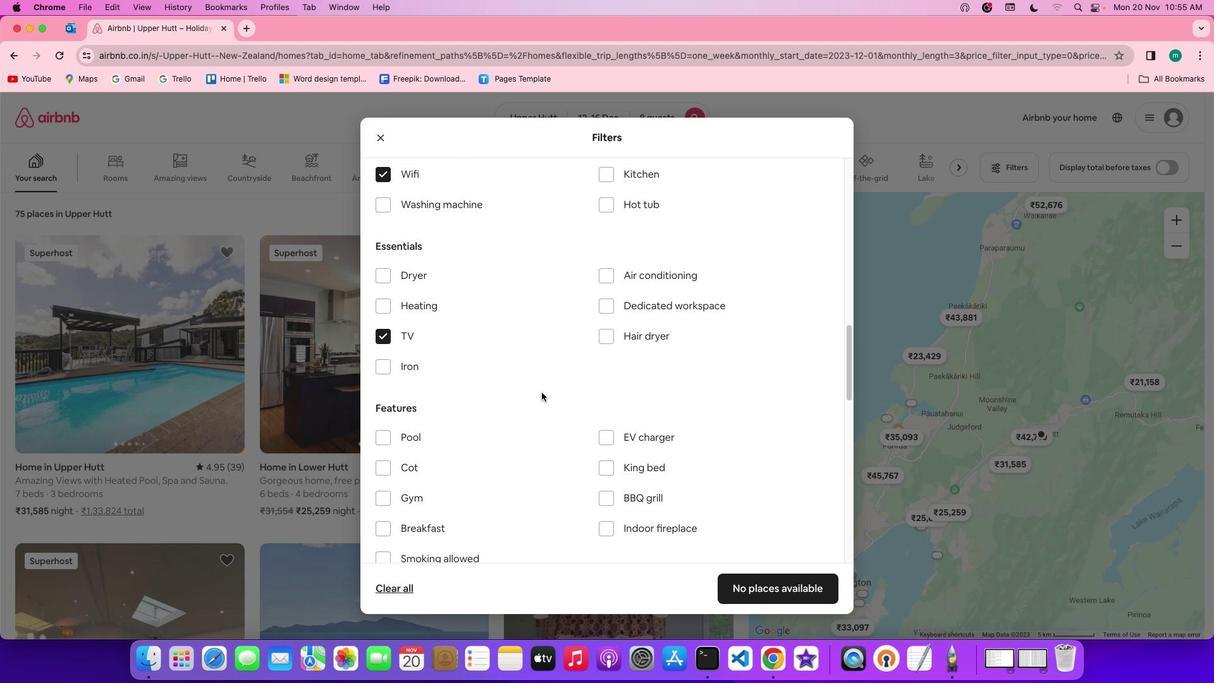 
Action: Mouse scrolled (541, 392) with delta (0, 0)
Screenshot: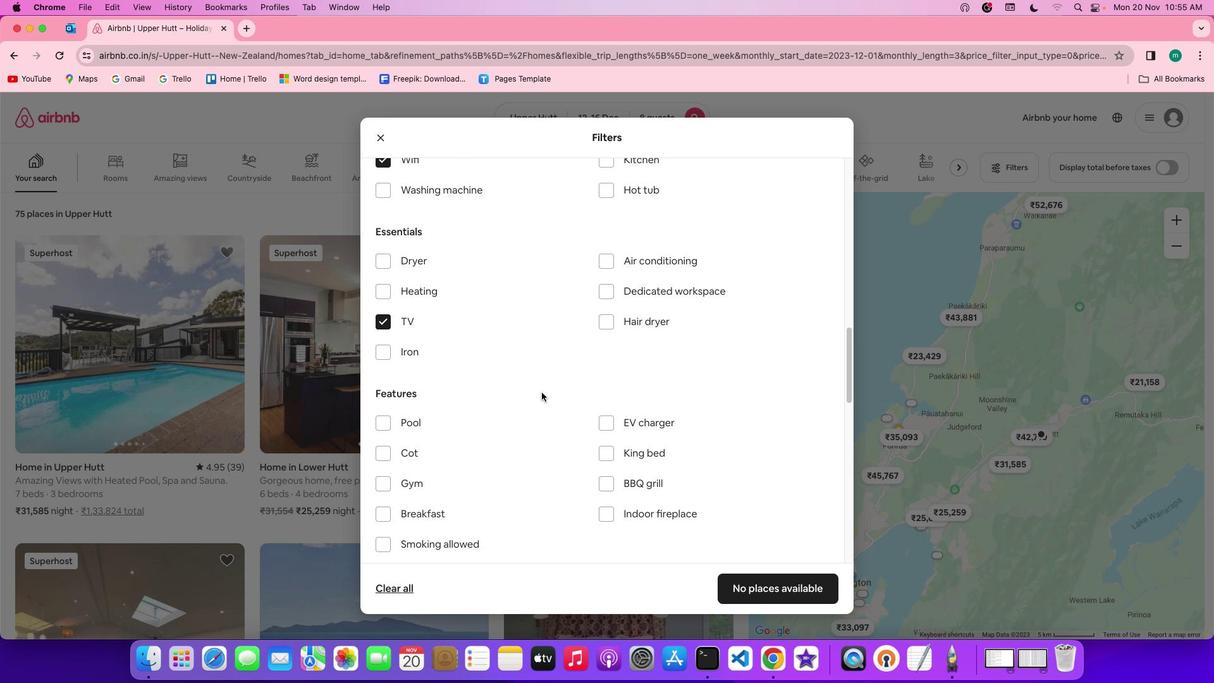 
Action: Mouse scrolled (541, 392) with delta (0, 0)
Screenshot: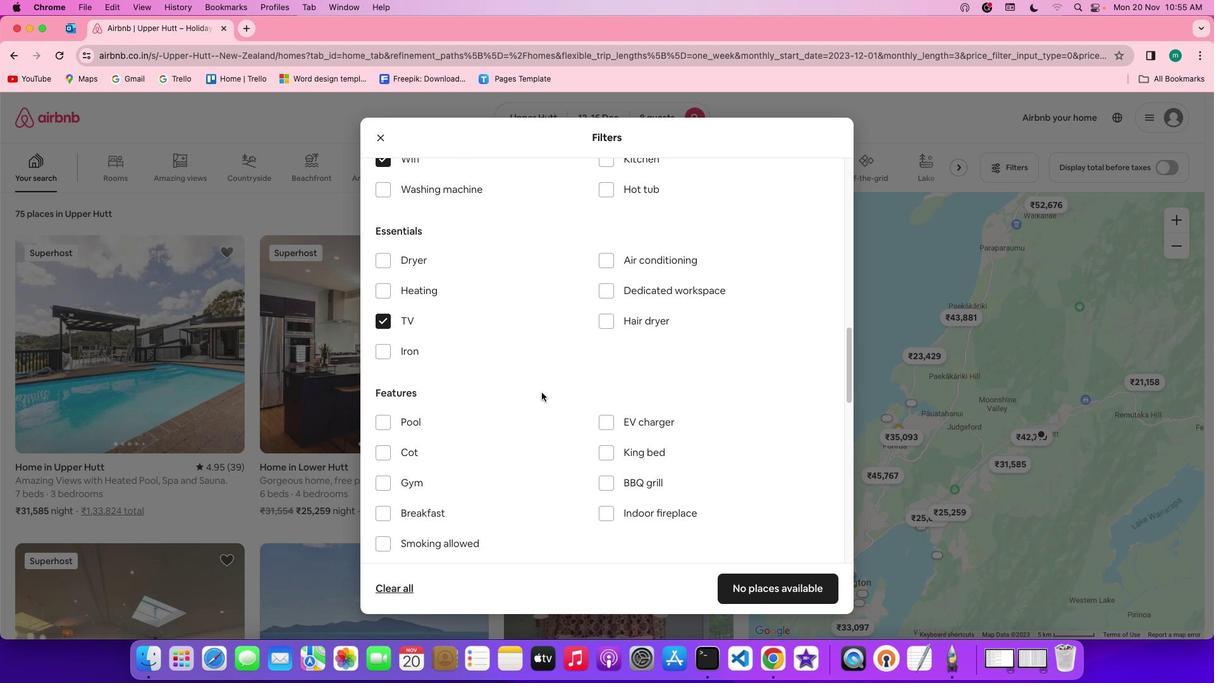 
Action: Mouse scrolled (541, 392) with delta (0, 0)
Screenshot: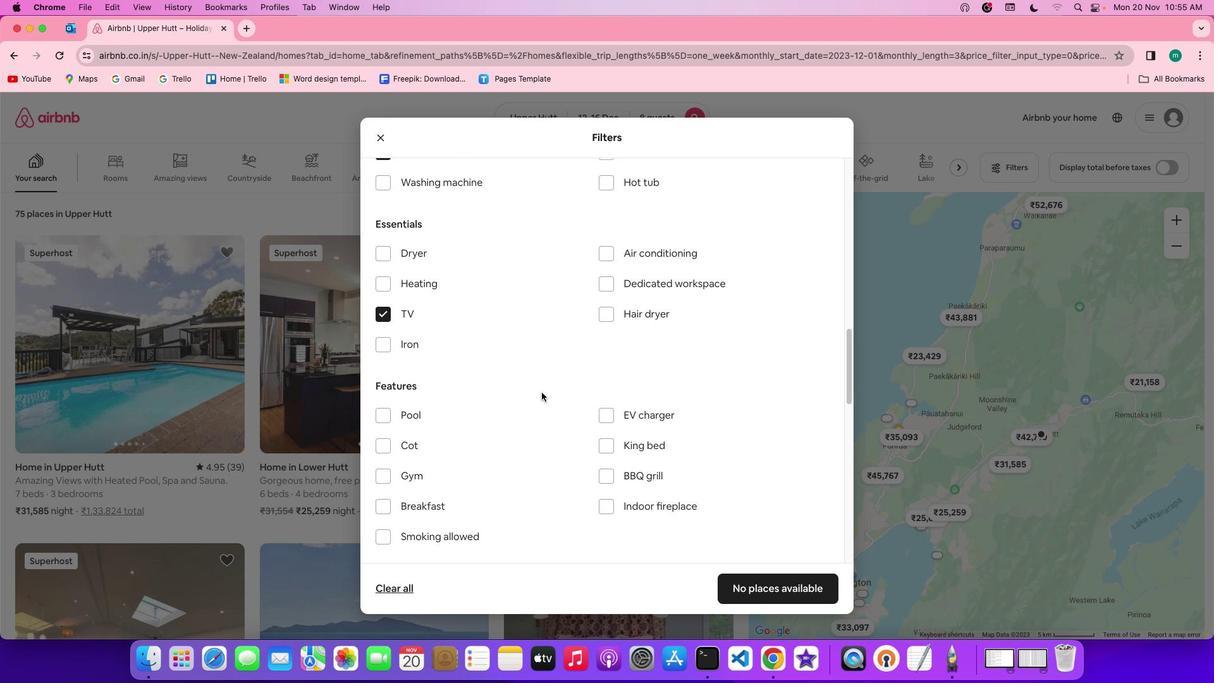 
Action: Mouse scrolled (541, 392) with delta (0, 0)
Screenshot: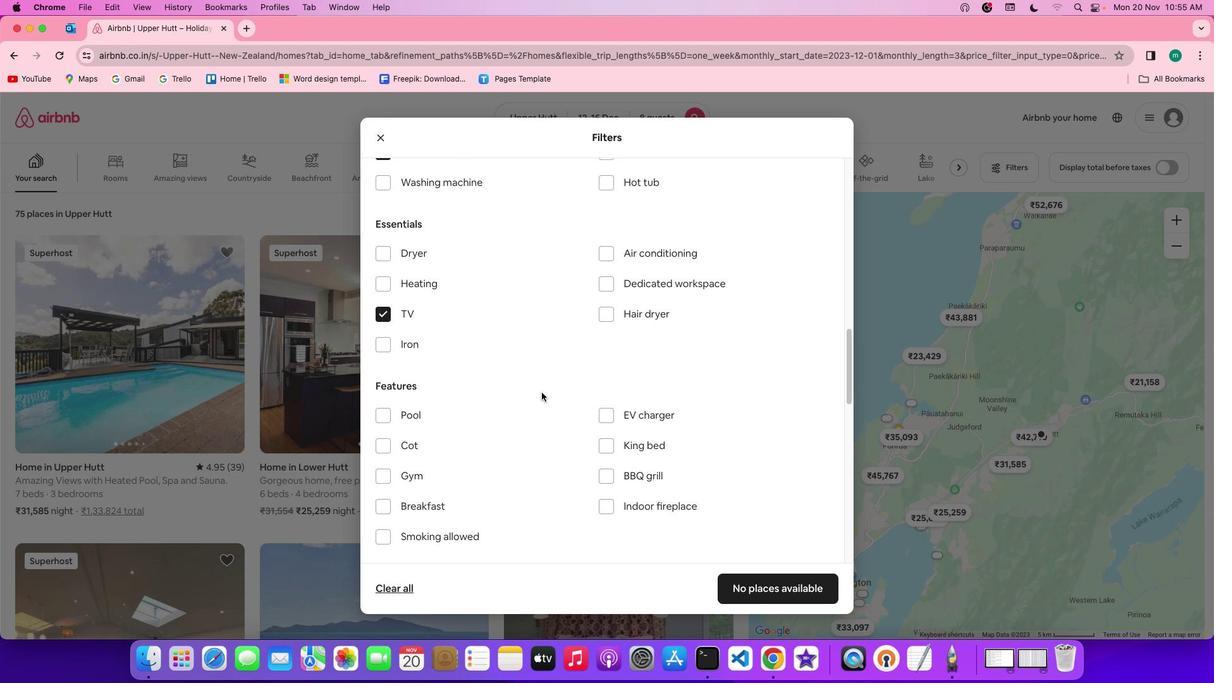 
Action: Mouse scrolled (541, 392) with delta (0, 0)
Screenshot: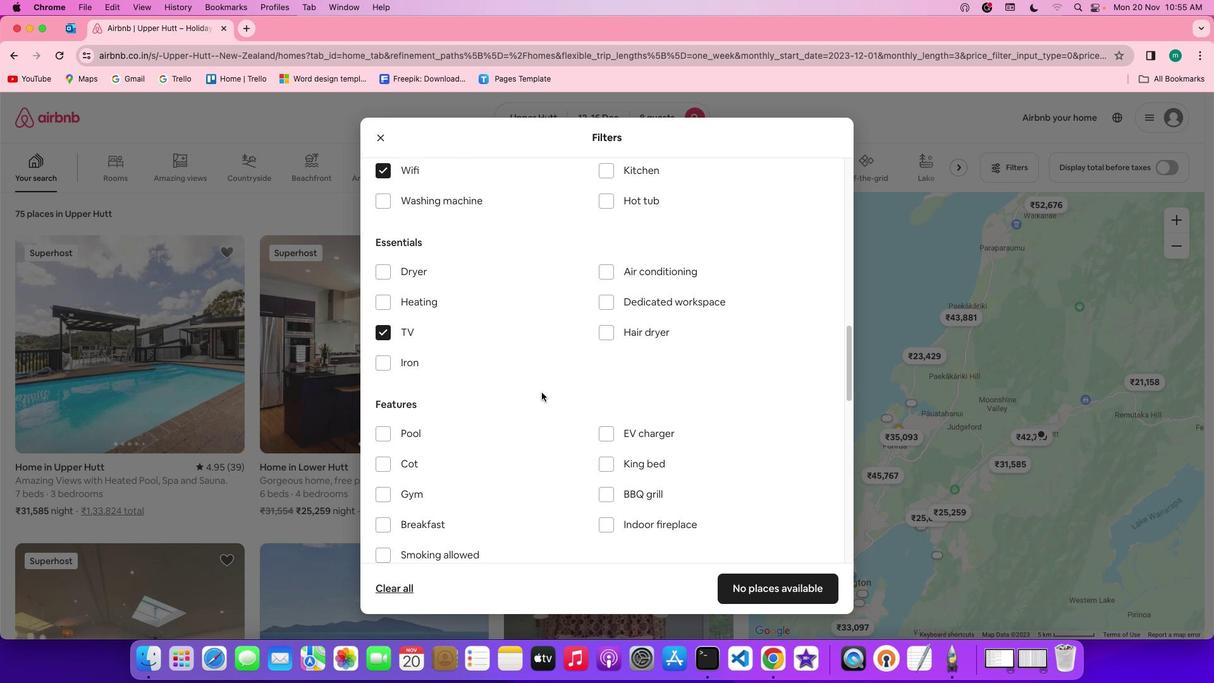 
Action: Mouse scrolled (541, 392) with delta (0, 0)
Screenshot: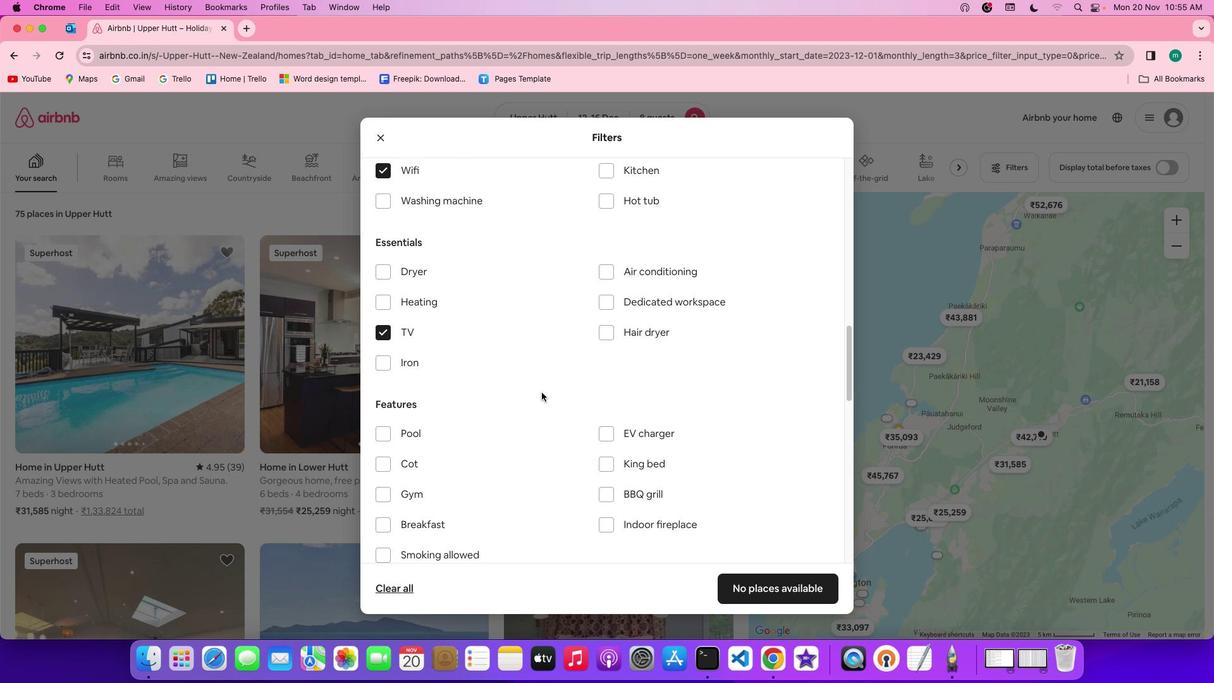 
Action: Mouse scrolled (541, 392) with delta (0, 0)
Screenshot: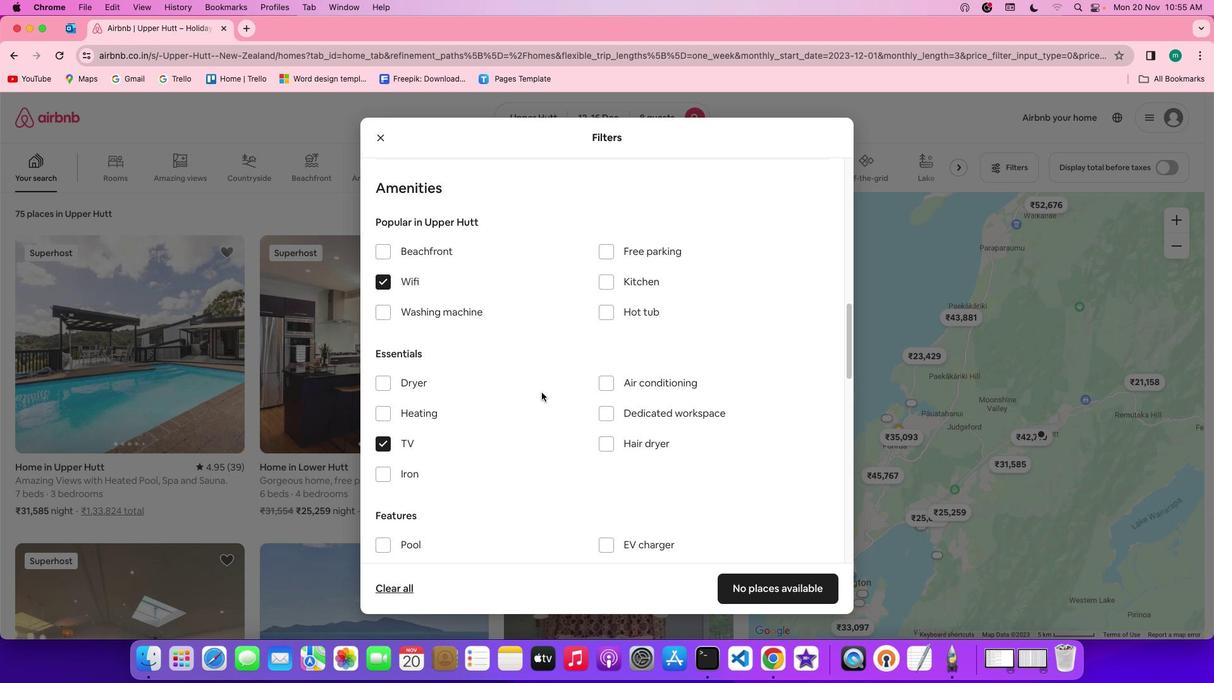 
Action: Mouse scrolled (541, 392) with delta (0, 0)
Screenshot: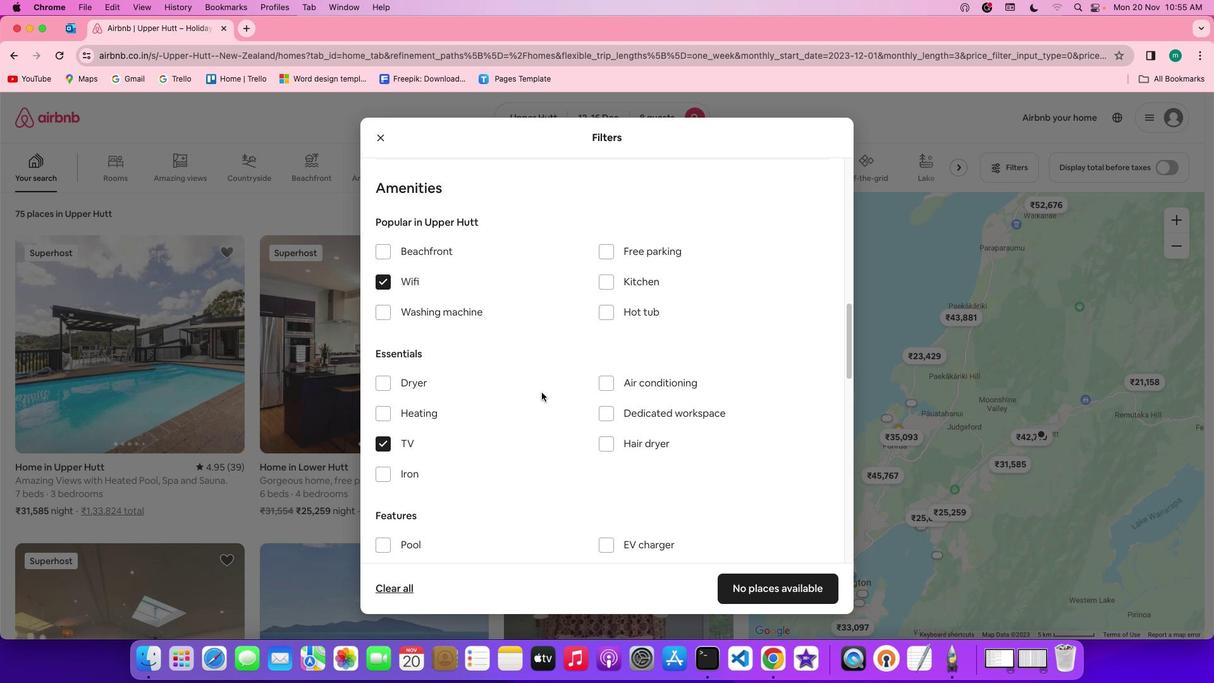 
Action: Mouse scrolled (541, 392) with delta (0, 1)
Screenshot: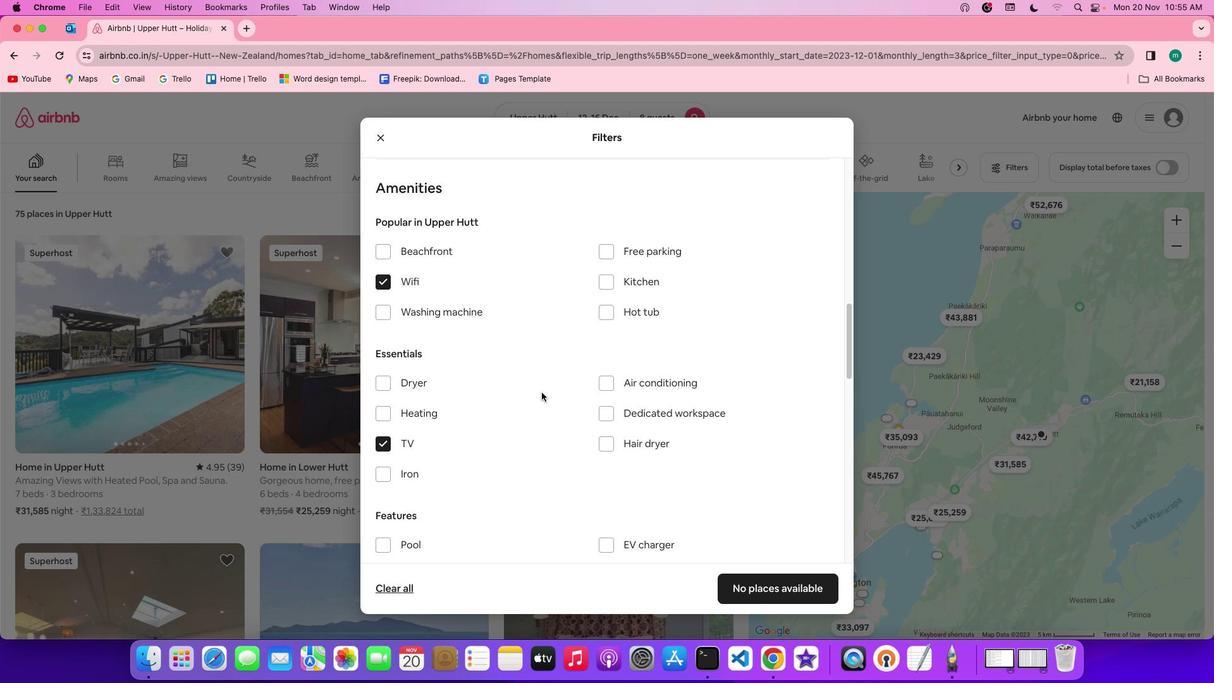 
Action: Mouse moved to (601, 250)
Screenshot: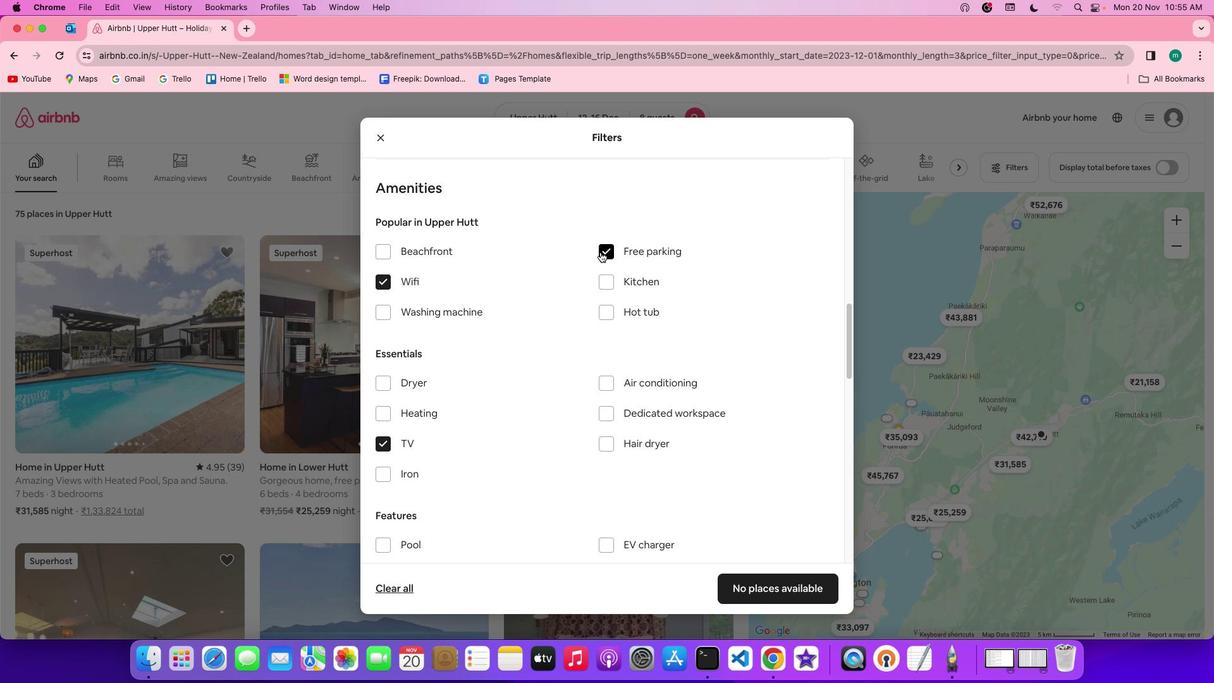 
Action: Mouse pressed left at (601, 250)
Screenshot: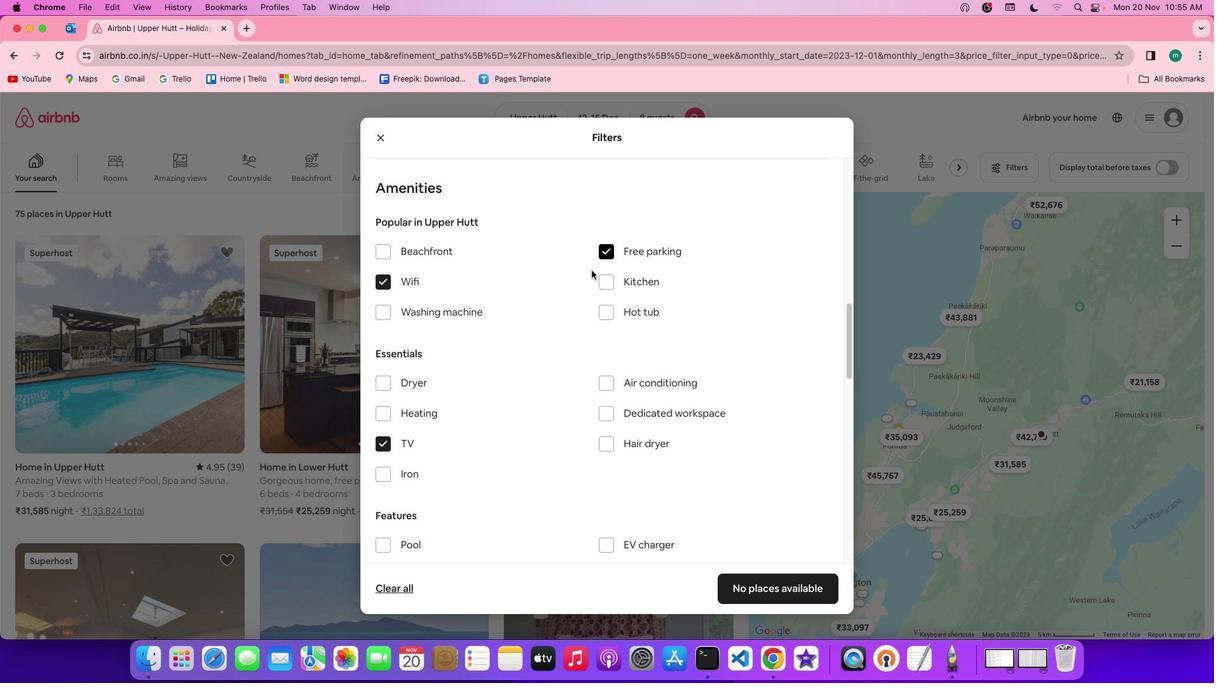 
Action: Mouse moved to (502, 353)
Screenshot: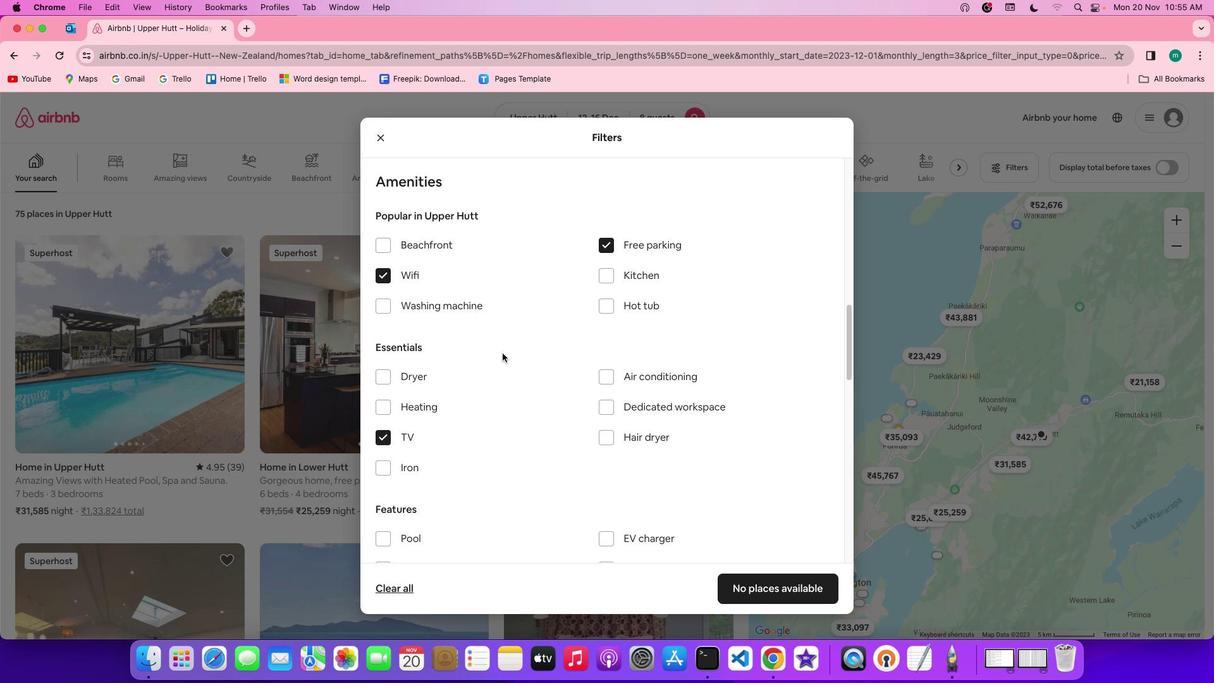 
Action: Mouse scrolled (502, 353) with delta (0, 0)
Screenshot: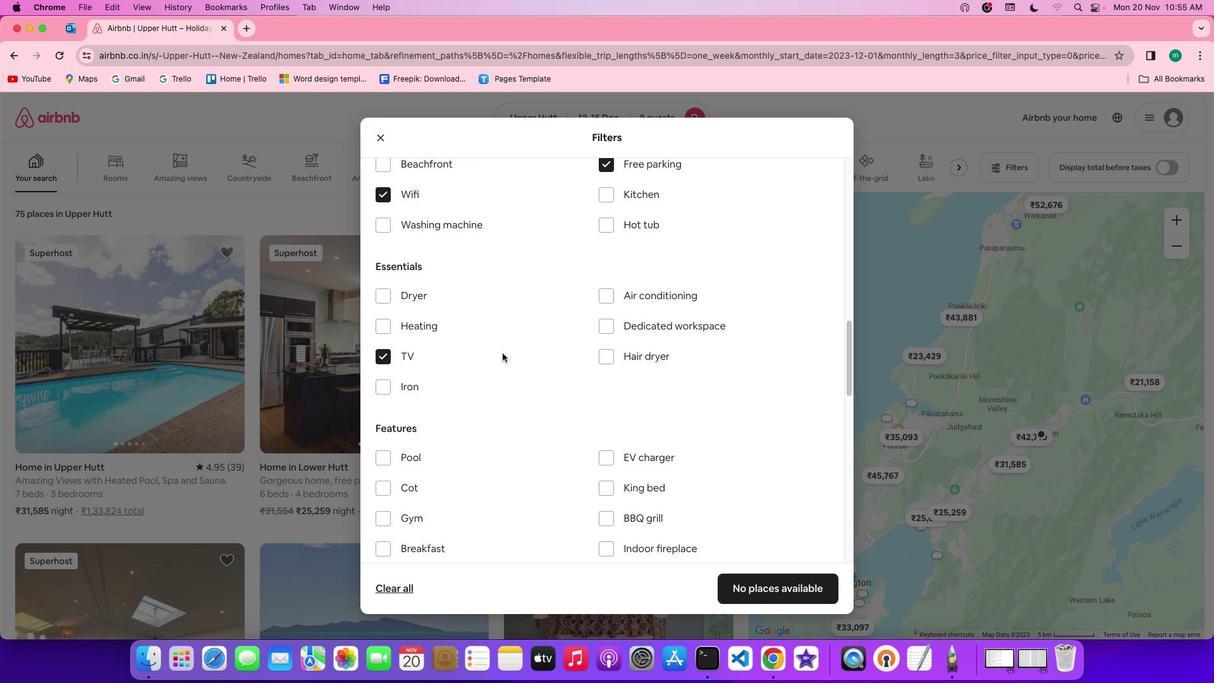 
Action: Mouse scrolled (502, 353) with delta (0, 0)
Screenshot: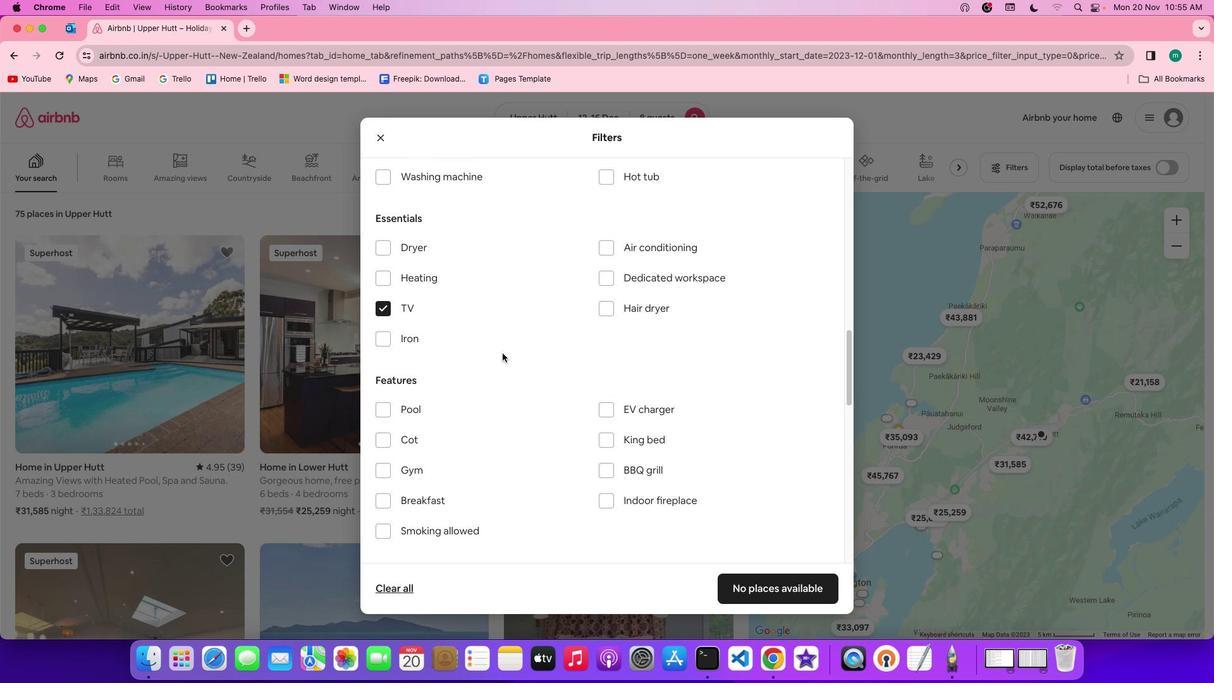 
Action: Mouse scrolled (502, 353) with delta (0, -1)
Screenshot: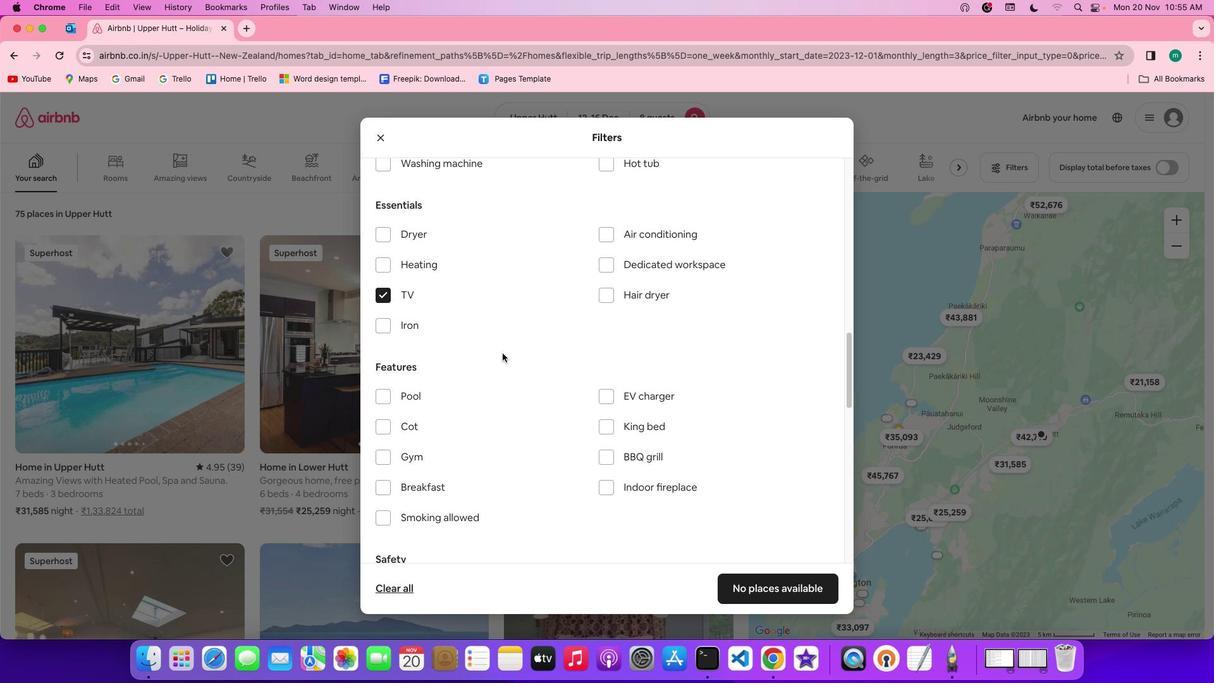 
Action: Mouse scrolled (502, 353) with delta (0, -1)
Screenshot: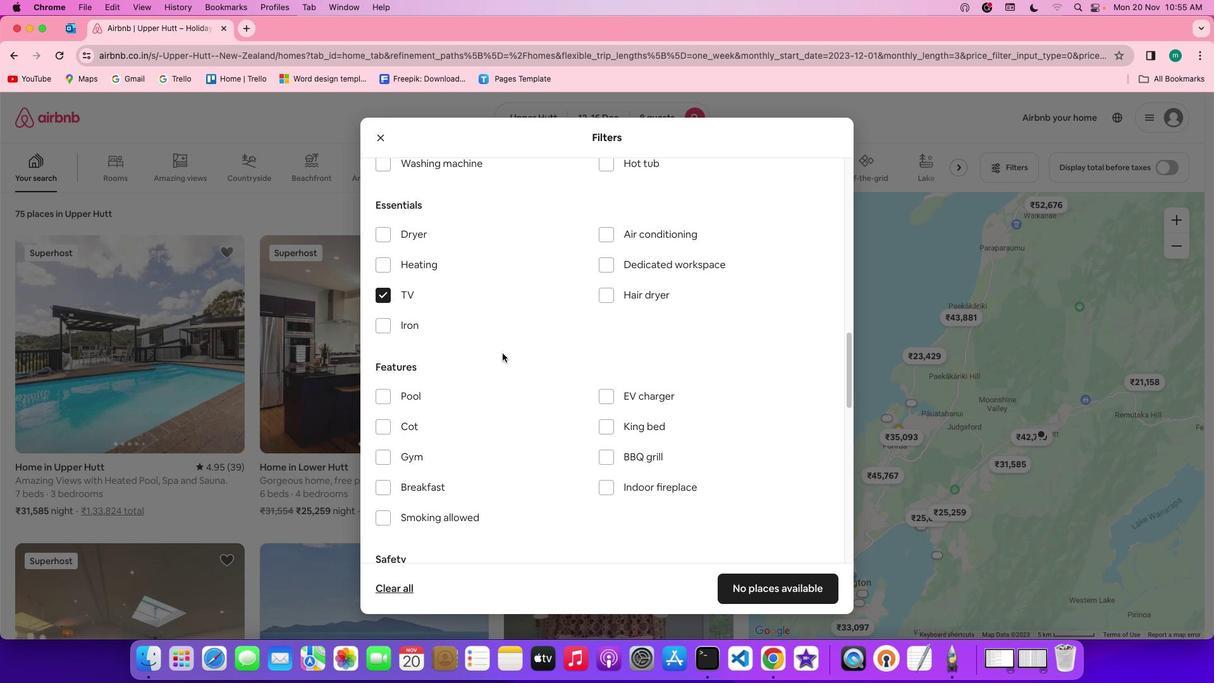 
Action: Mouse scrolled (502, 353) with delta (0, 0)
Screenshot: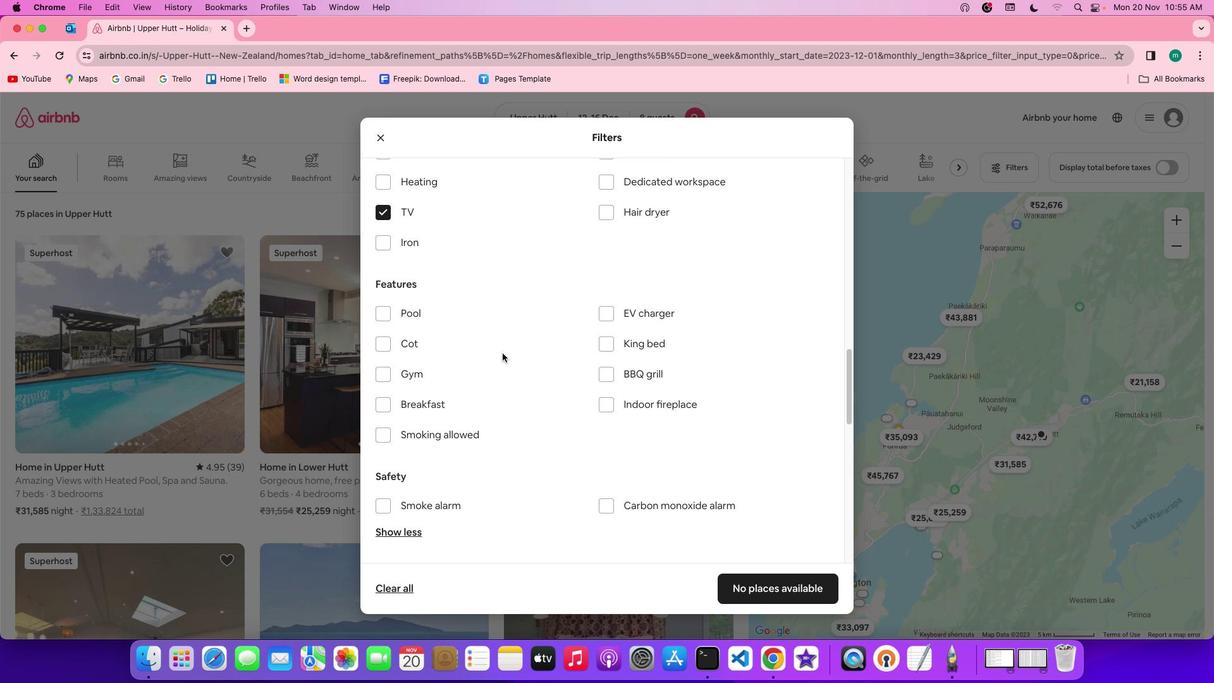 
Action: Mouse scrolled (502, 353) with delta (0, 0)
Screenshot: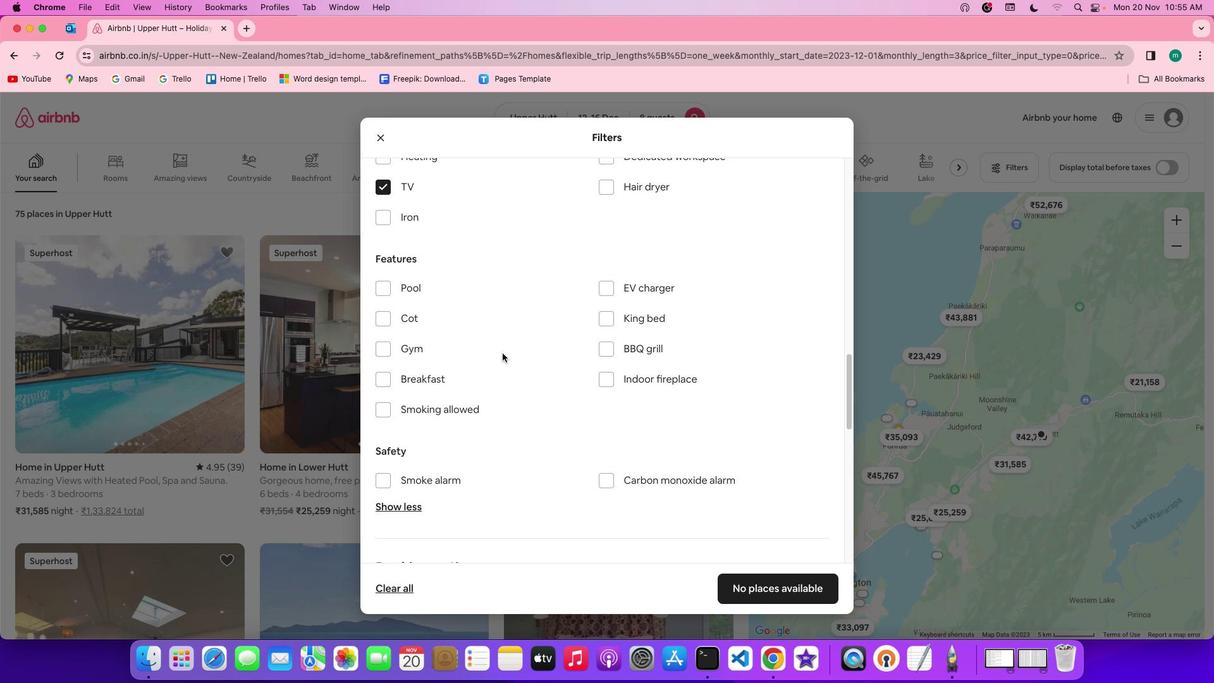 
Action: Mouse scrolled (502, 353) with delta (0, -1)
Screenshot: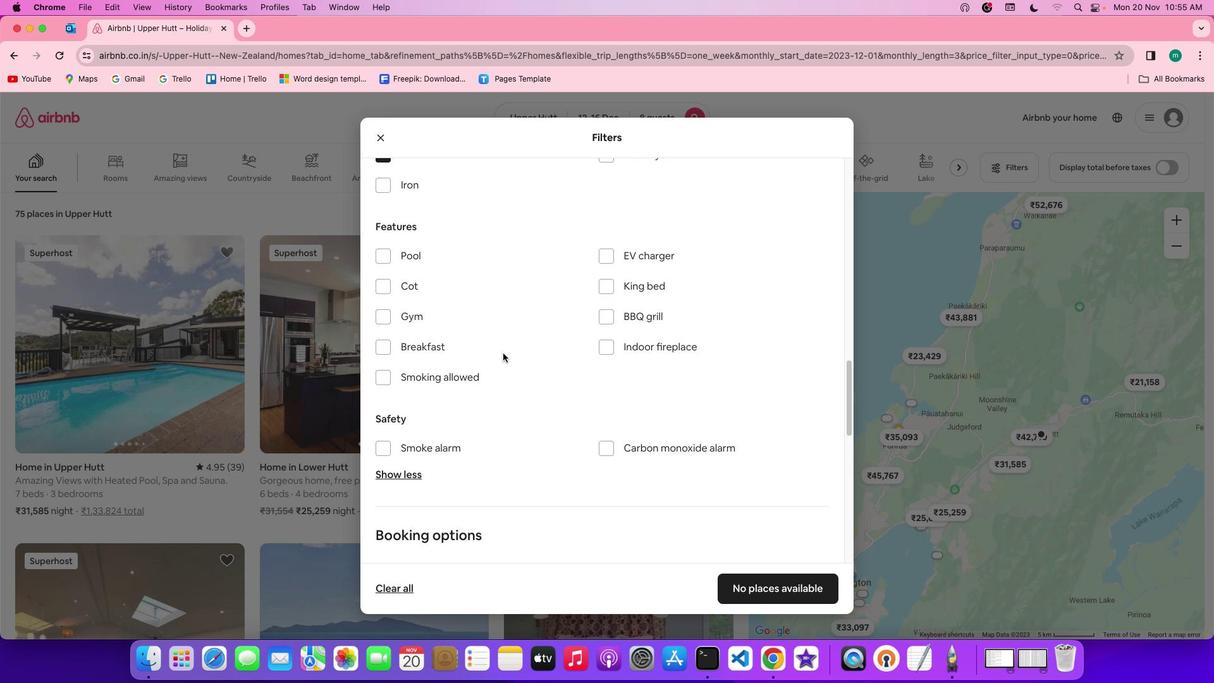 
Action: Mouse scrolled (502, 353) with delta (0, -1)
Screenshot: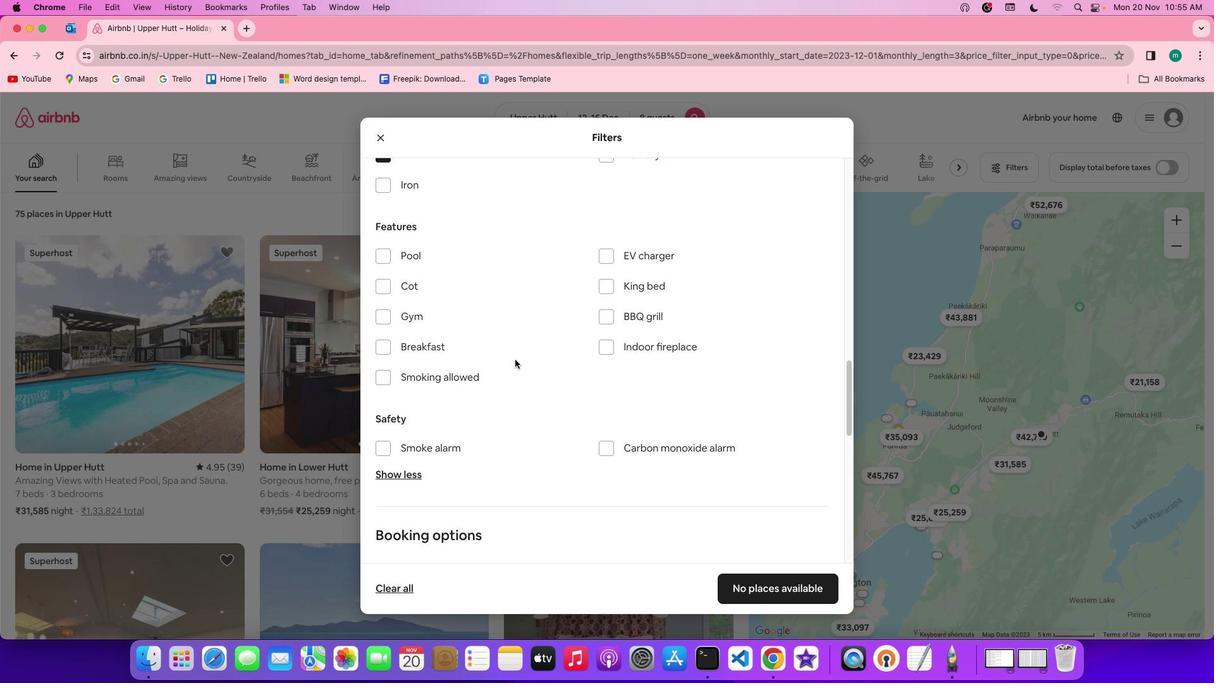 
Action: Mouse moved to (517, 360)
Screenshot: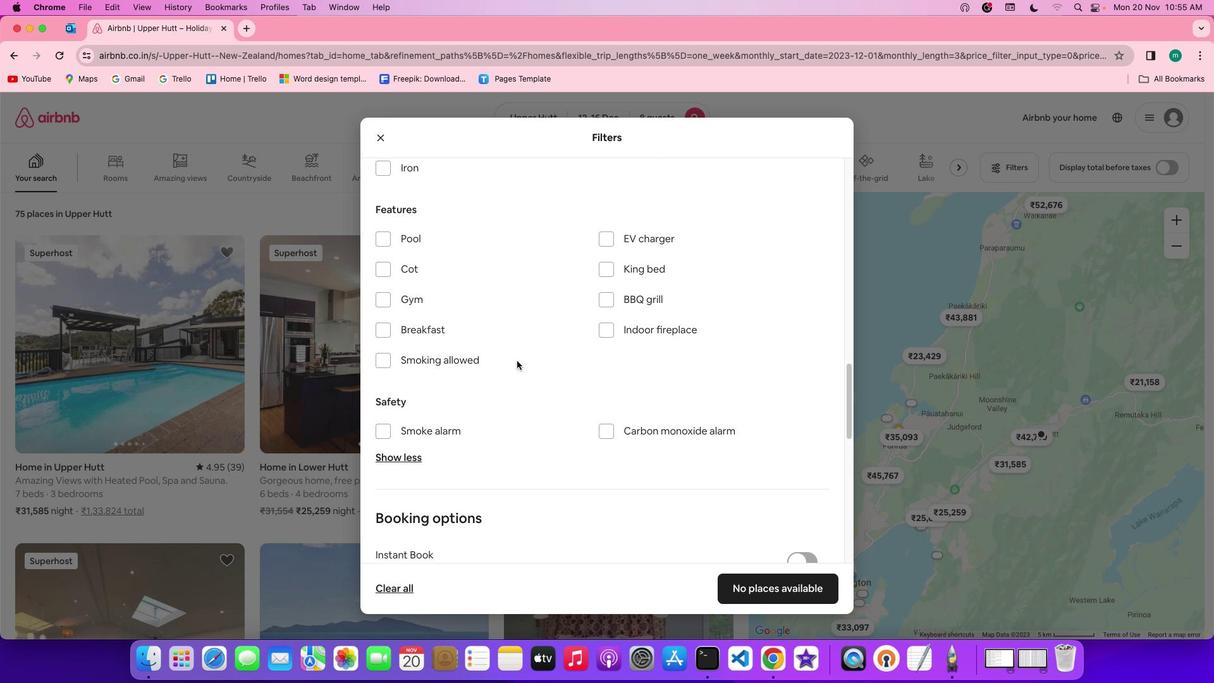 
Action: Mouse scrolled (517, 360) with delta (0, 0)
Screenshot: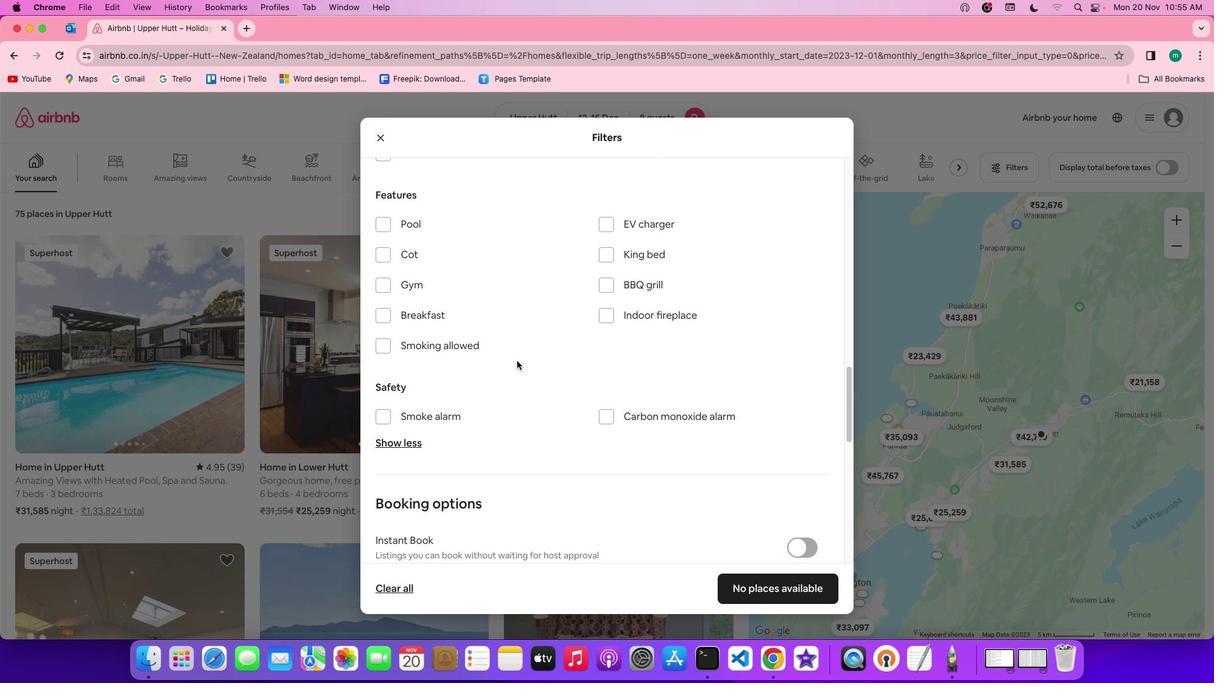 
Action: Mouse scrolled (517, 360) with delta (0, 0)
Screenshot: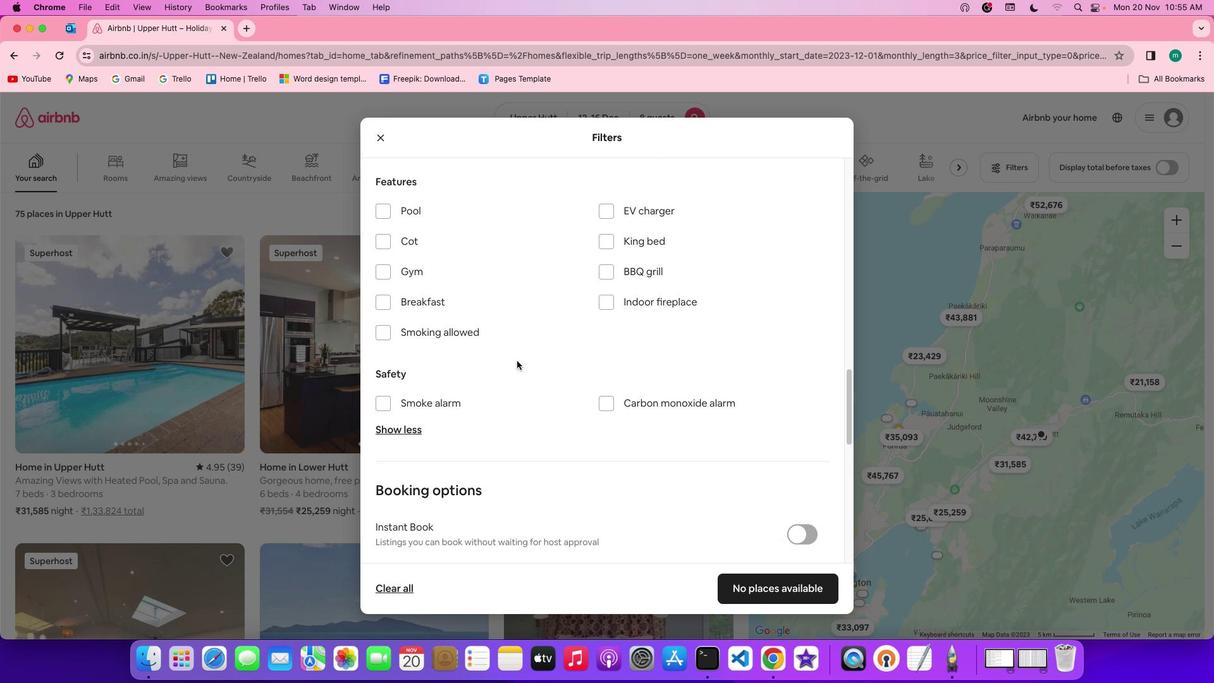 
Action: Mouse scrolled (517, 360) with delta (0, 0)
Screenshot: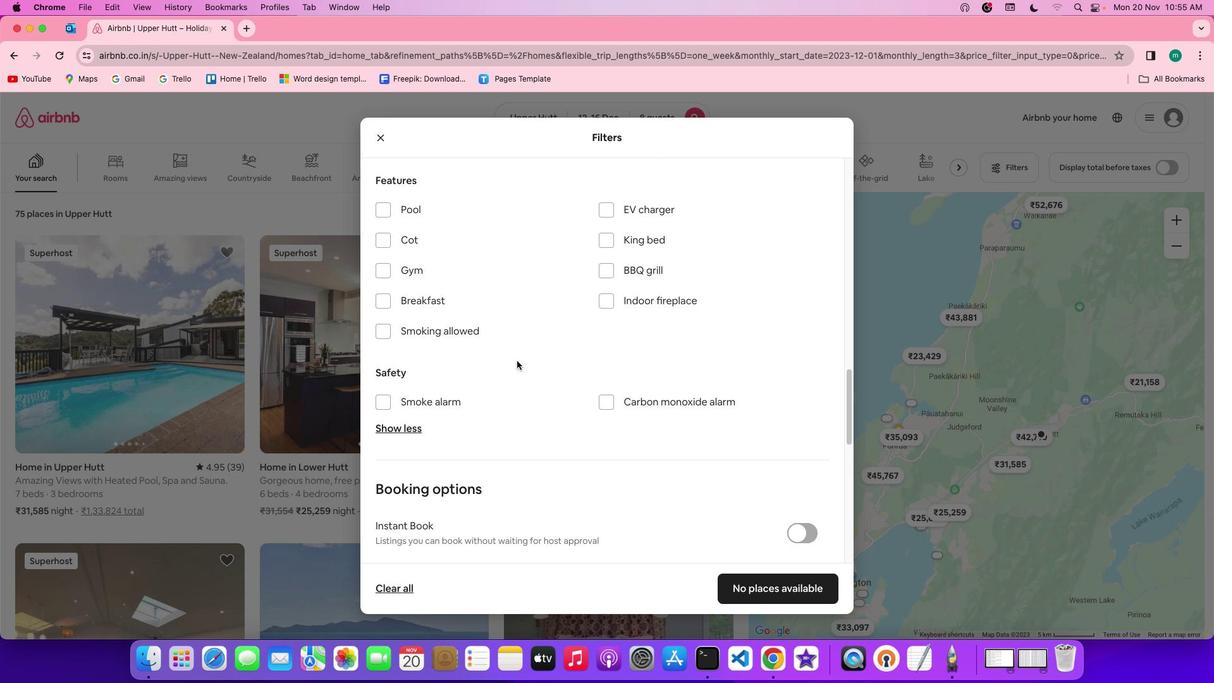 
Action: Mouse moved to (408, 270)
Screenshot: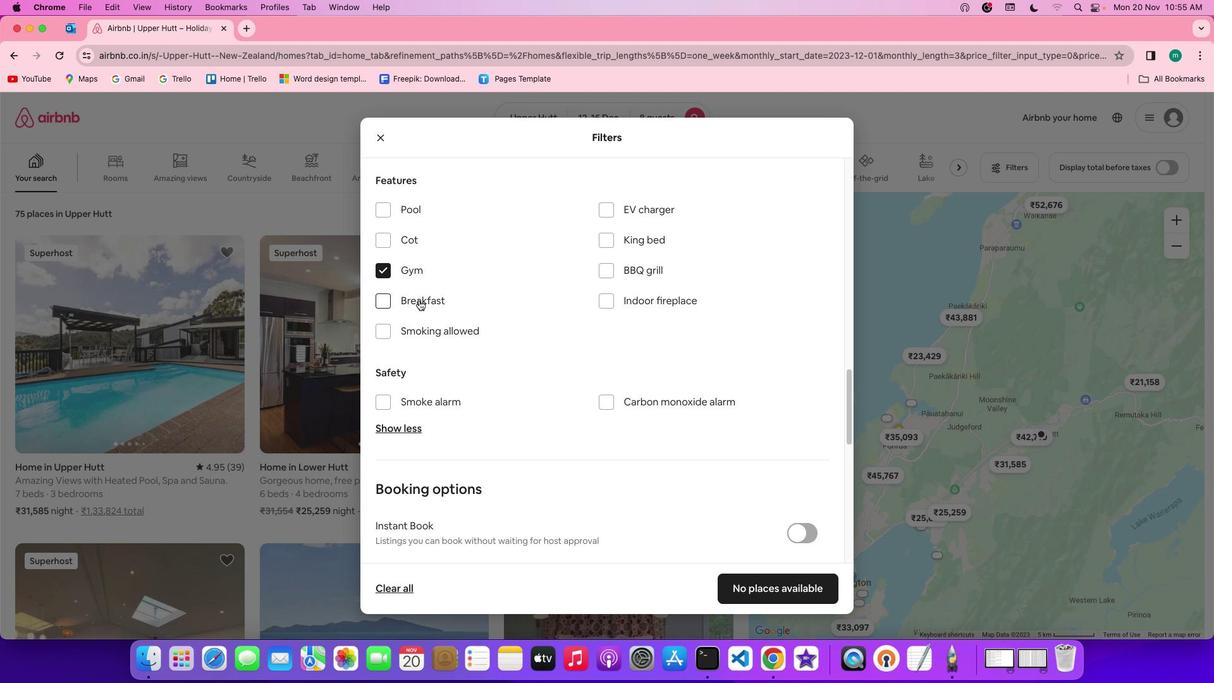 
Action: Mouse pressed left at (408, 270)
Screenshot: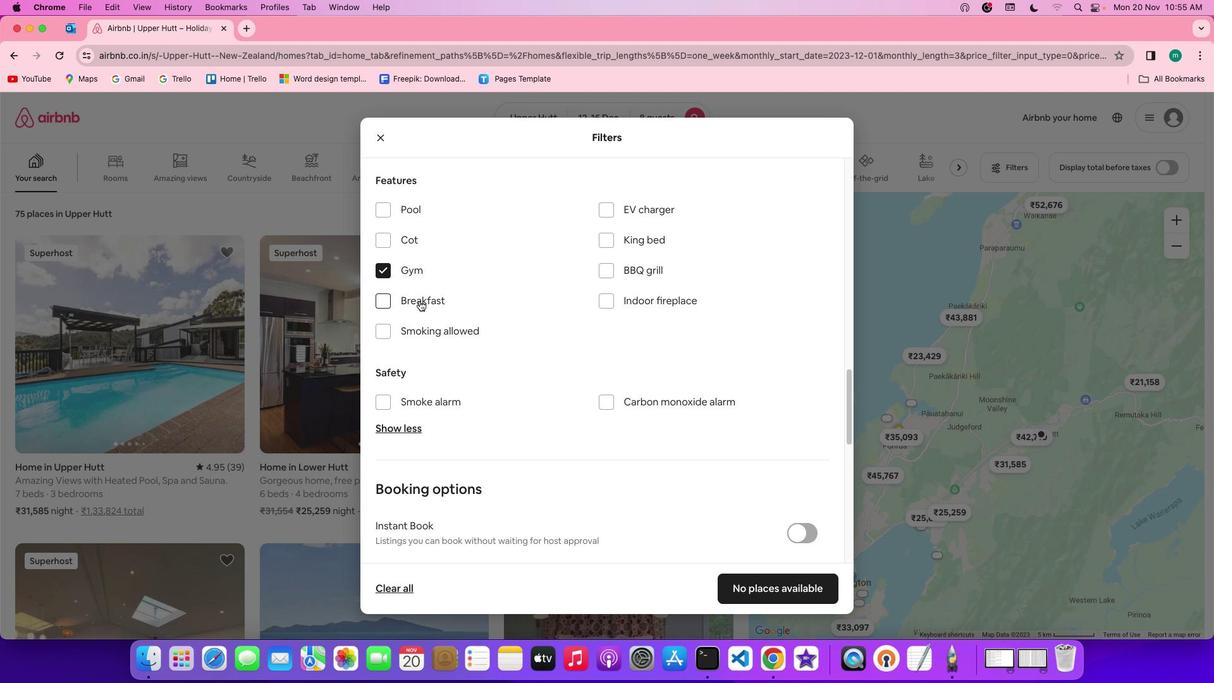 
Action: Mouse moved to (419, 301)
Screenshot: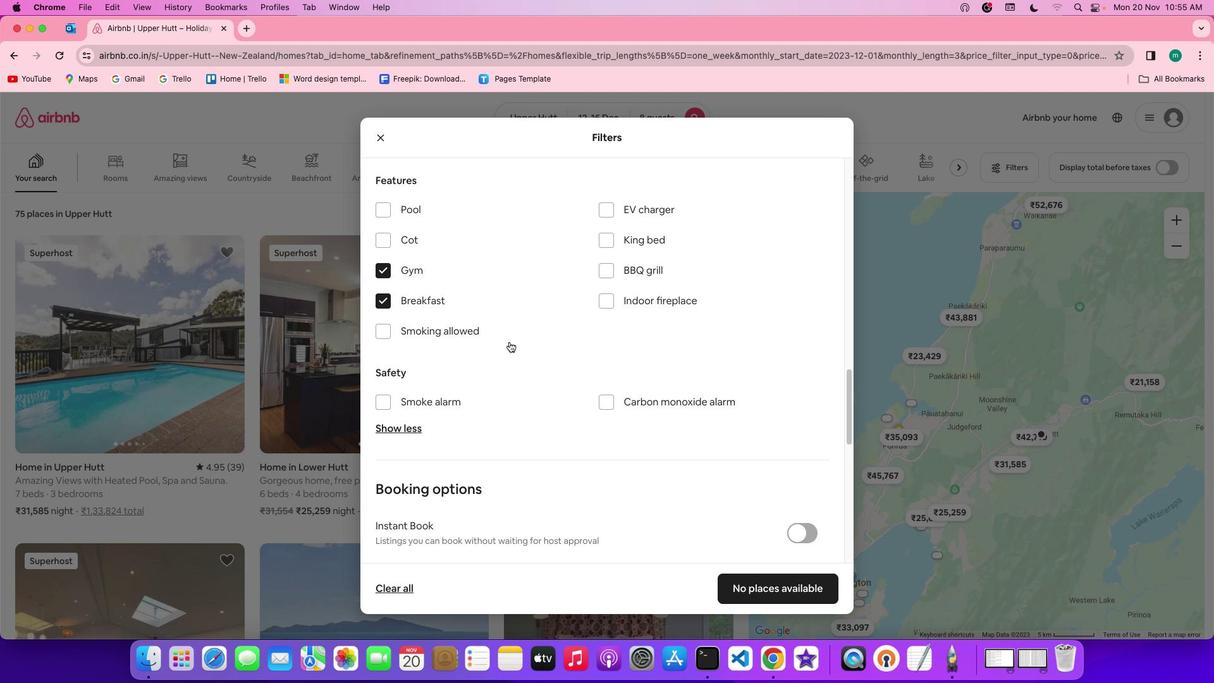 
Action: Mouse pressed left at (419, 301)
Screenshot: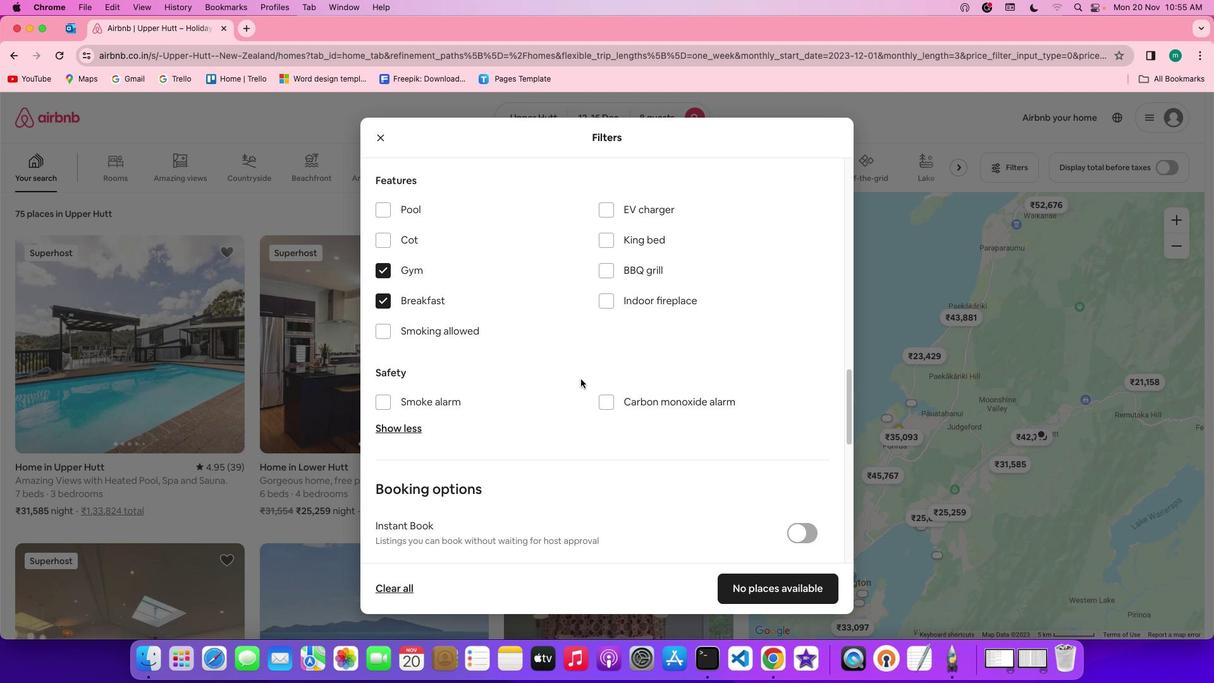 
Action: Mouse moved to (581, 379)
Screenshot: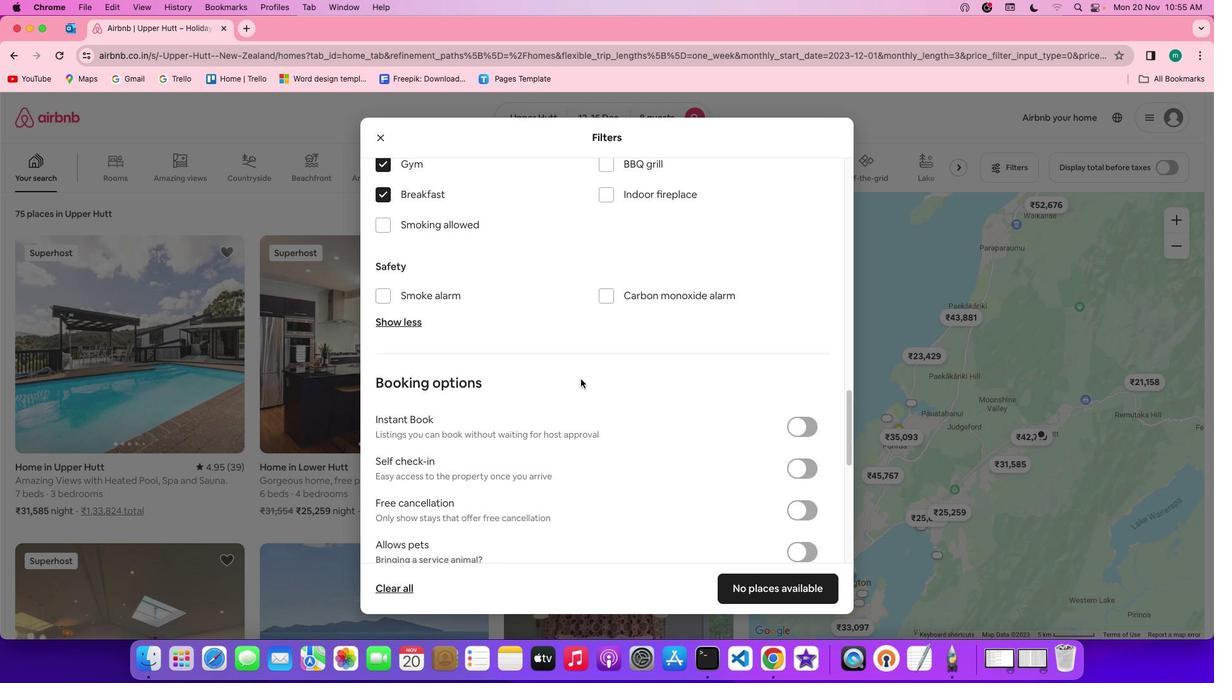 
Action: Mouse scrolled (581, 379) with delta (0, 0)
Screenshot: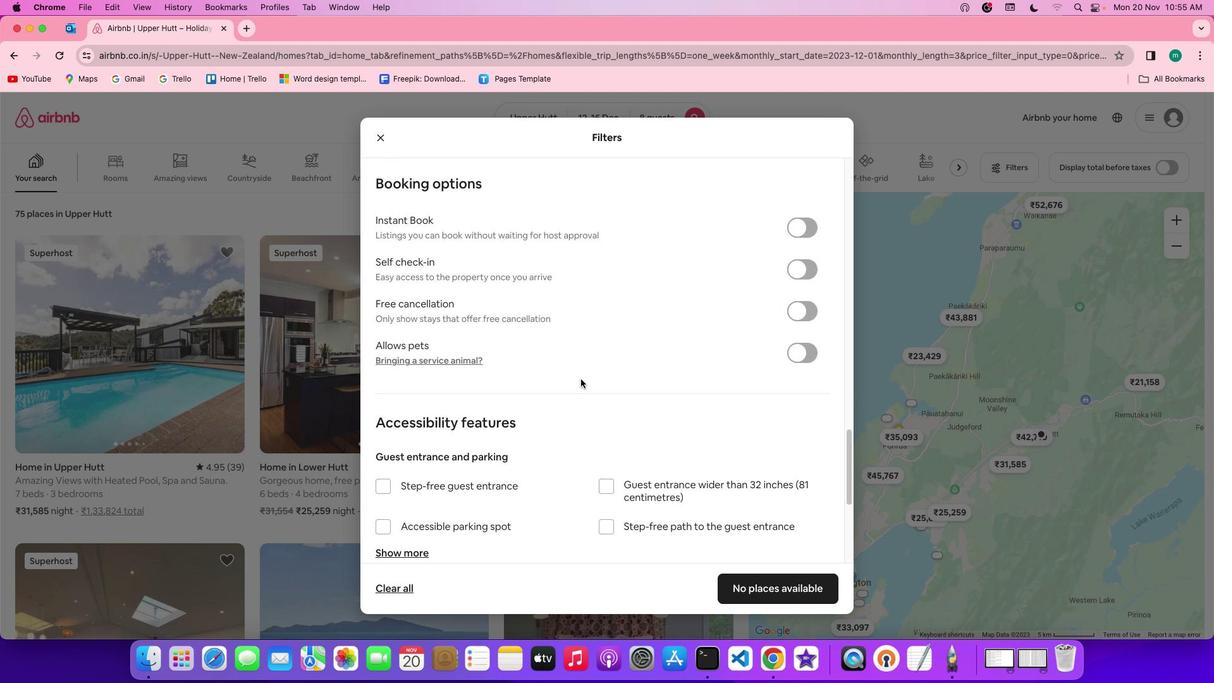 
Action: Mouse scrolled (581, 379) with delta (0, 0)
Screenshot: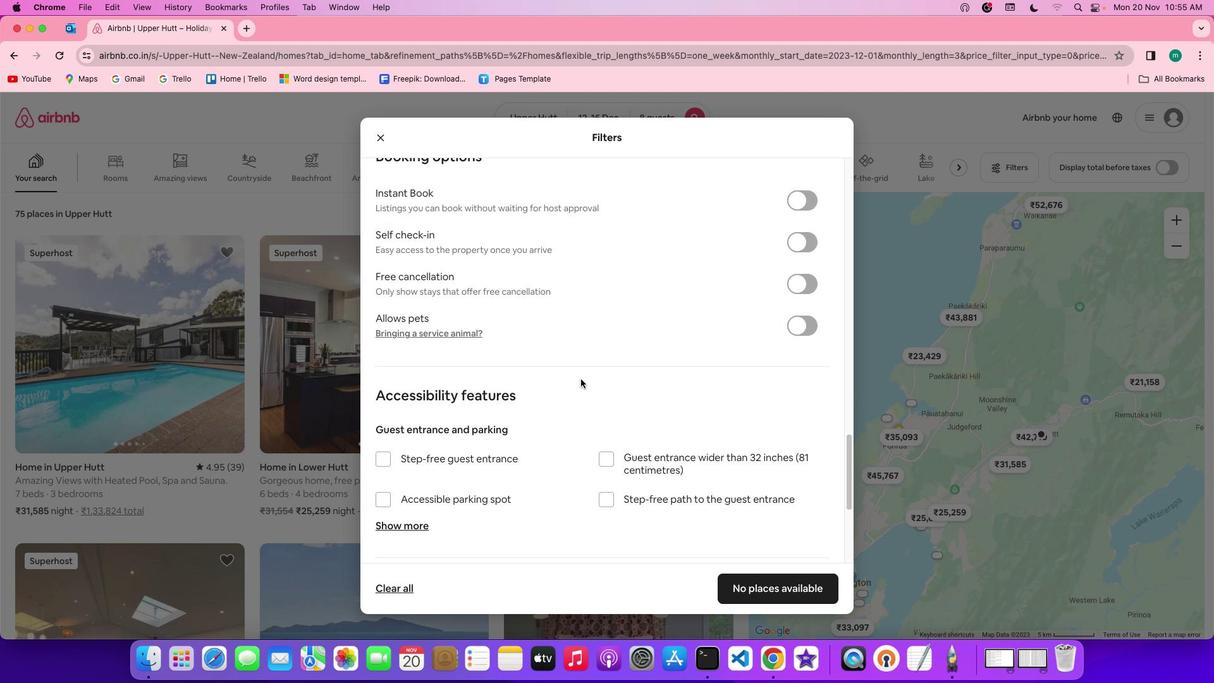 
Action: Mouse scrolled (581, 379) with delta (0, -1)
Screenshot: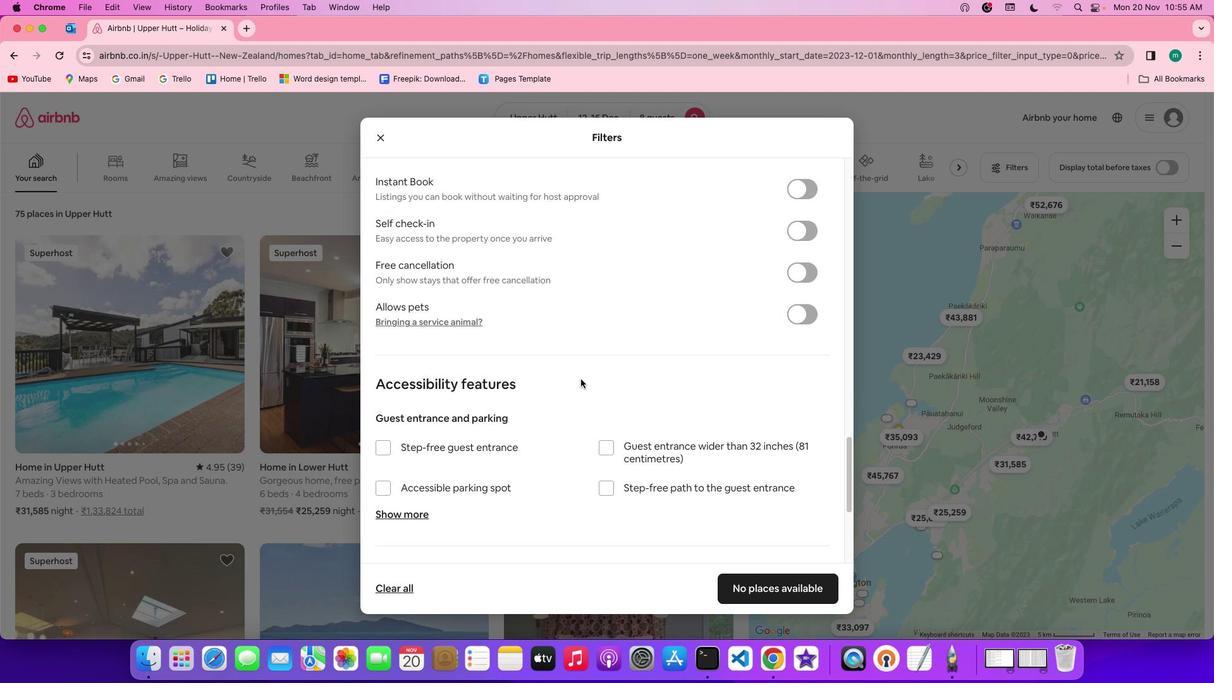 
Action: Mouse scrolled (581, 379) with delta (0, -2)
Screenshot: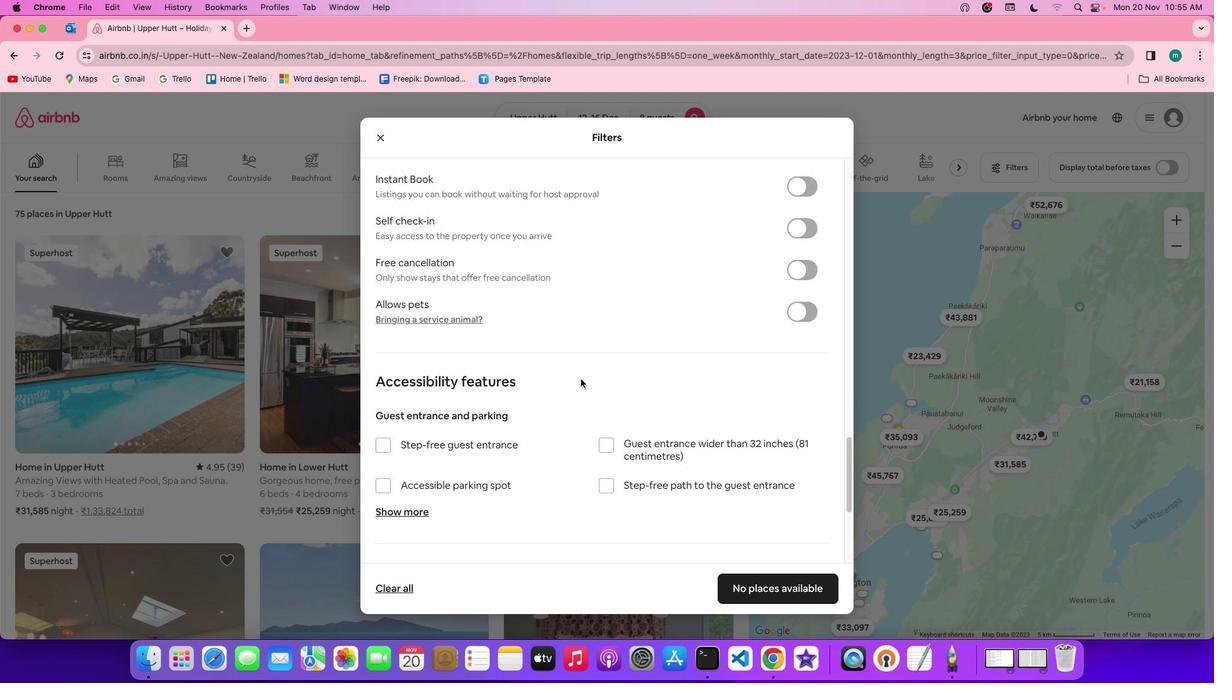 
Action: Mouse scrolled (581, 379) with delta (0, -2)
Screenshot: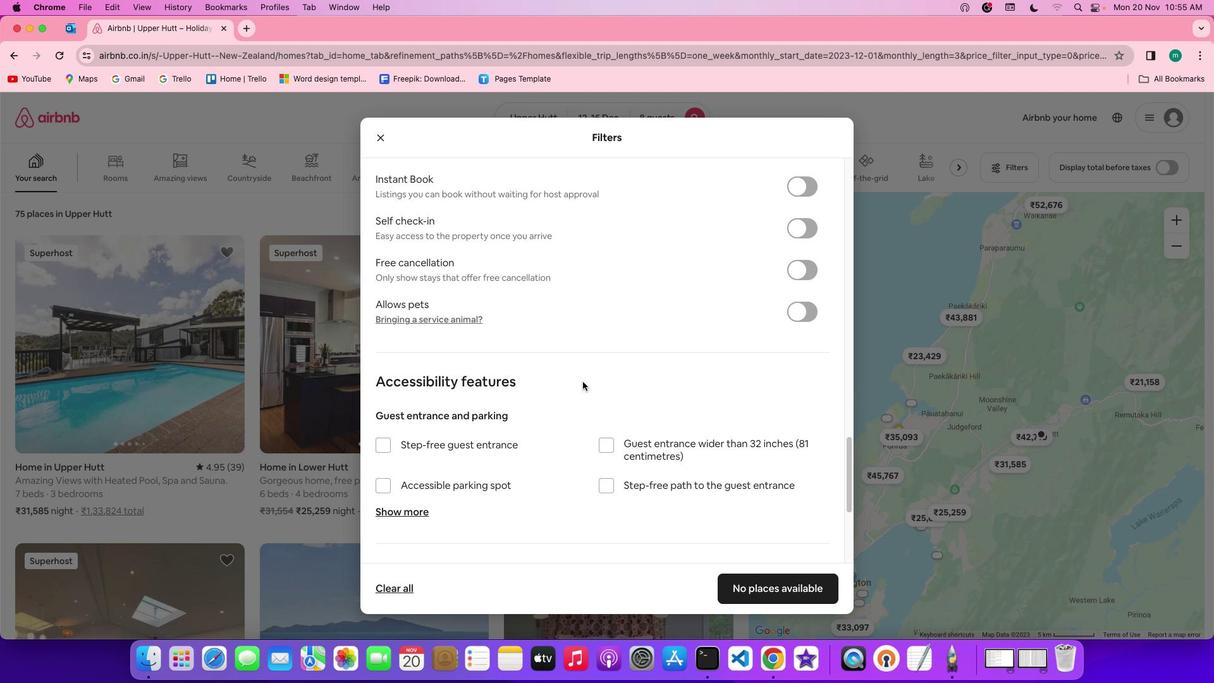 
Action: Mouse moved to (583, 382)
Screenshot: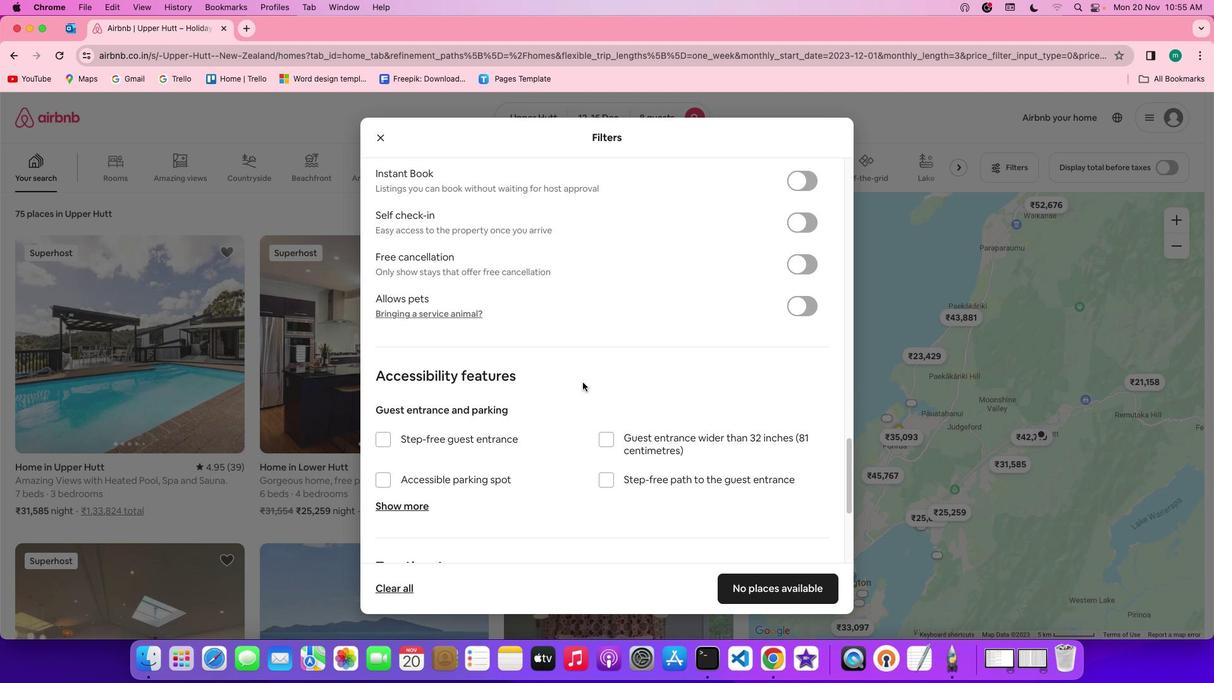
Action: Mouse scrolled (583, 382) with delta (0, 0)
Screenshot: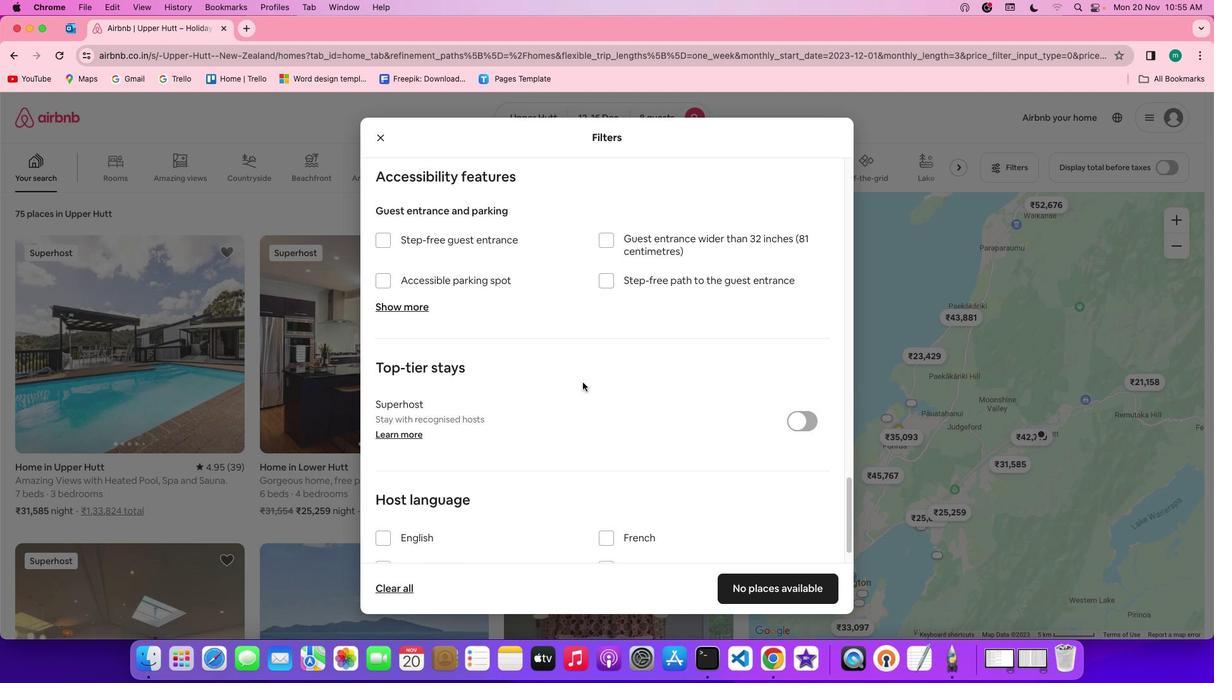 
Action: Mouse scrolled (583, 382) with delta (0, 0)
Screenshot: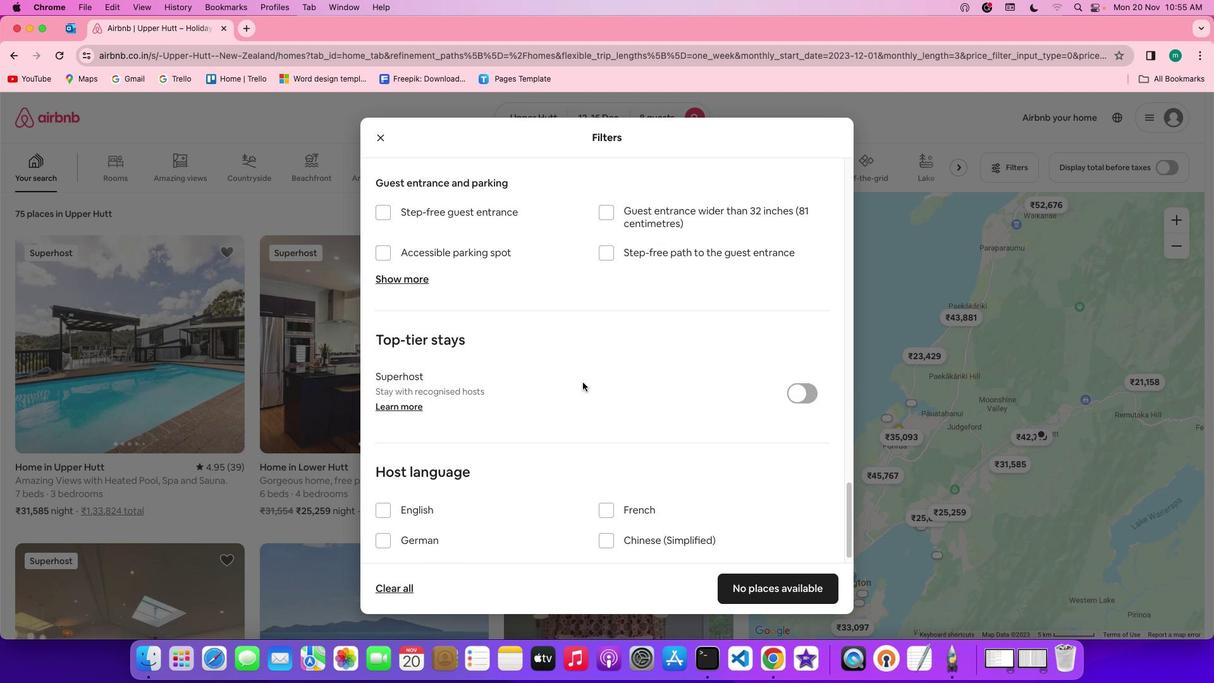
Action: Mouse scrolled (583, 382) with delta (0, -1)
Screenshot: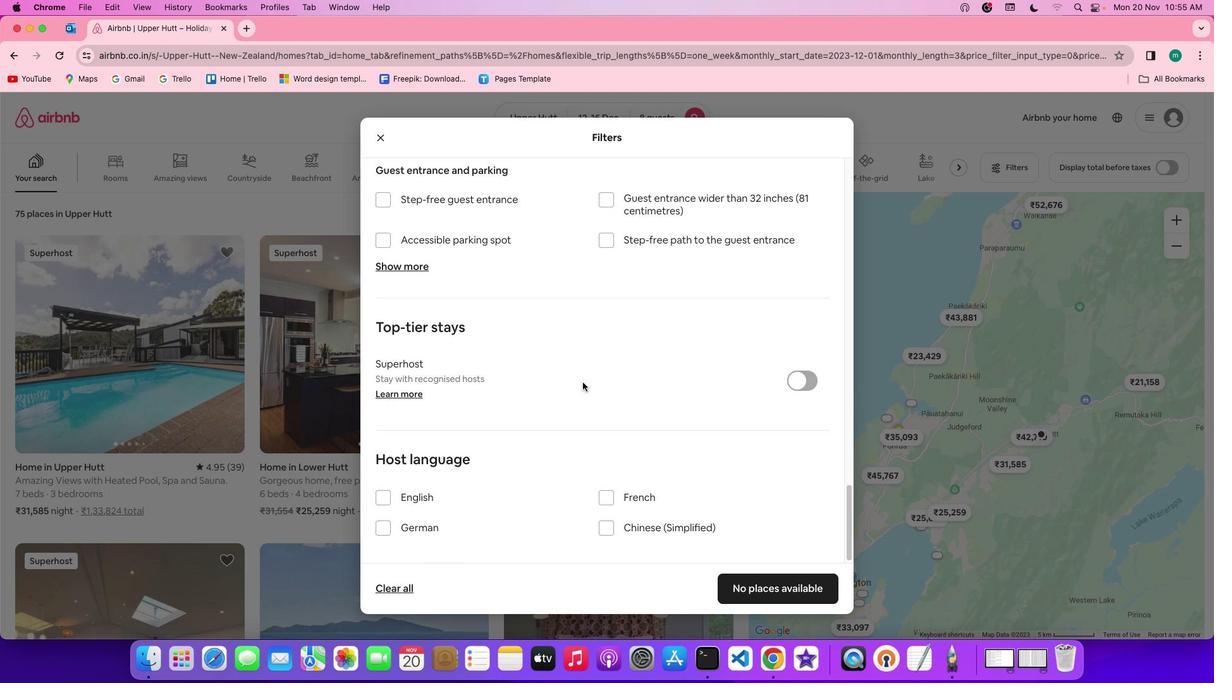
Action: Mouse scrolled (583, 382) with delta (0, -2)
Screenshot: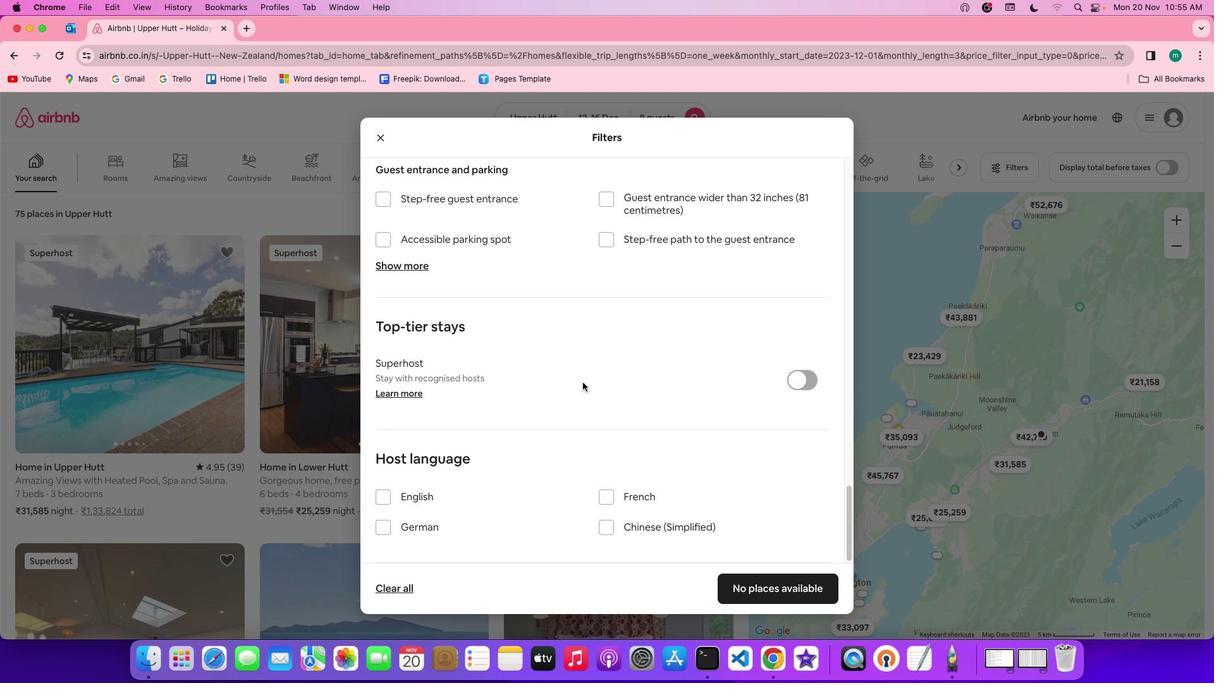 
Action: Mouse scrolled (583, 382) with delta (0, -2)
Screenshot: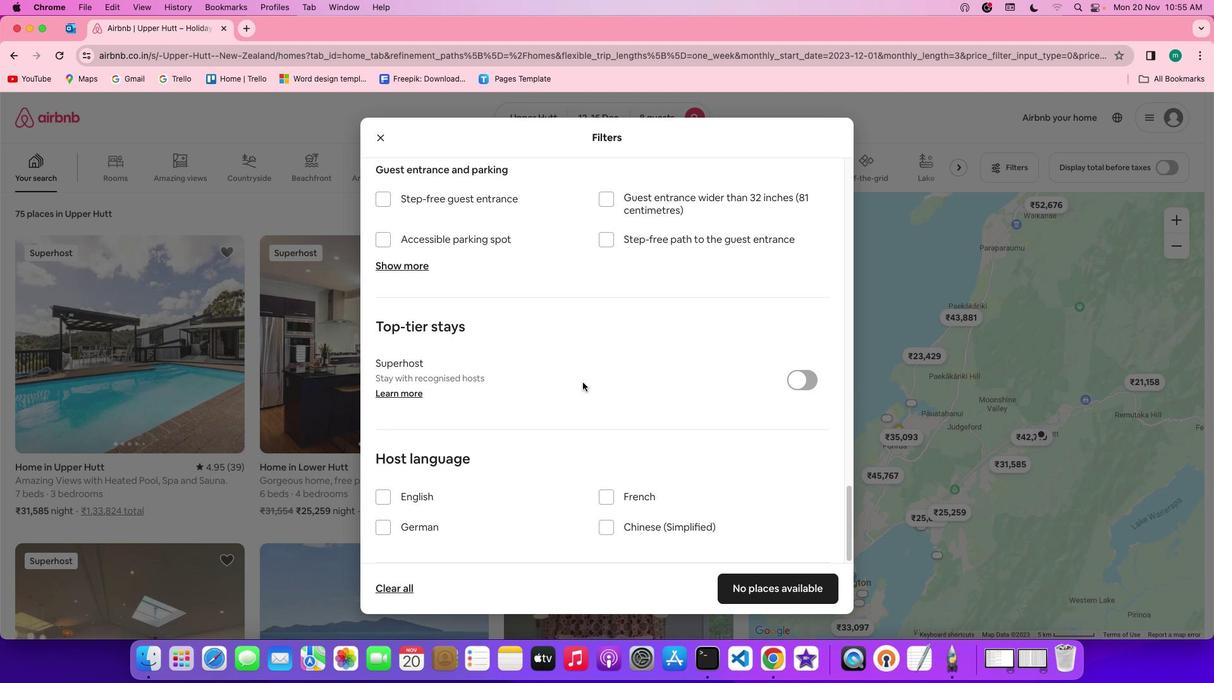 
Action: Mouse scrolled (583, 382) with delta (0, 0)
Screenshot: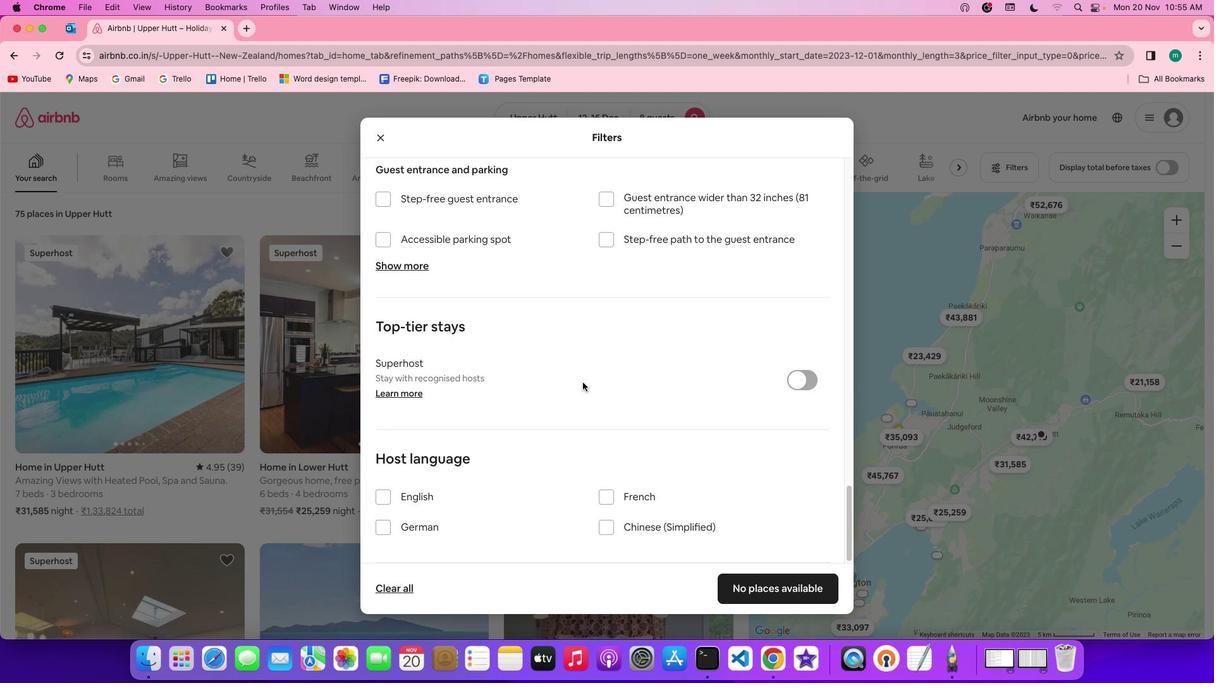 
Action: Mouse scrolled (583, 382) with delta (0, 0)
Screenshot: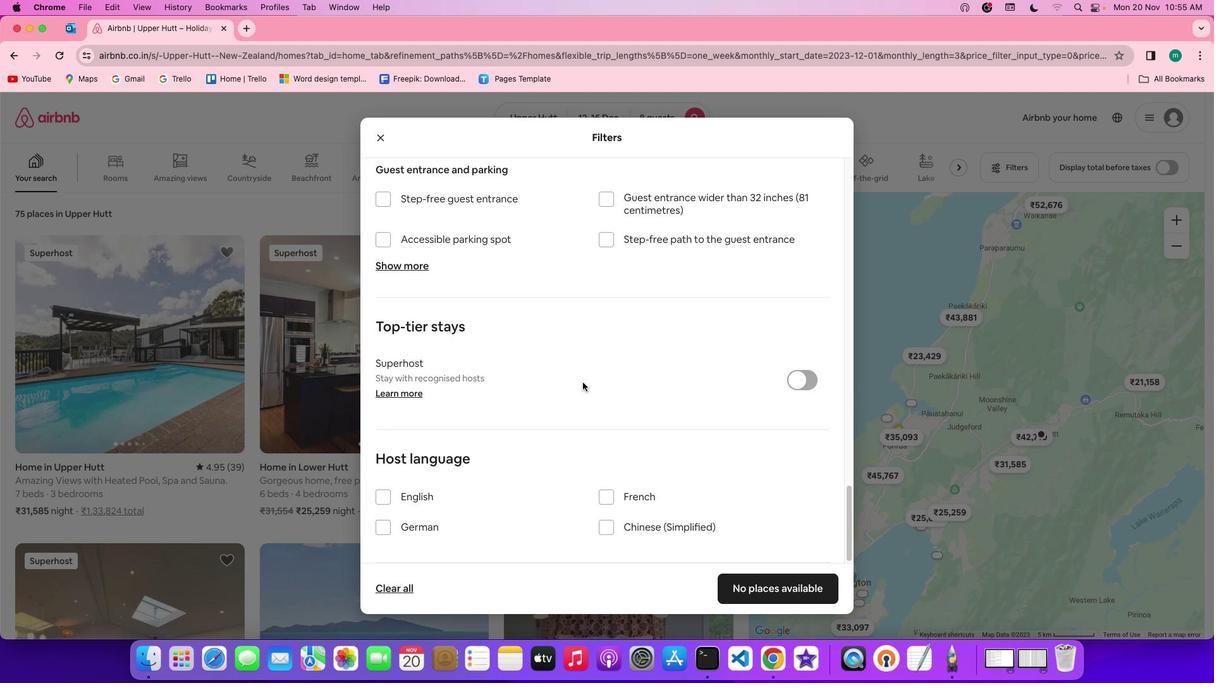 
Action: Mouse scrolled (583, 382) with delta (0, -1)
Screenshot: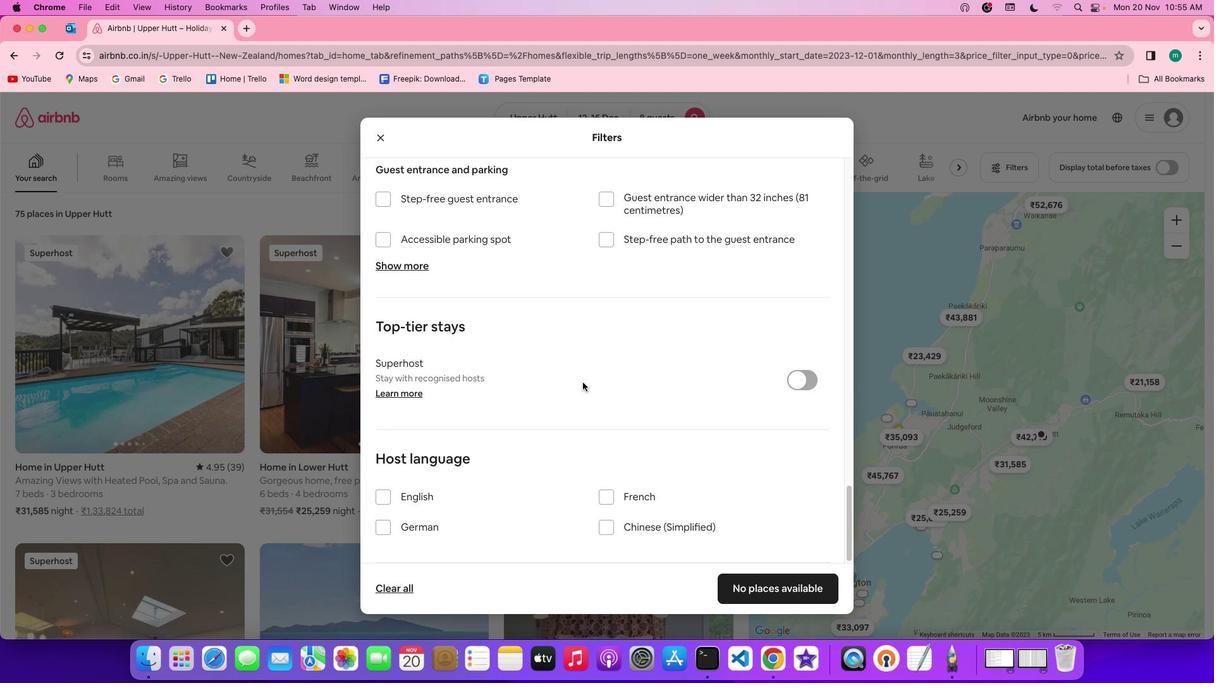 
Action: Mouse scrolled (583, 382) with delta (0, -2)
Screenshot: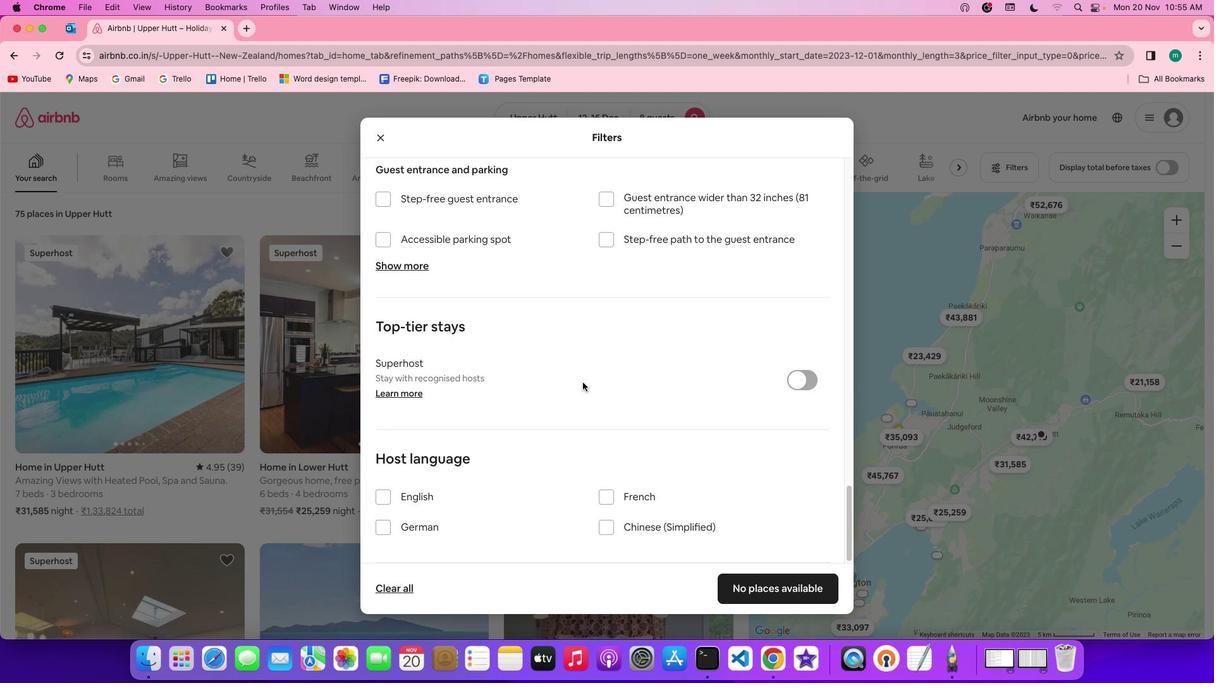 
Action: Mouse scrolled (583, 382) with delta (0, -3)
Screenshot: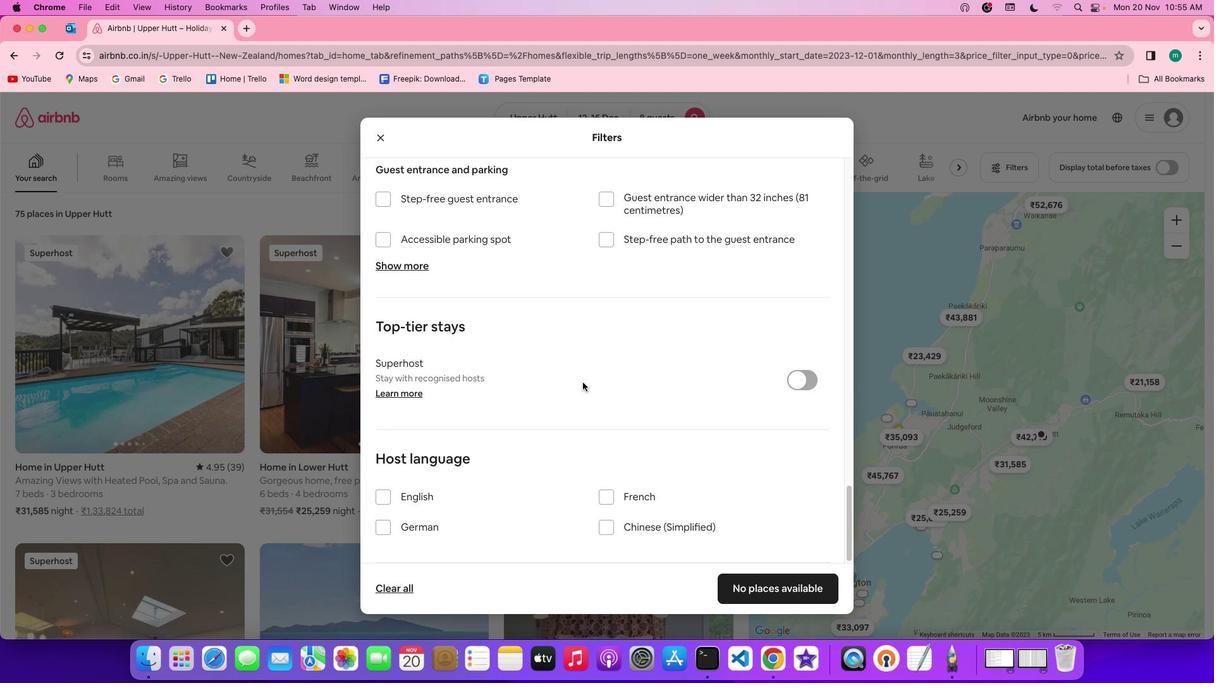
Action: Mouse scrolled (583, 382) with delta (0, 0)
Screenshot: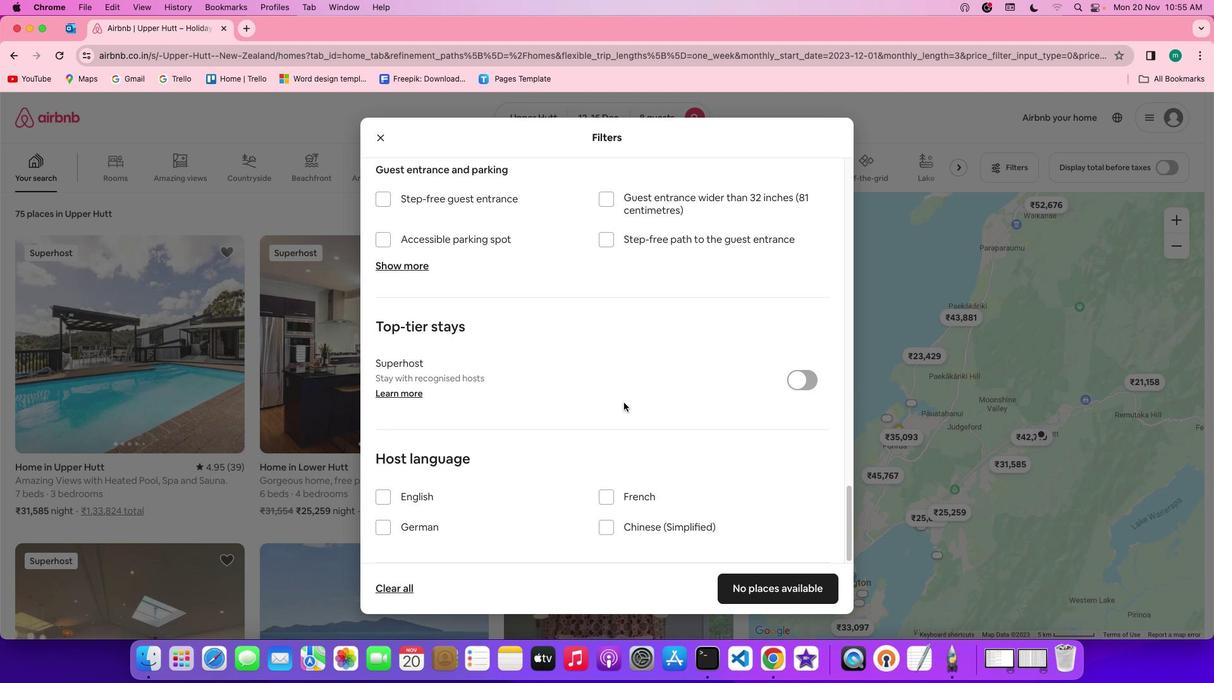 
Action: Mouse scrolled (583, 382) with delta (0, 0)
Screenshot: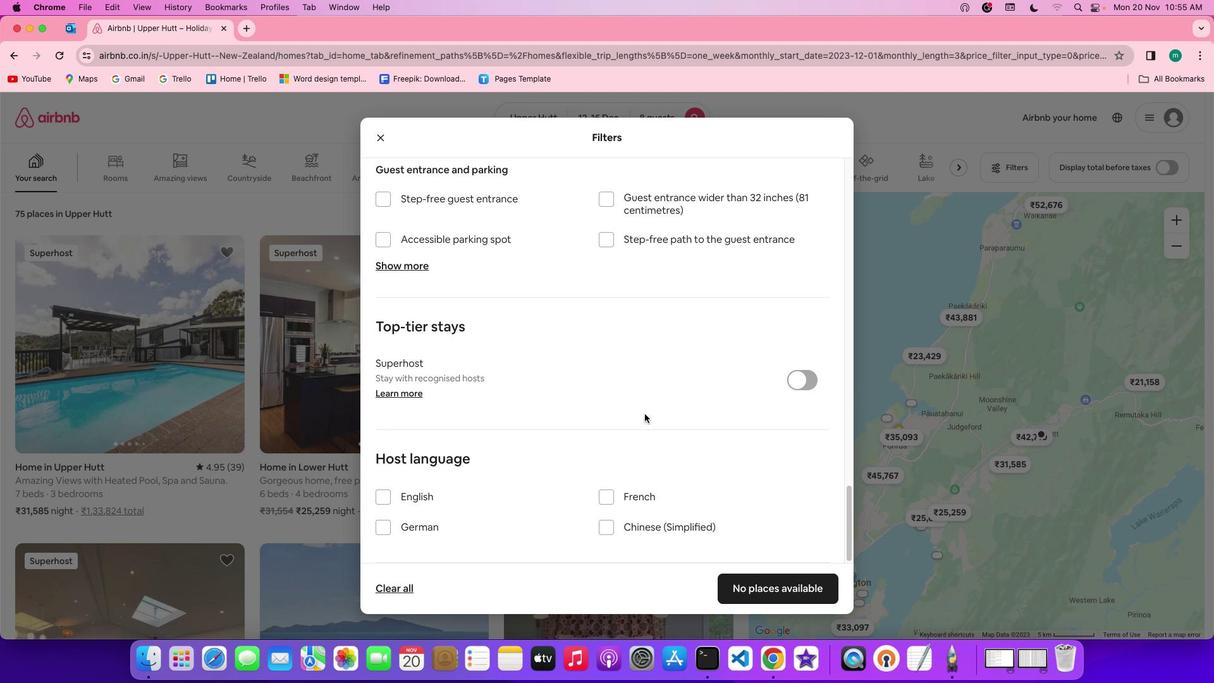 
Action: Mouse scrolled (583, 382) with delta (0, -1)
Screenshot: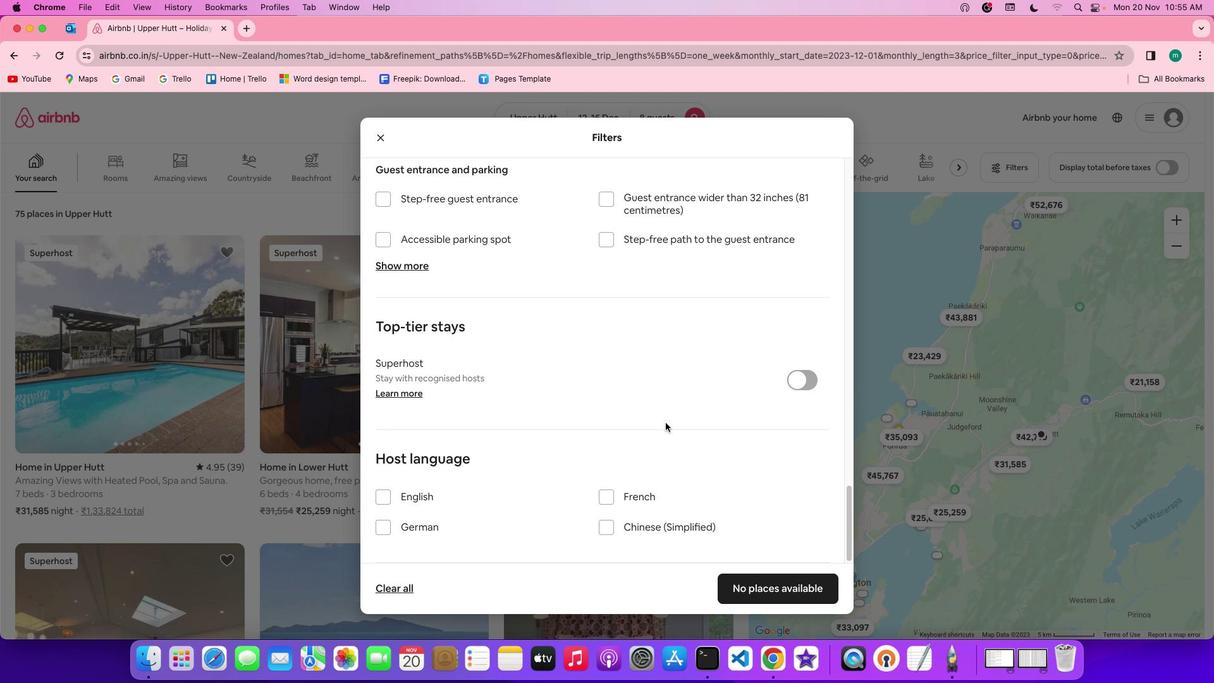
Action: Mouse moved to (790, 584)
Screenshot: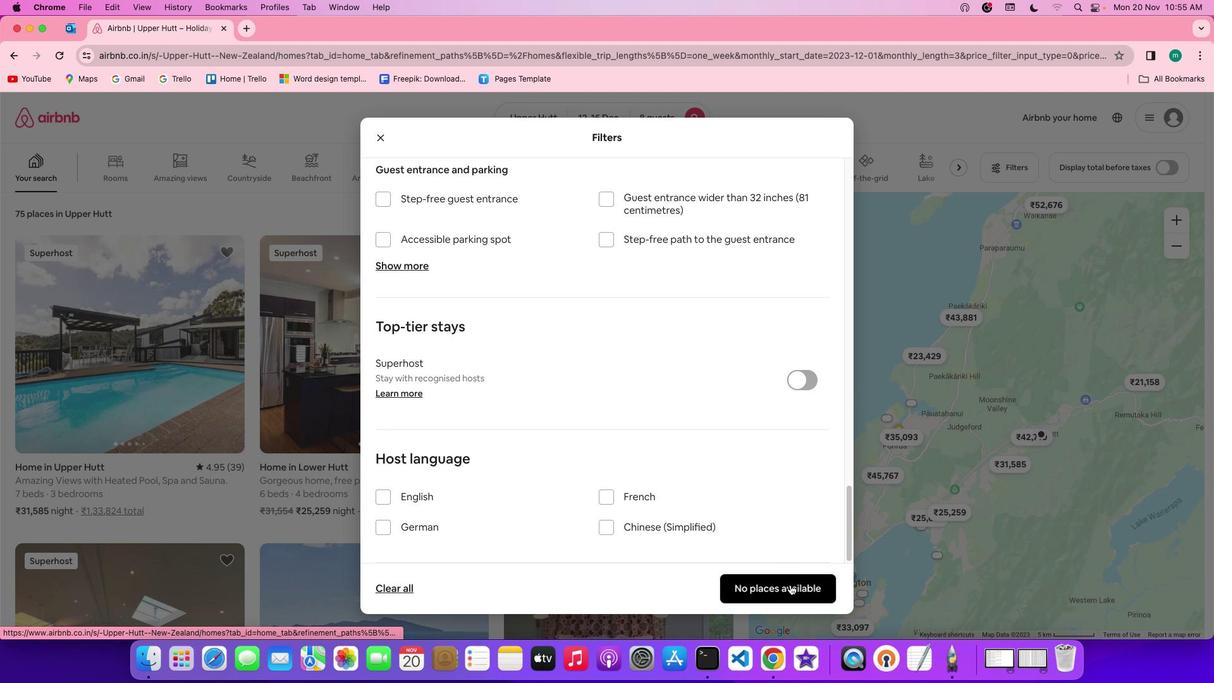
Action: Mouse pressed left at (790, 584)
Screenshot: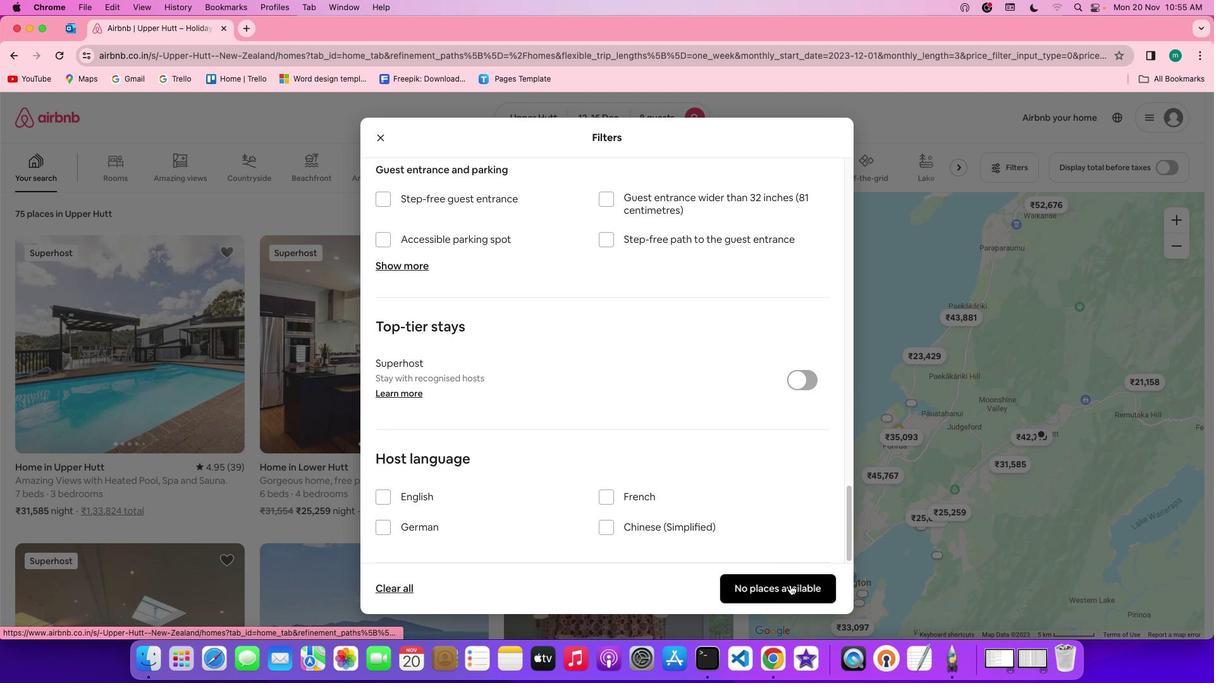 
Action: Mouse moved to (413, 409)
Screenshot: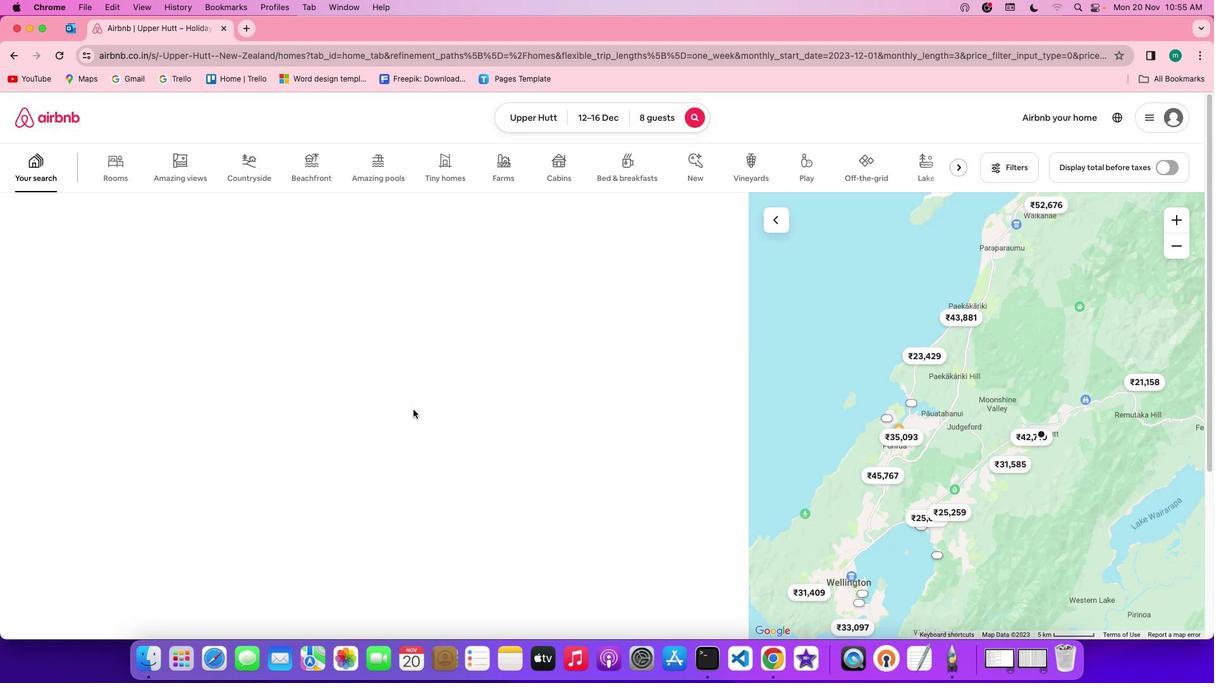 
